 Task: Look for space in Bad Neuenahr-Ahrweiler, Germany from 1st August, 2023 to 5th August, 2023 for 3 adults, 1 child in price range Rs.13000 to Rs.20000. Place can be entire place with 2 bedrooms having 3 beds and 2 bathrooms. Property type can be flatguest house, hotel. Booking option can be shelf check-in. Required host language is English.
Action: Mouse moved to (792, 118)
Screenshot: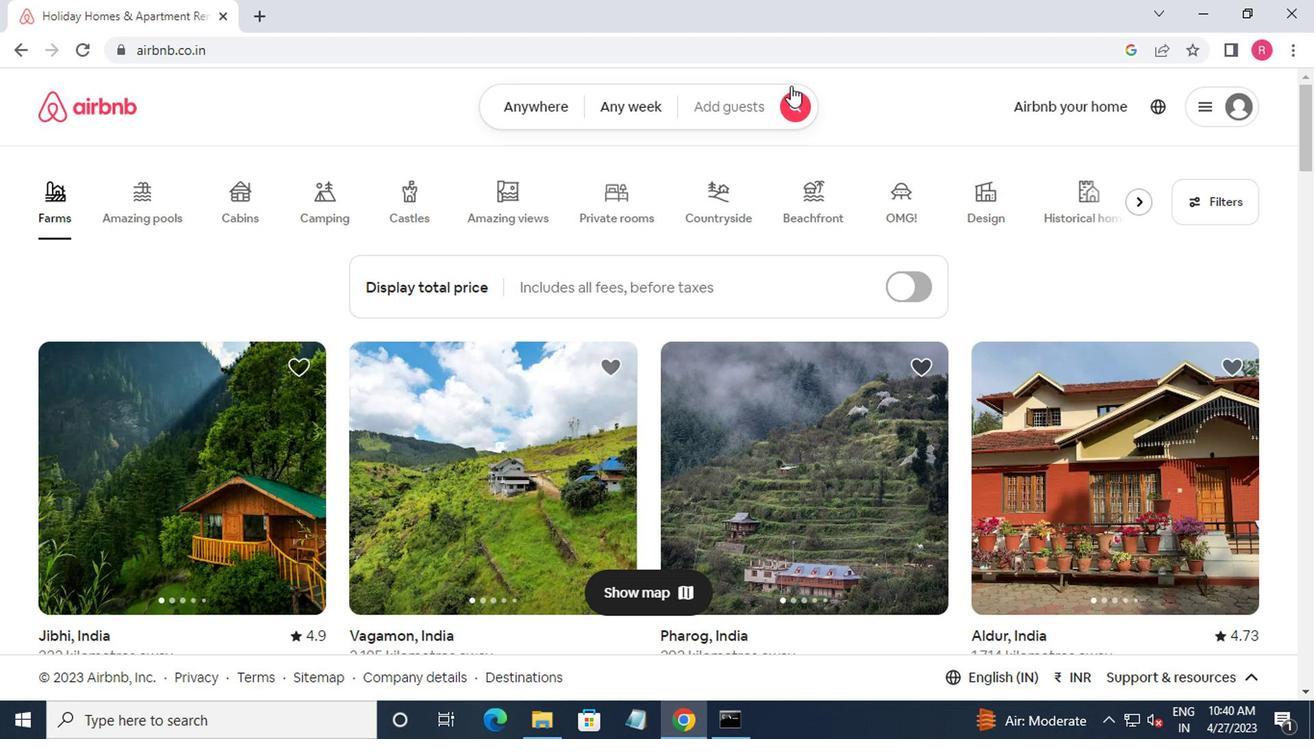 
Action: Mouse pressed left at (792, 118)
Screenshot: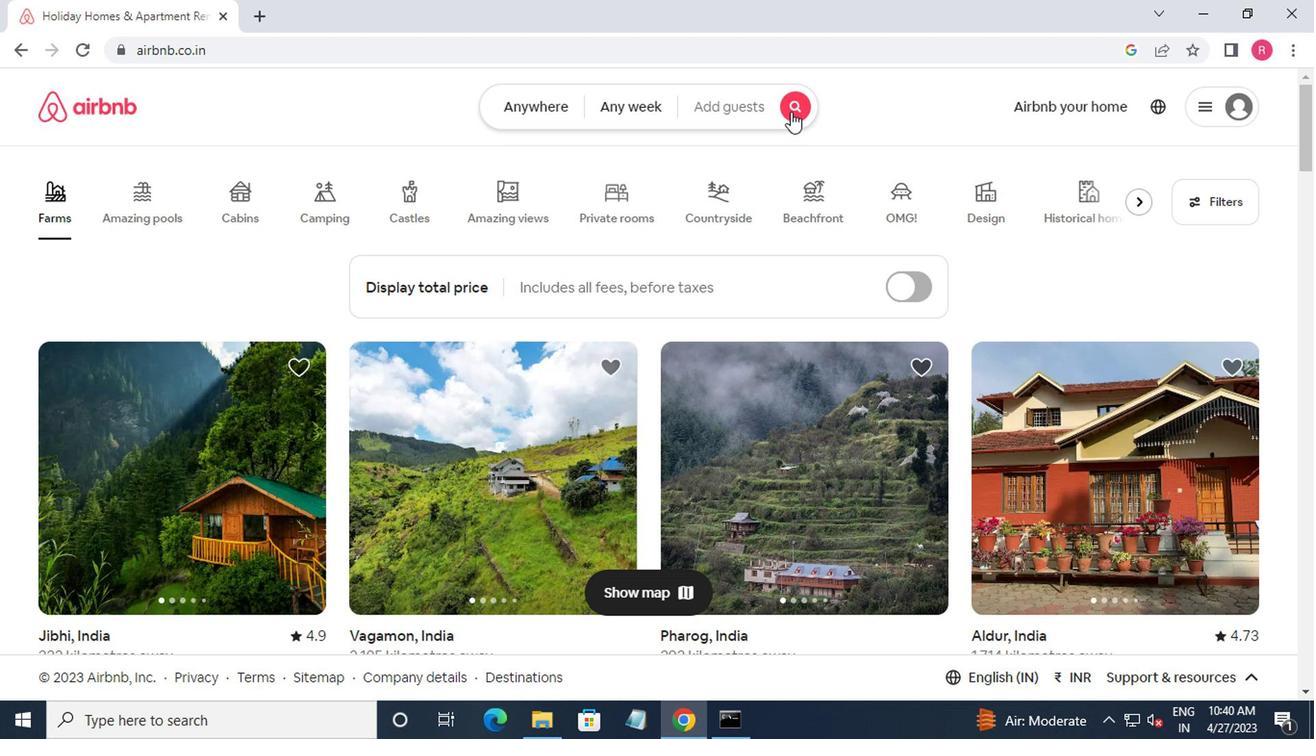 
Action: Mouse moved to (395, 185)
Screenshot: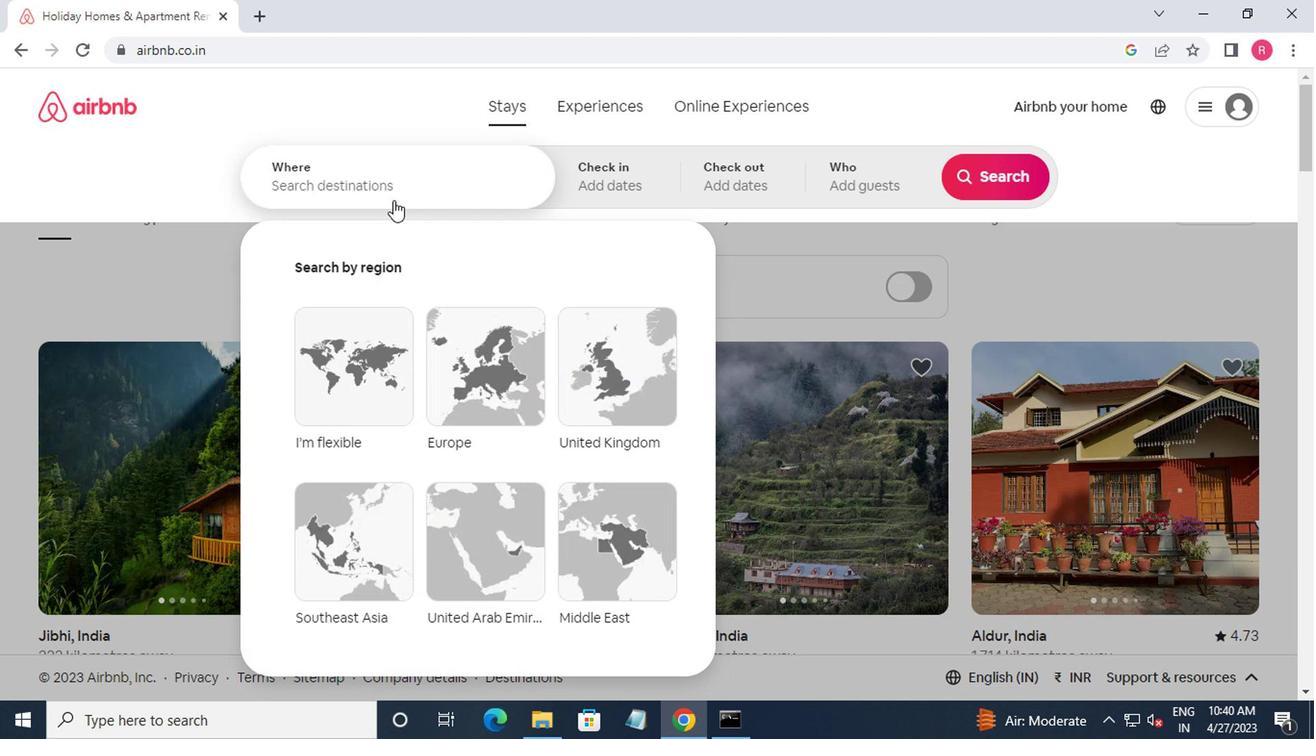 
Action: Mouse pressed left at (395, 185)
Screenshot: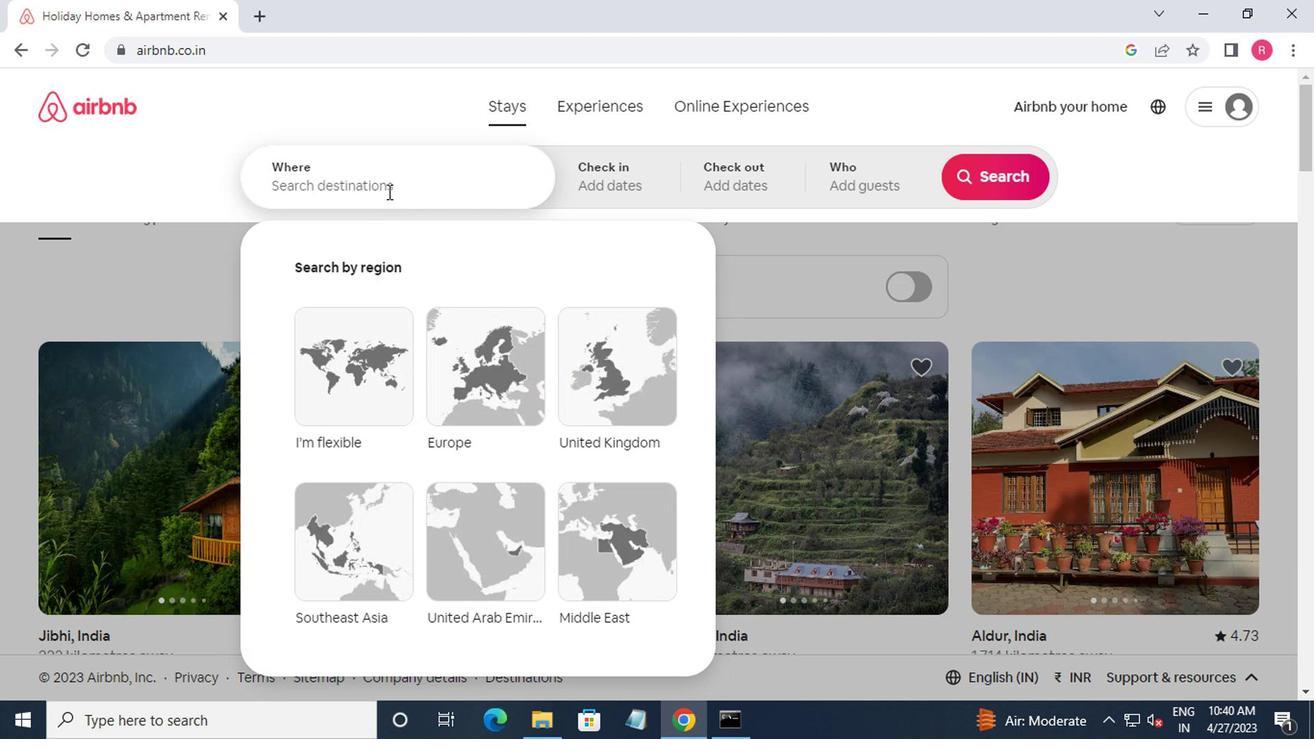 
Action: Mouse moved to (479, 200)
Screenshot: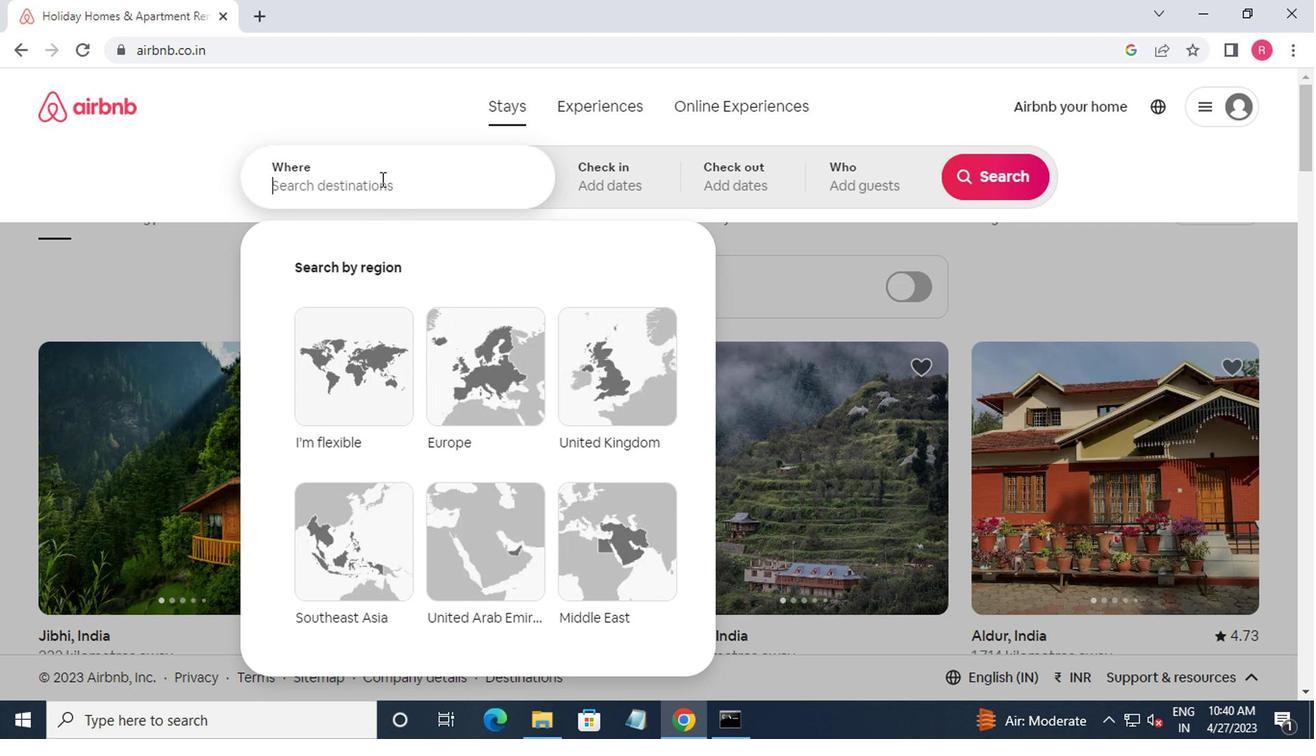 
Action: Key pressed bad<Key.space>neur<Key.backspace>enahr,germany<Key.down><Key.enter>
Screenshot: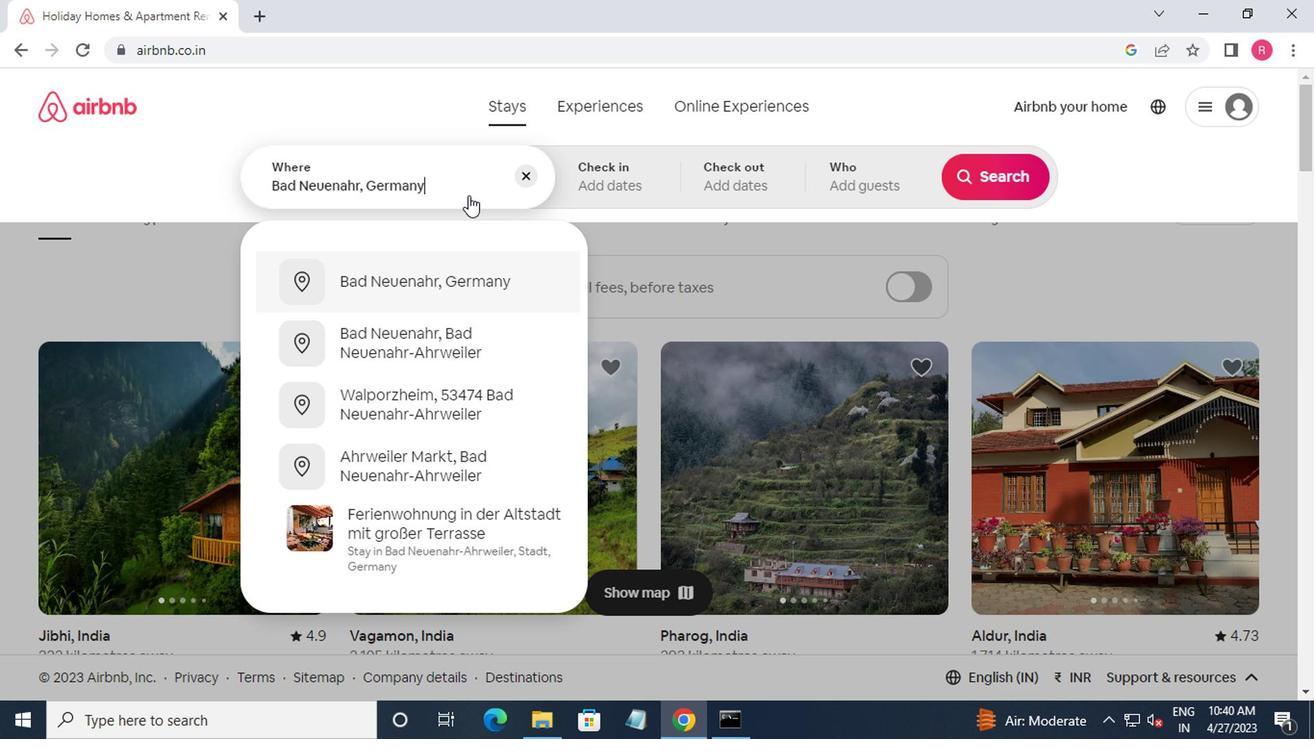 
Action: Mouse moved to (976, 334)
Screenshot: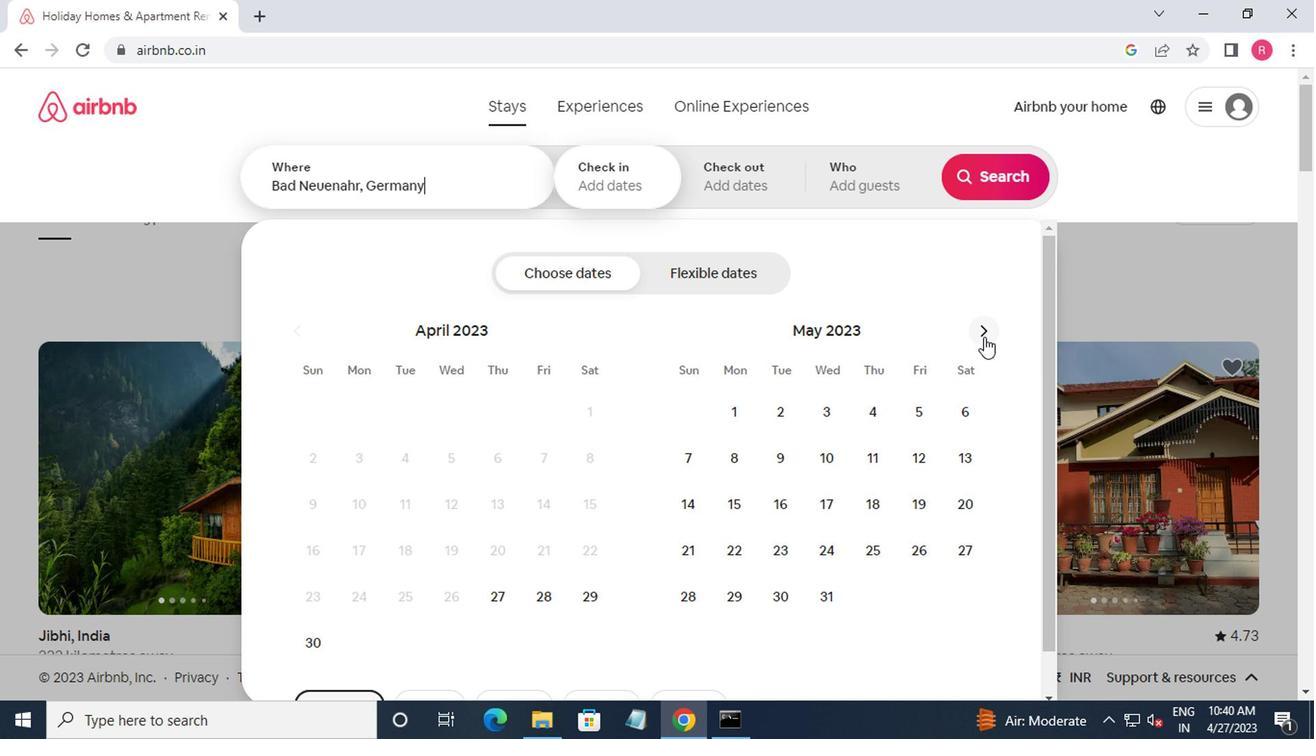 
Action: Mouse pressed left at (976, 334)
Screenshot: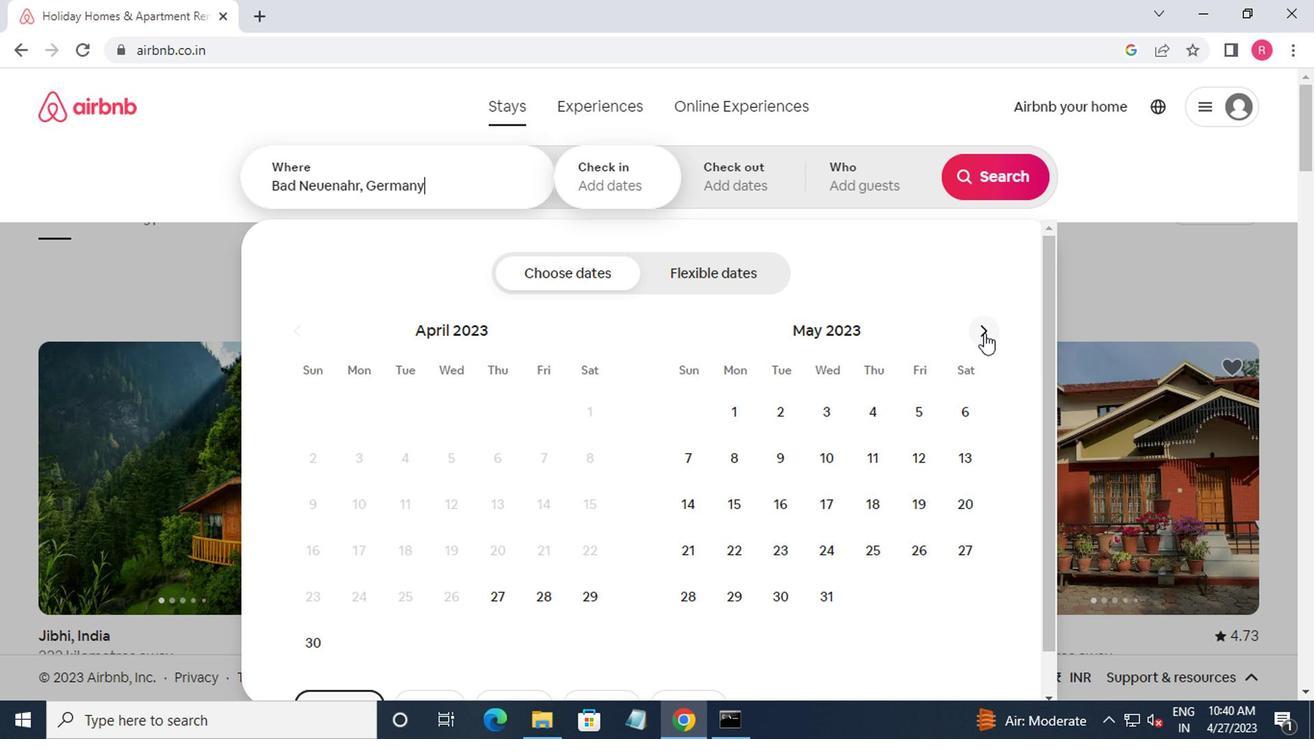 
Action: Mouse moved to (975, 334)
Screenshot: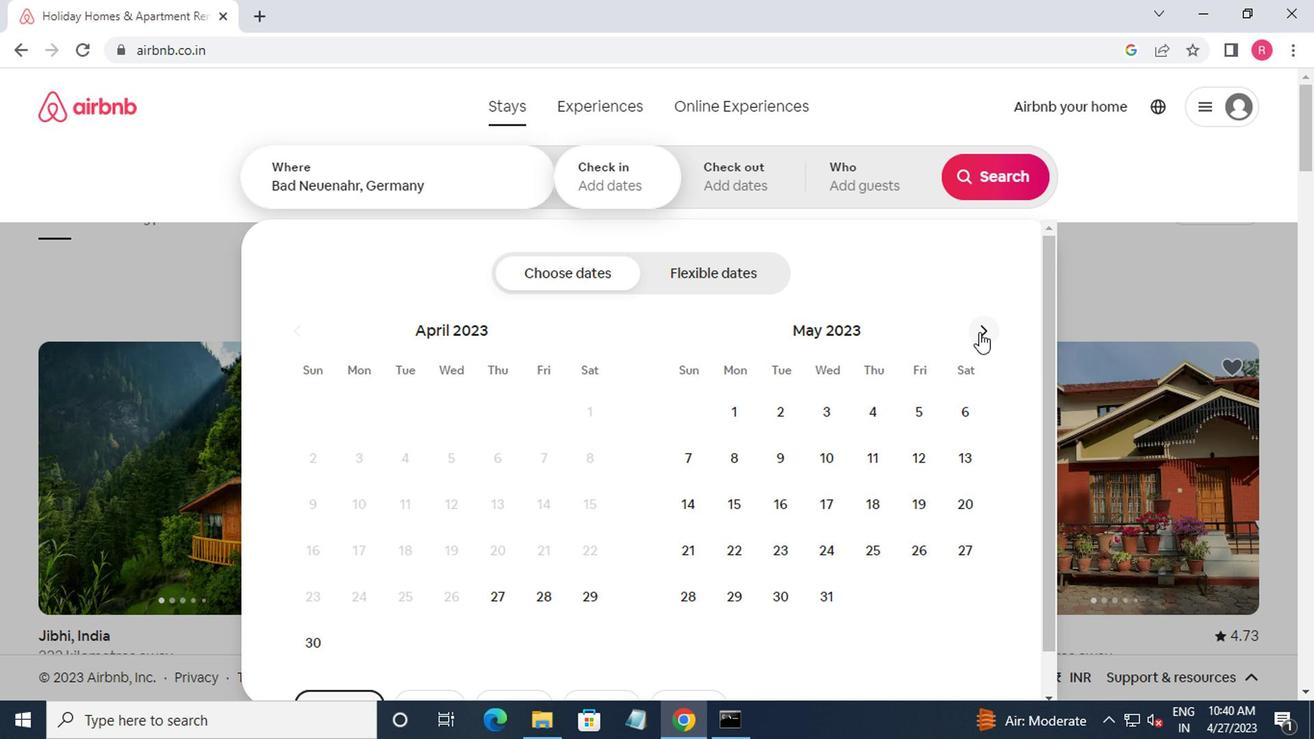 
Action: Mouse pressed left at (975, 334)
Screenshot: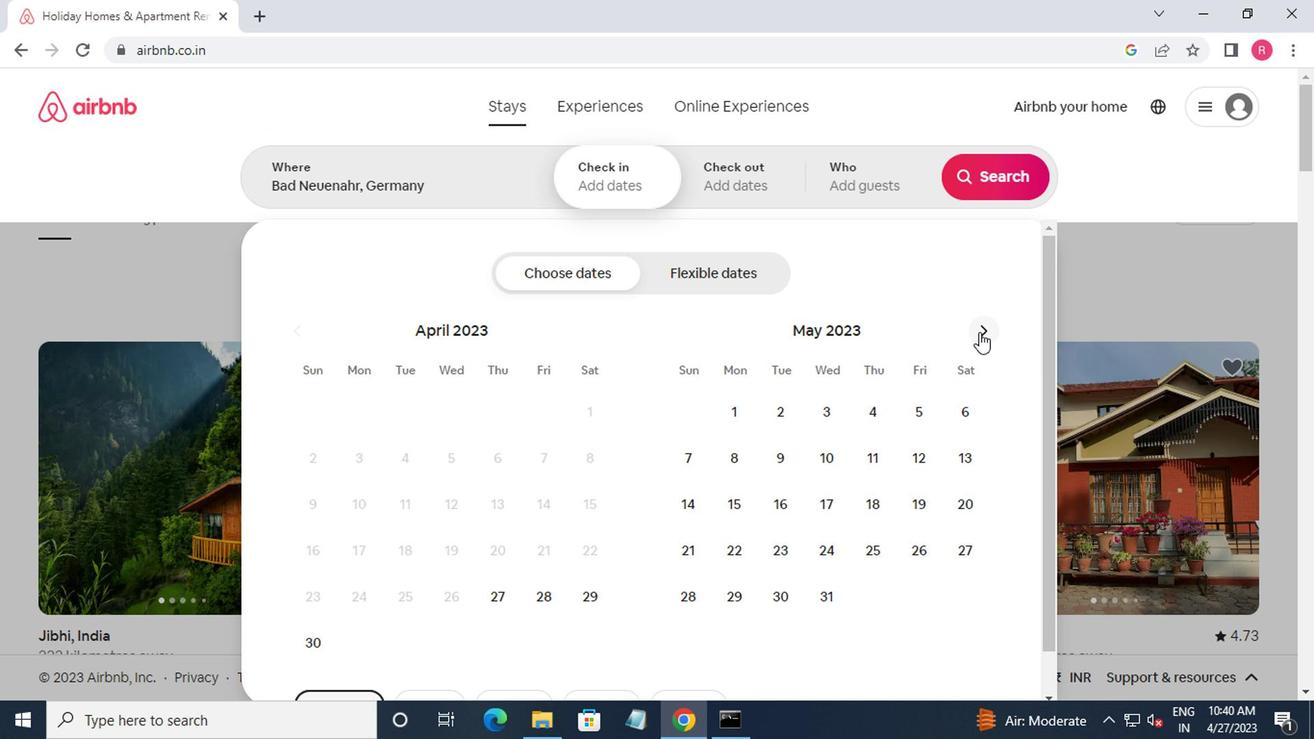 
Action: Mouse pressed left at (975, 334)
Screenshot: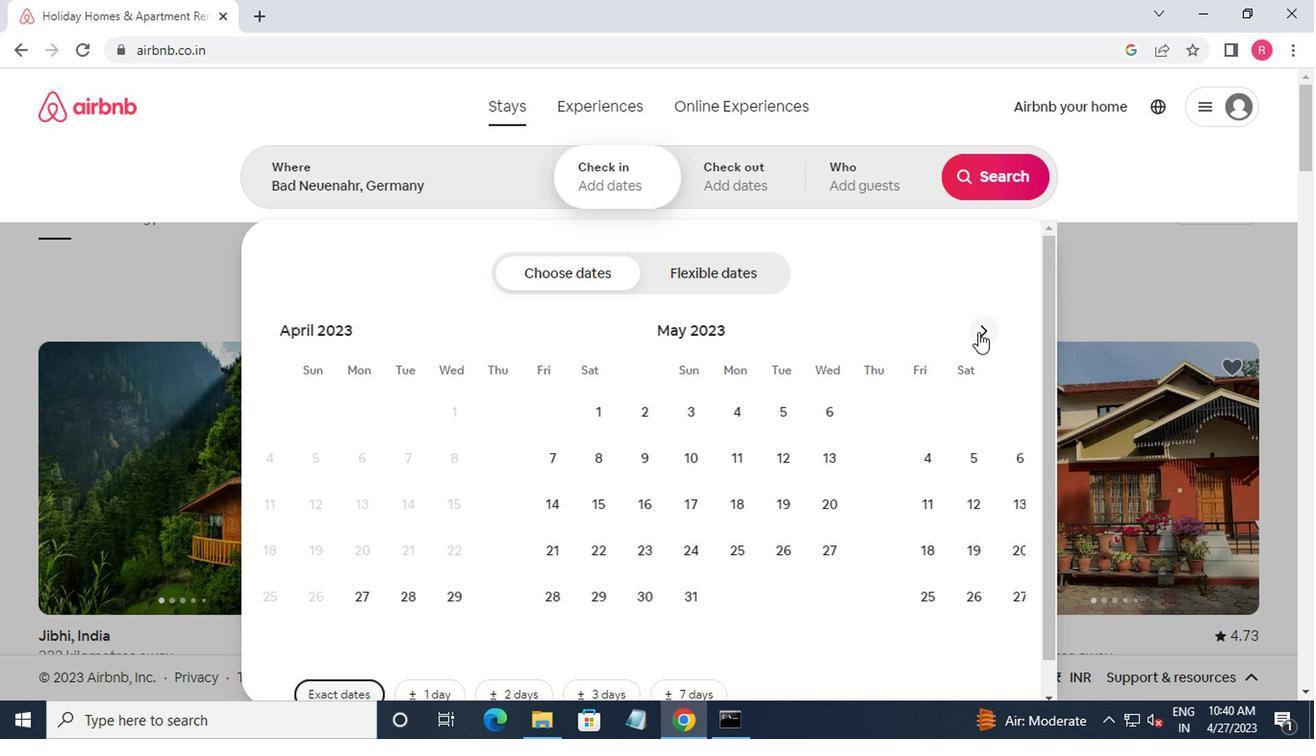 
Action: Mouse pressed left at (975, 334)
Screenshot: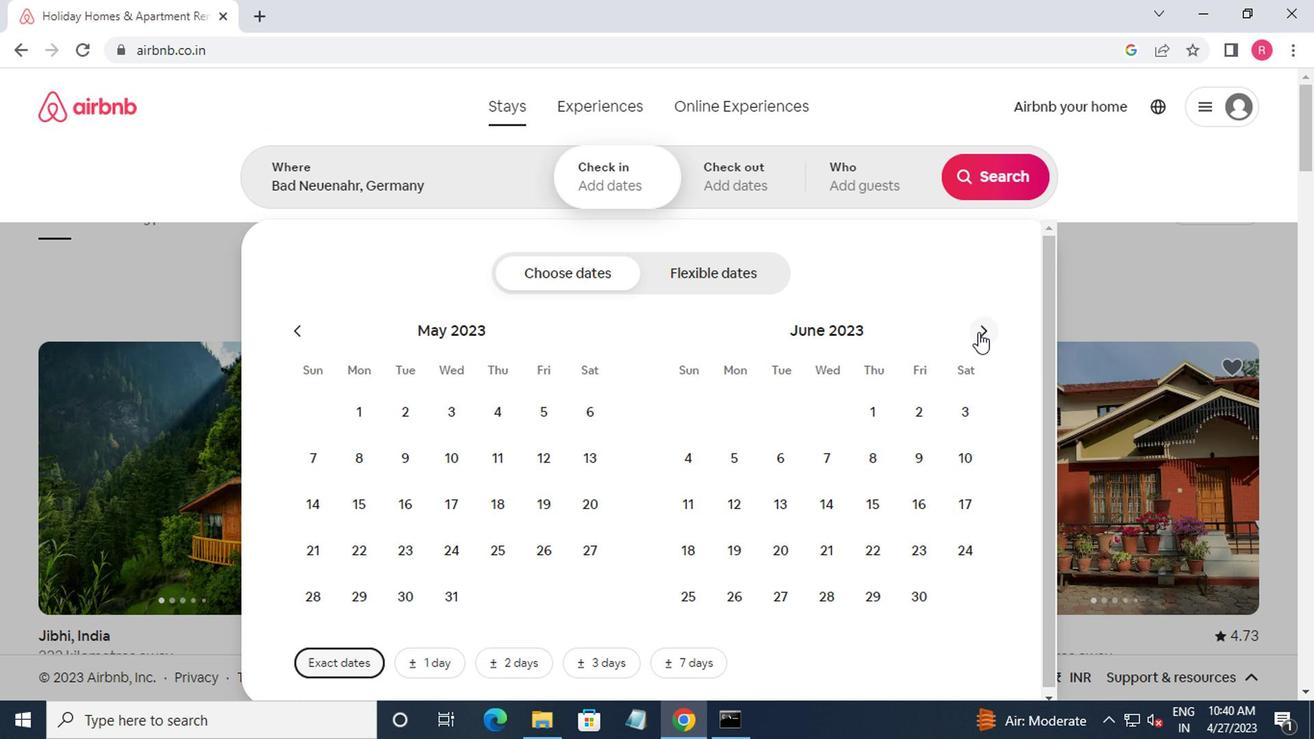 
Action: Mouse moved to (769, 416)
Screenshot: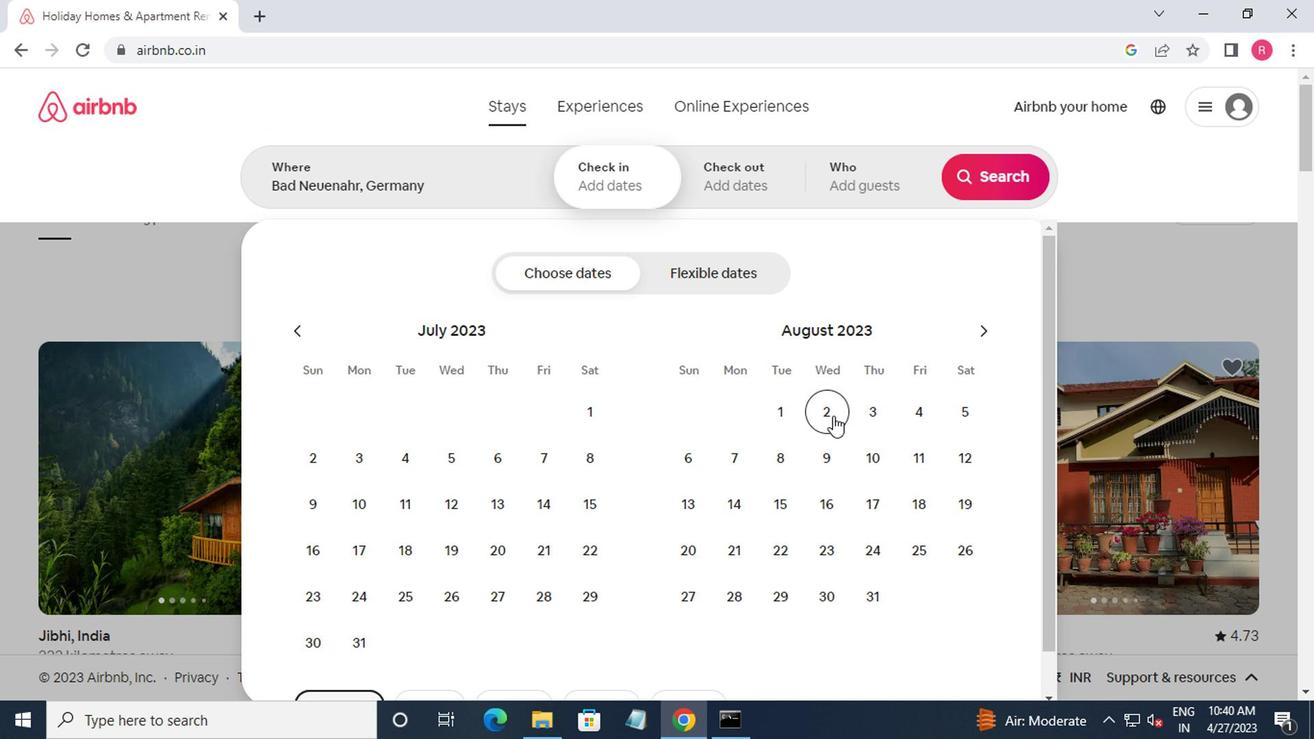 
Action: Mouse pressed left at (769, 416)
Screenshot: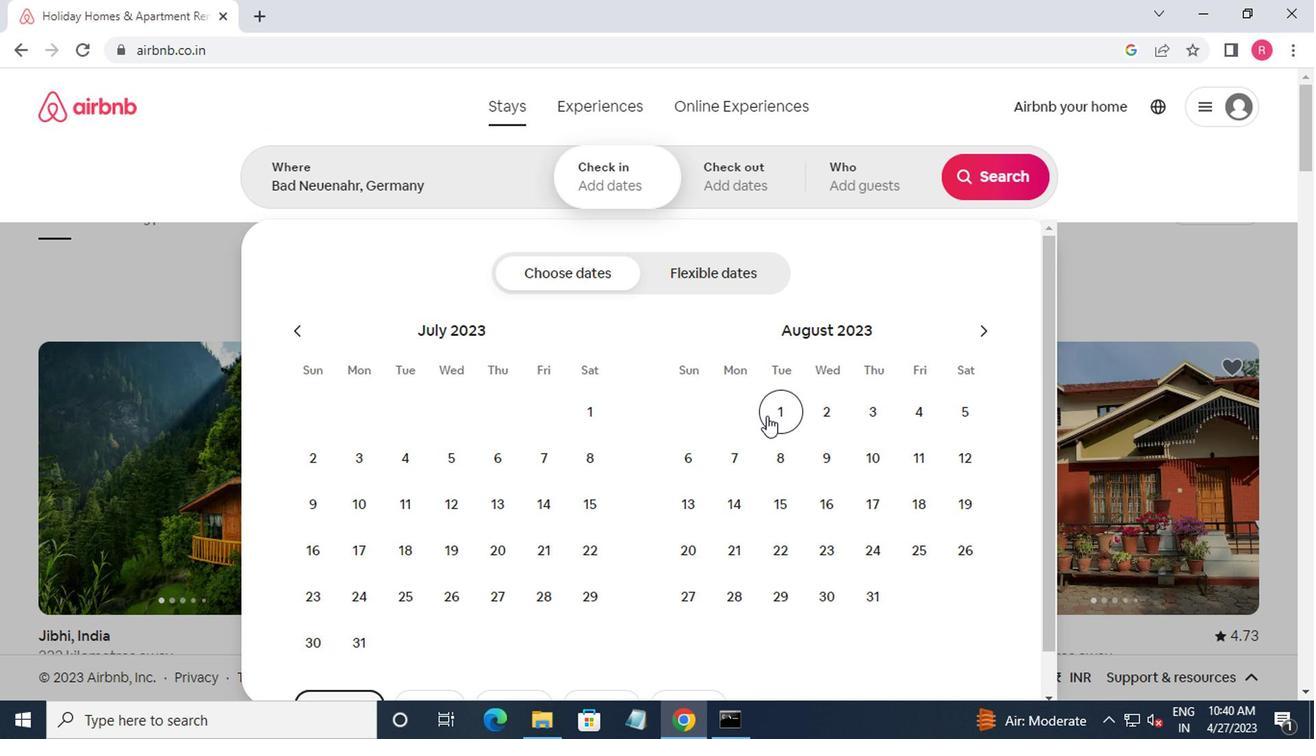 
Action: Mouse moved to (950, 420)
Screenshot: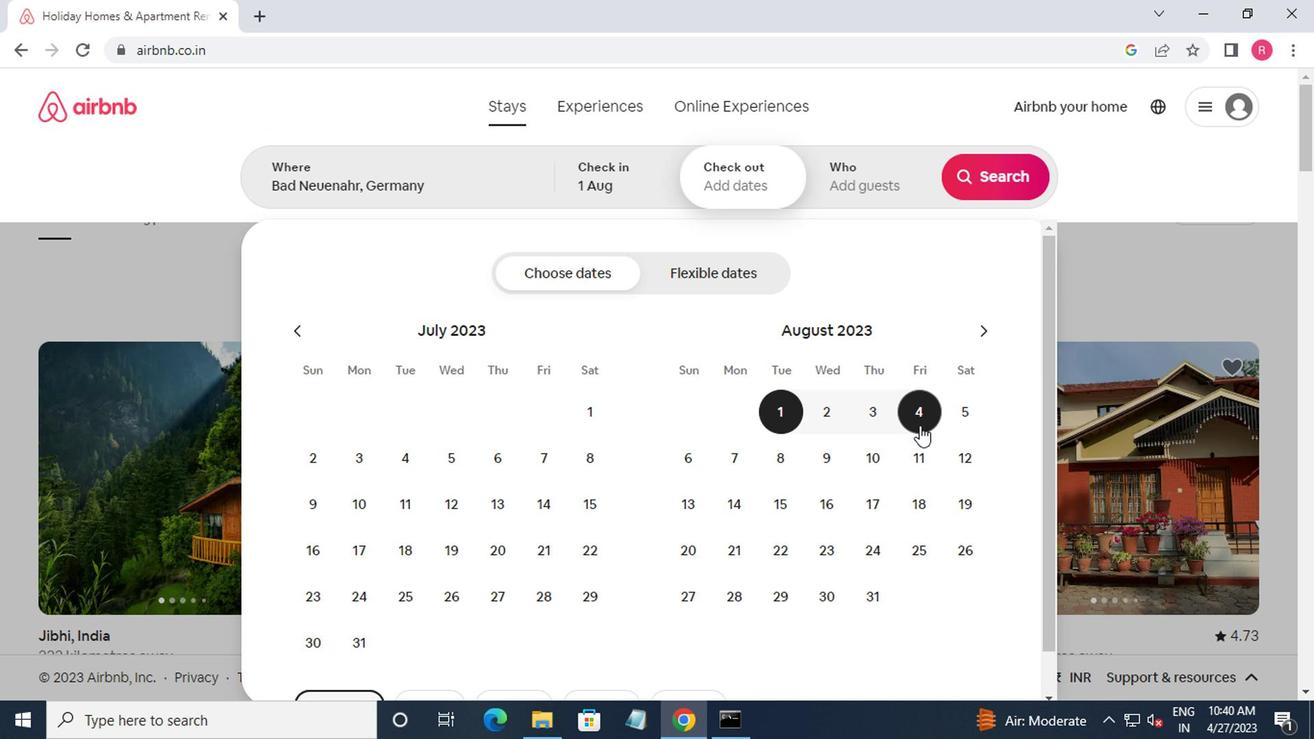 
Action: Mouse pressed left at (950, 420)
Screenshot: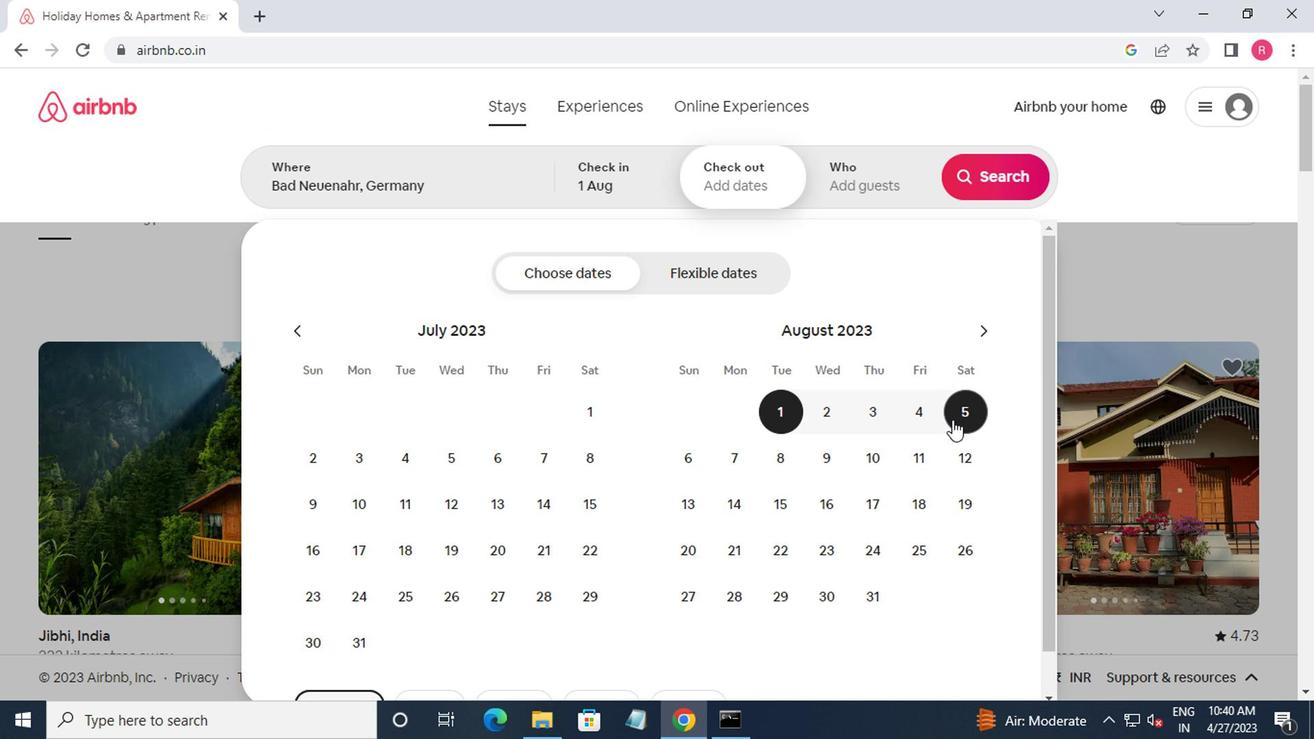 
Action: Mouse moved to (869, 200)
Screenshot: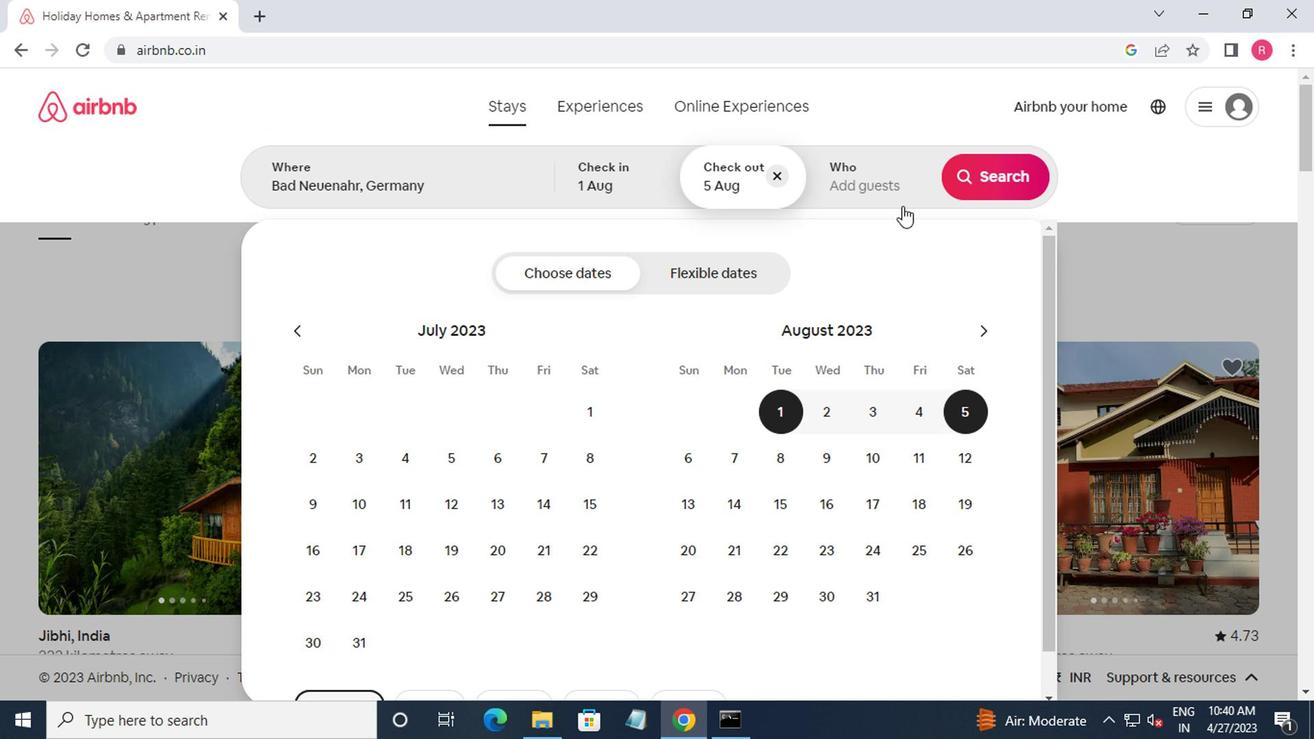 
Action: Mouse pressed left at (869, 200)
Screenshot: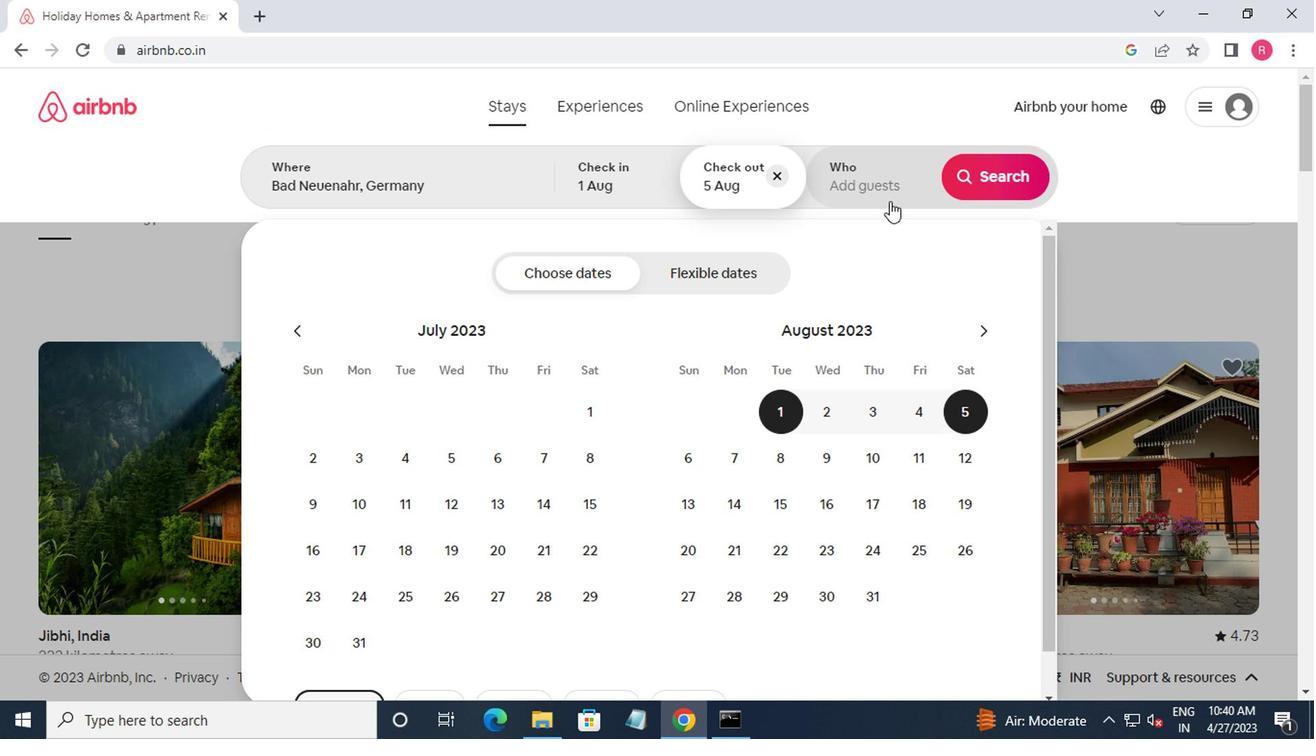 
Action: Mouse moved to (1009, 282)
Screenshot: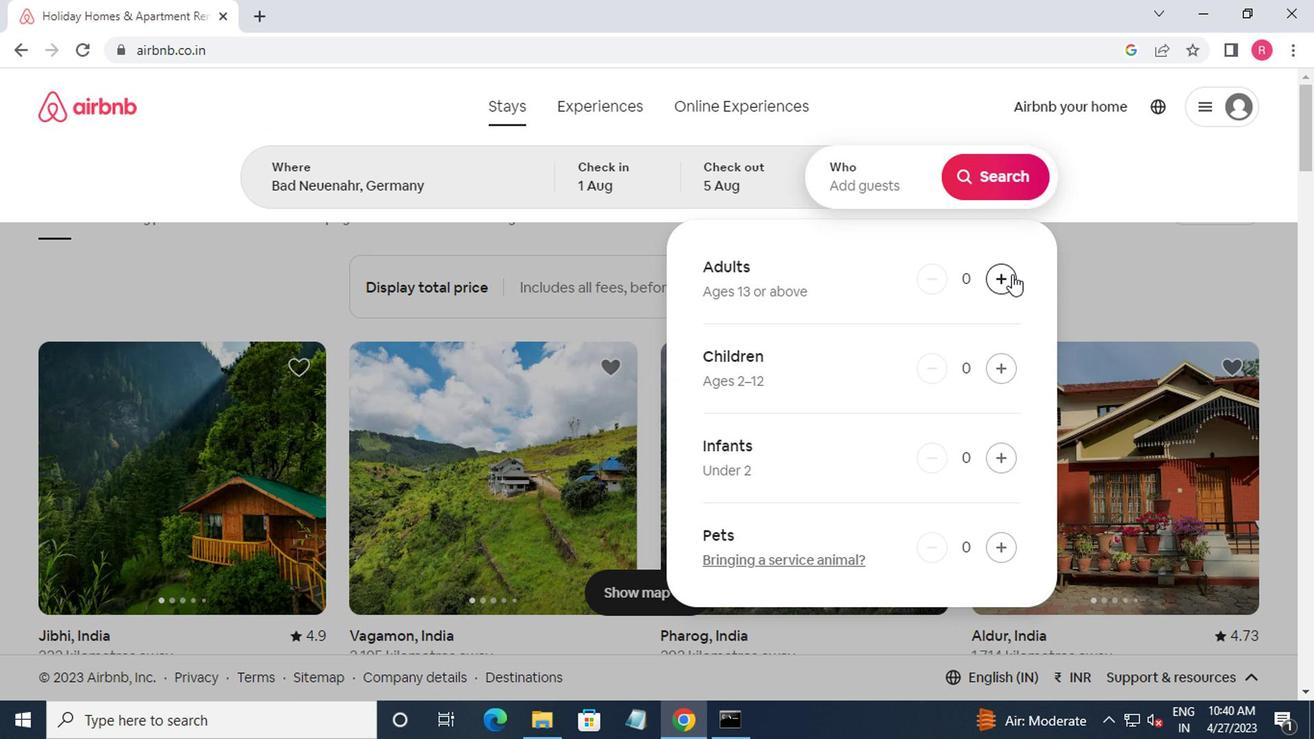 
Action: Mouse pressed left at (1009, 282)
Screenshot: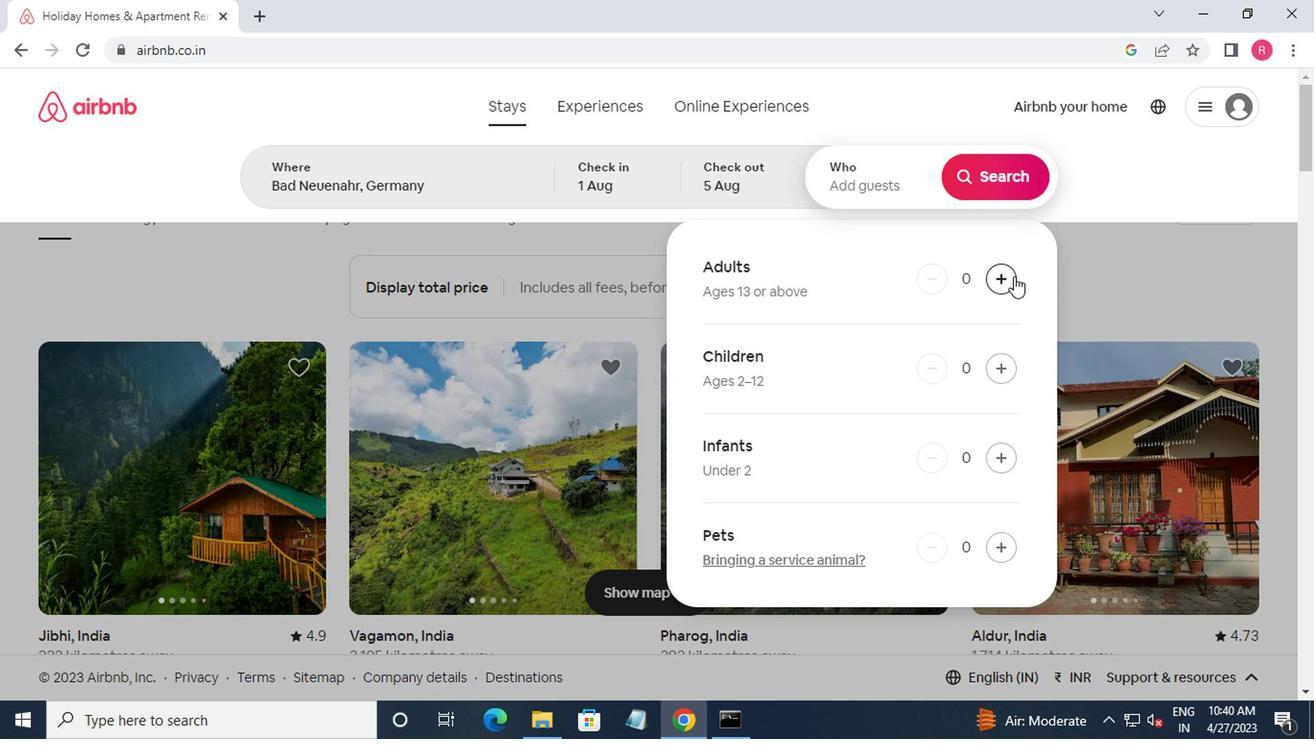 
Action: Mouse pressed left at (1009, 282)
Screenshot: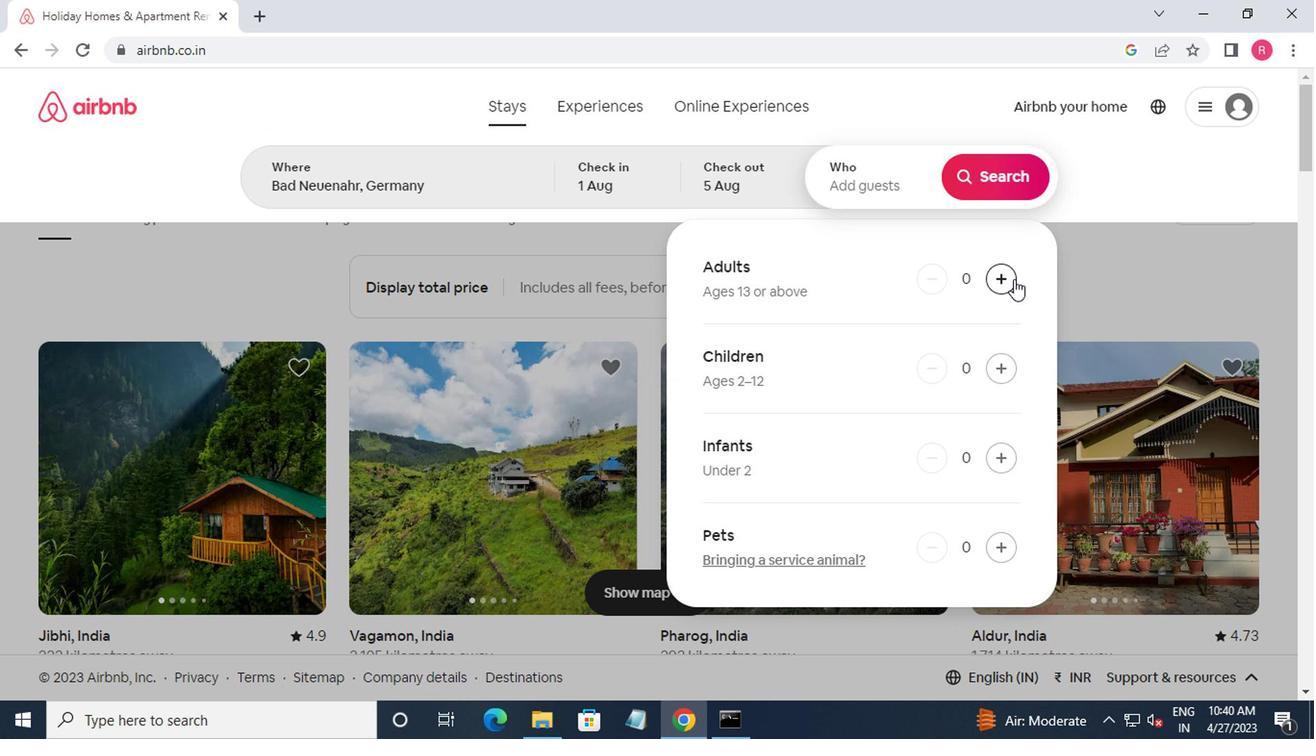 
Action: Mouse pressed left at (1009, 282)
Screenshot: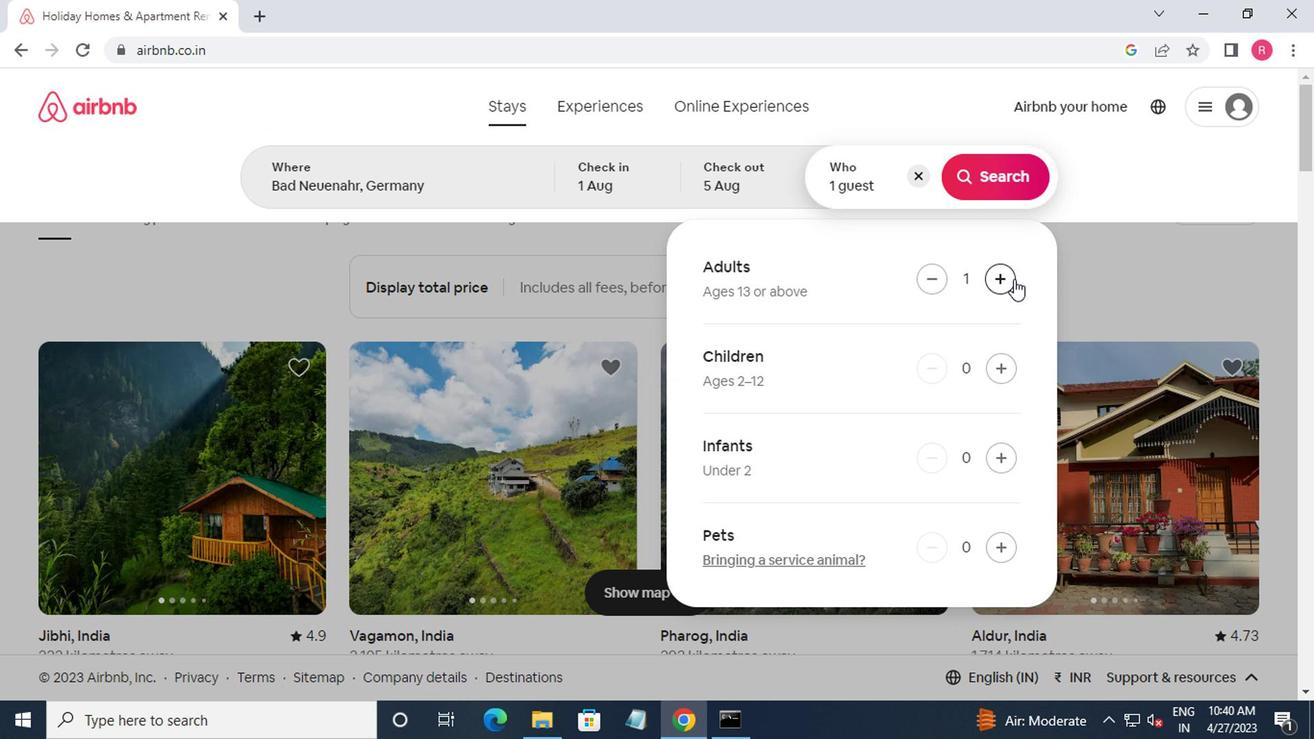 
Action: Mouse moved to (994, 374)
Screenshot: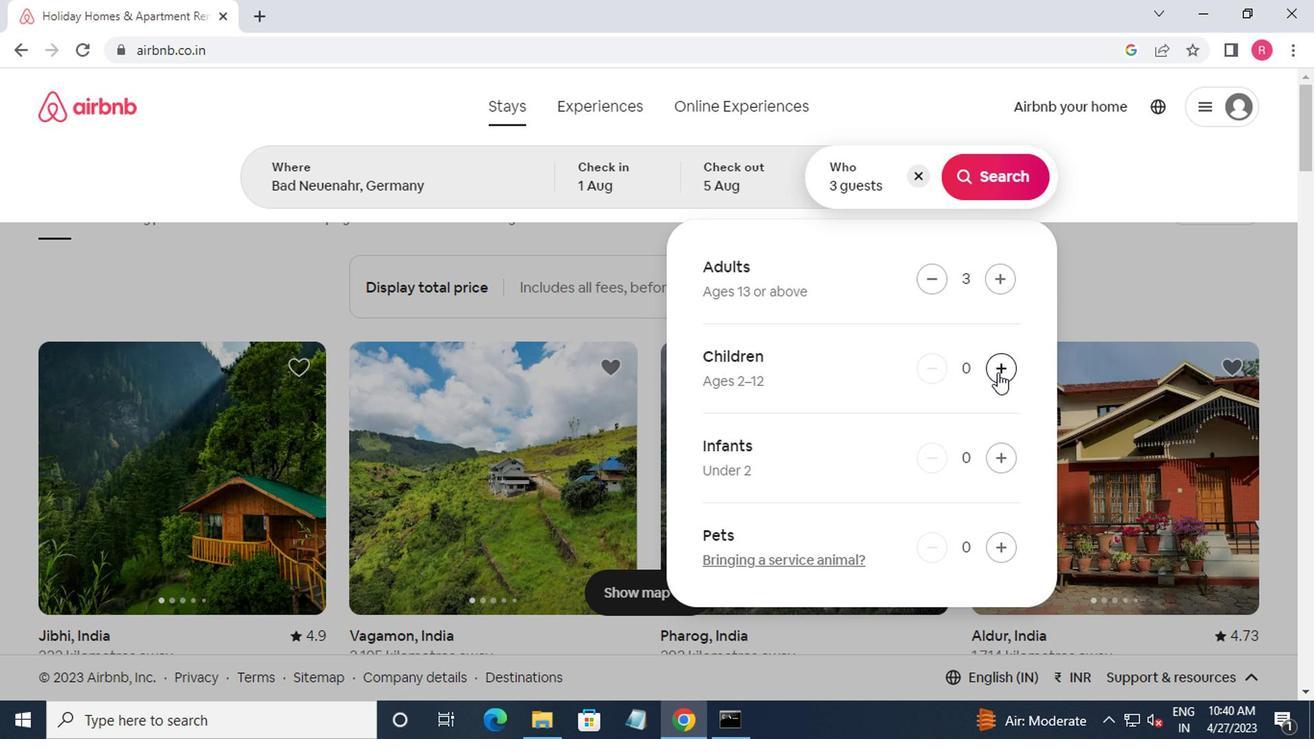 
Action: Mouse pressed left at (994, 374)
Screenshot: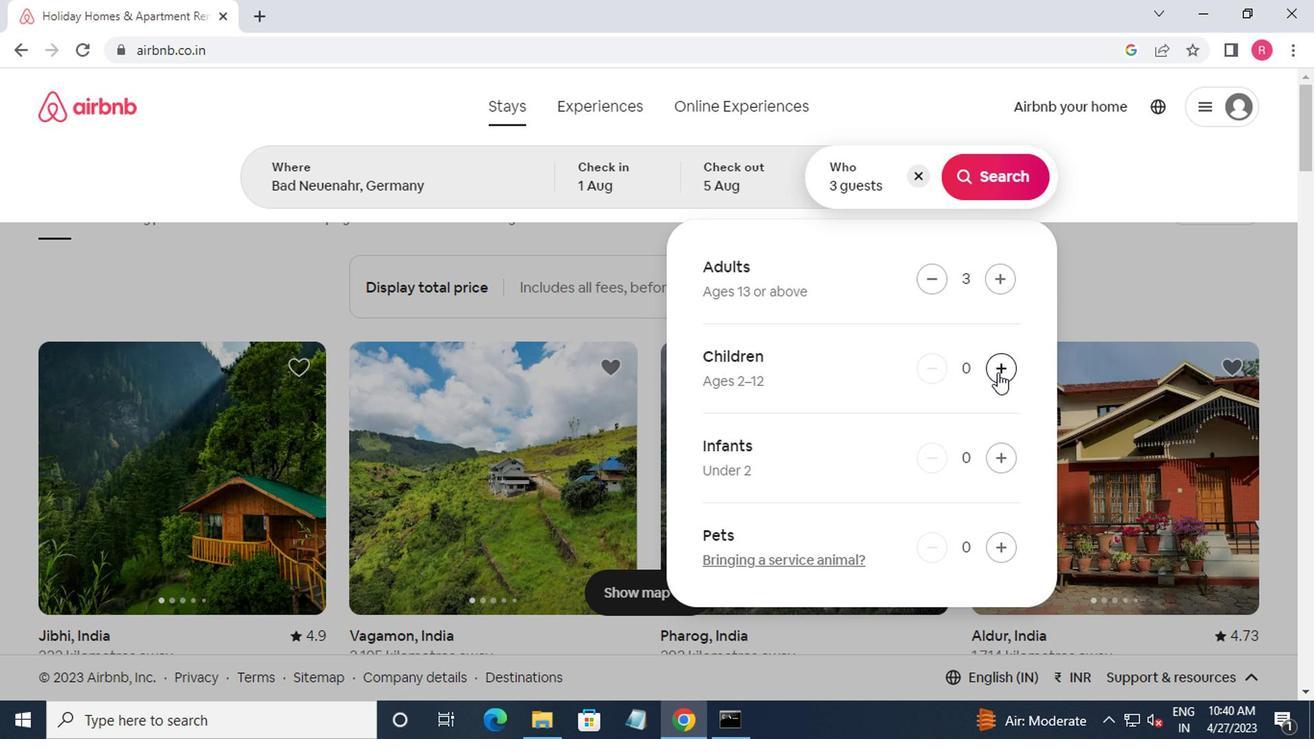 
Action: Mouse moved to (989, 194)
Screenshot: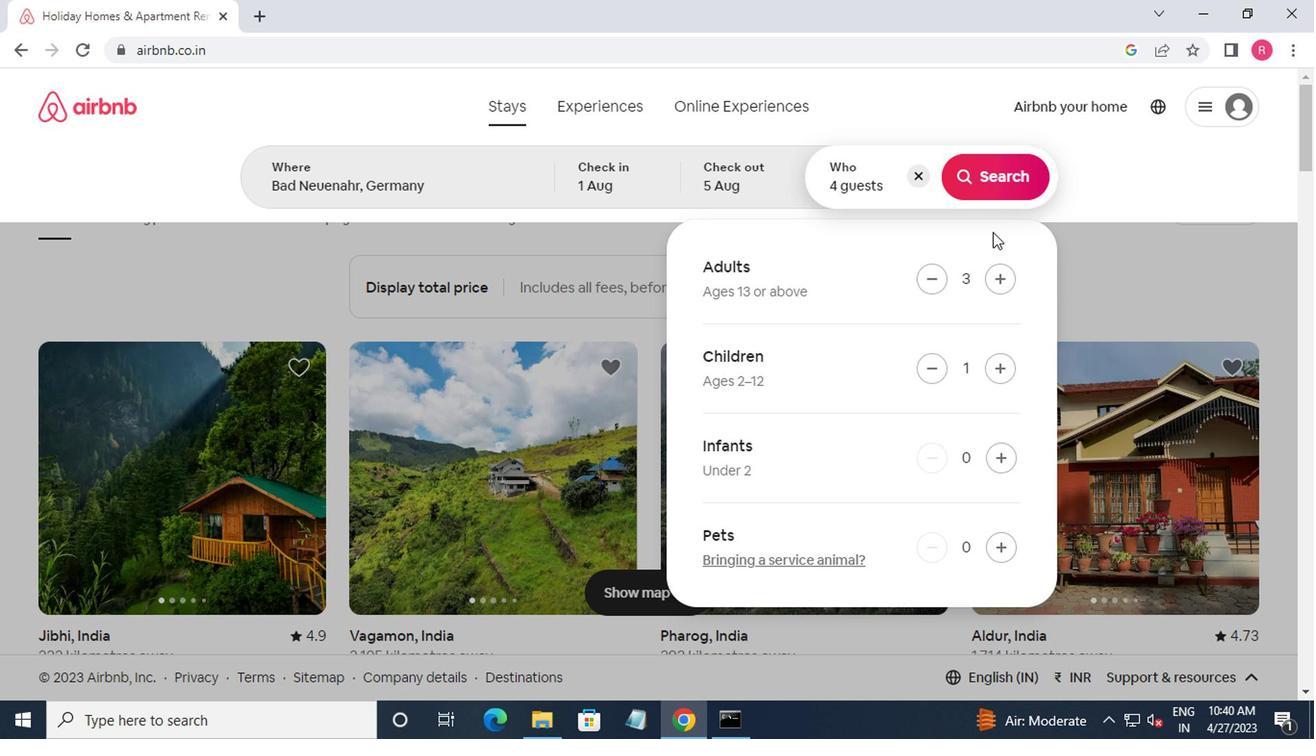 
Action: Mouse pressed left at (989, 194)
Screenshot: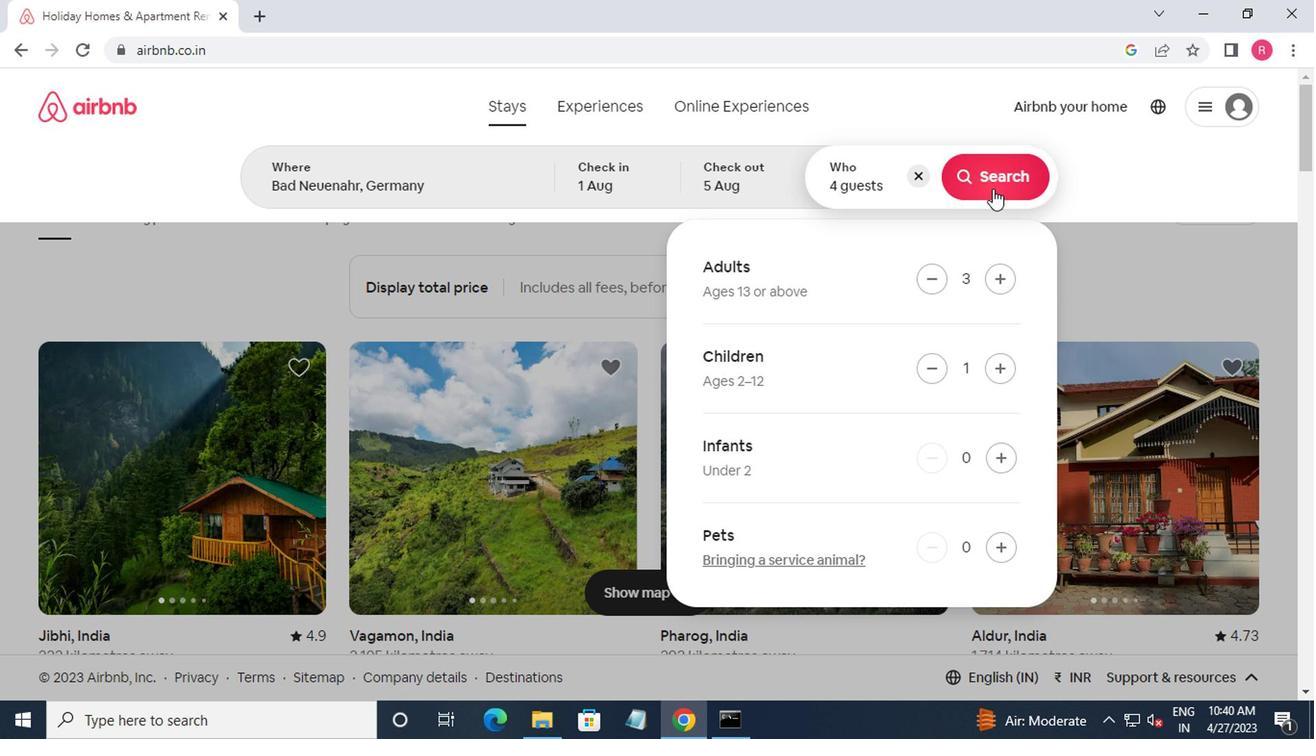 
Action: Mouse moved to (1226, 182)
Screenshot: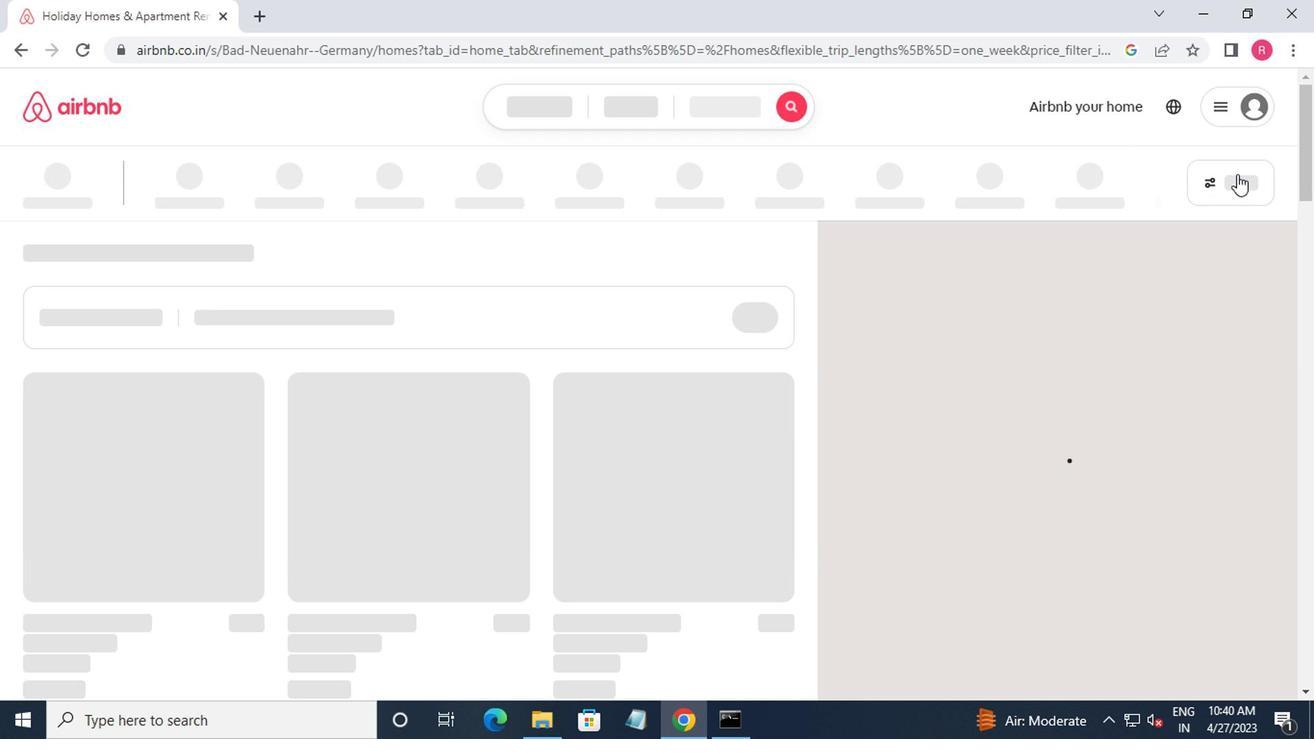 
Action: Mouse pressed left at (1226, 182)
Screenshot: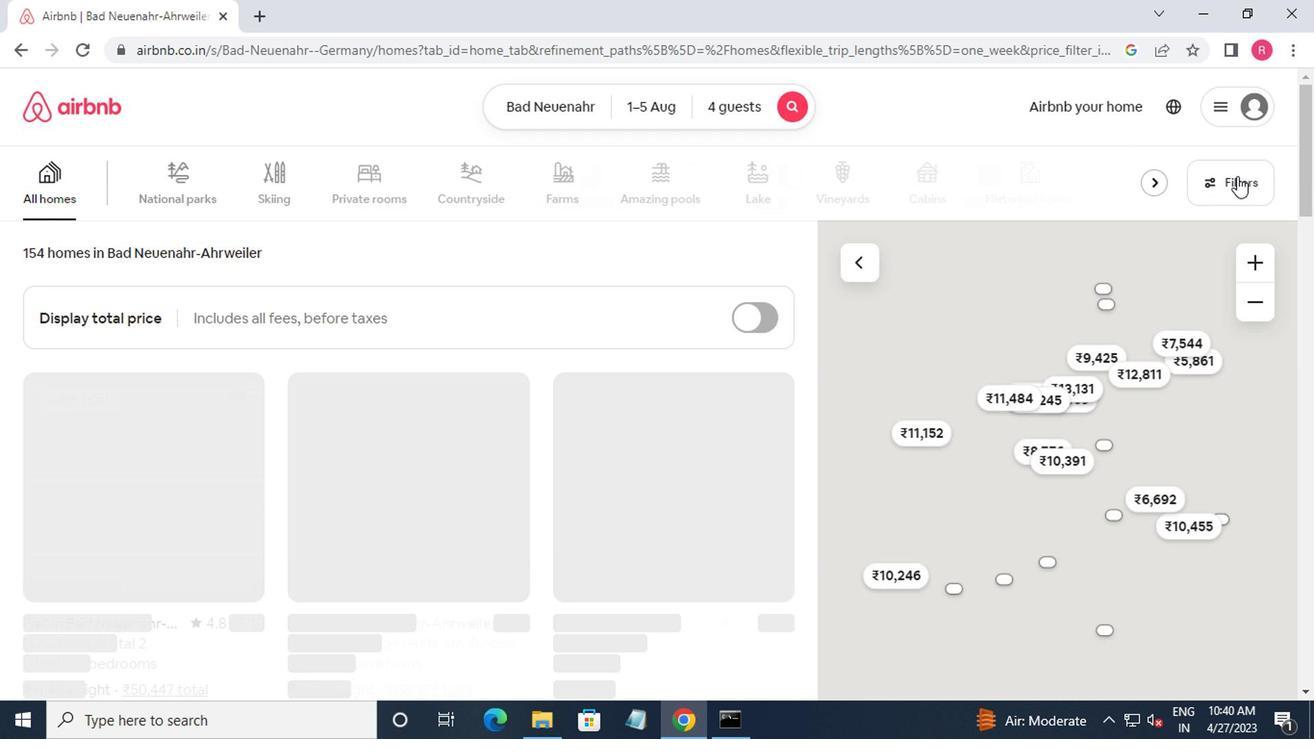 
Action: Mouse moved to (532, 420)
Screenshot: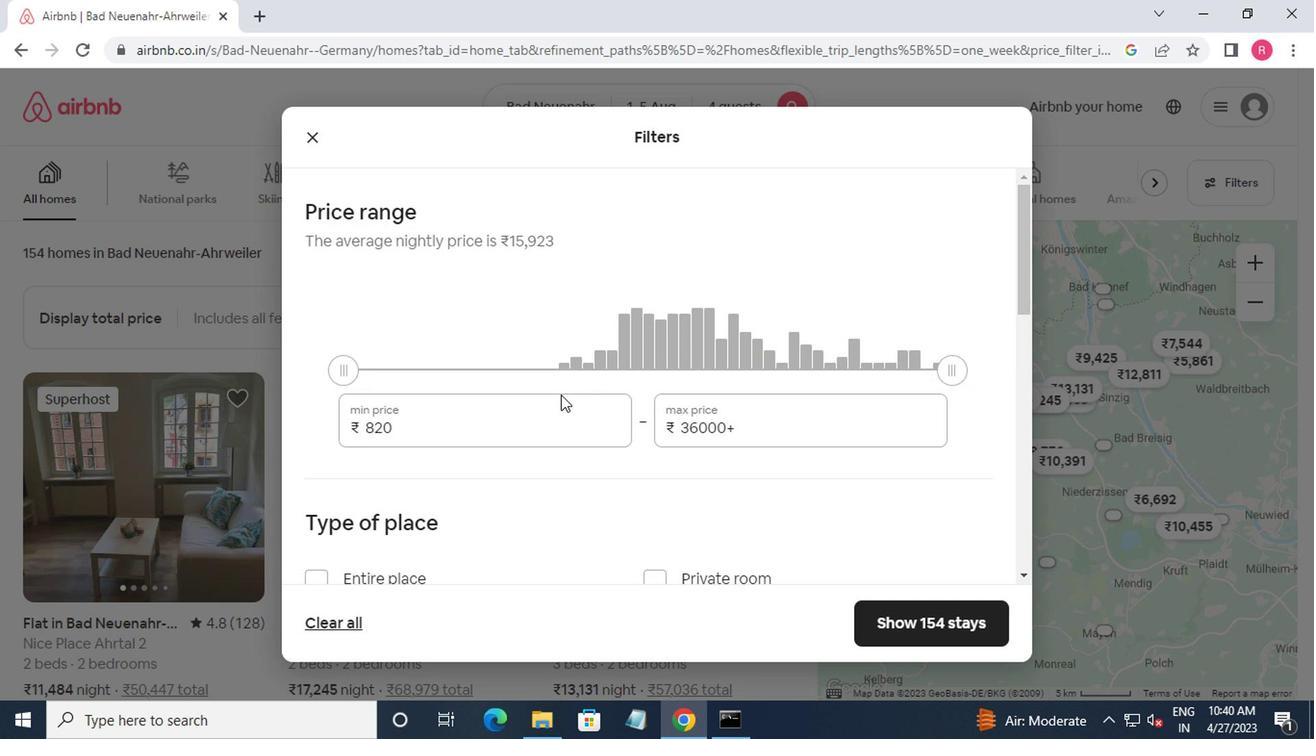
Action: Mouse pressed left at (532, 420)
Screenshot: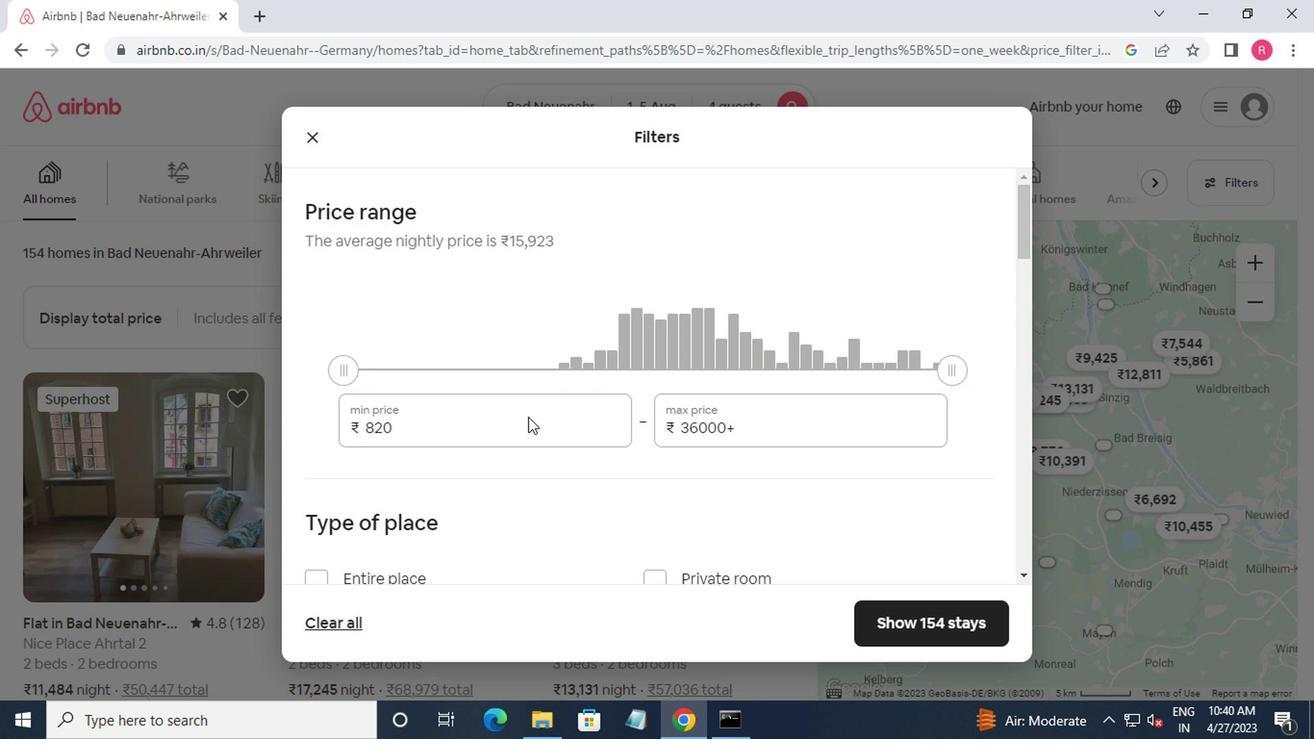 
Action: Mouse moved to (557, 420)
Screenshot: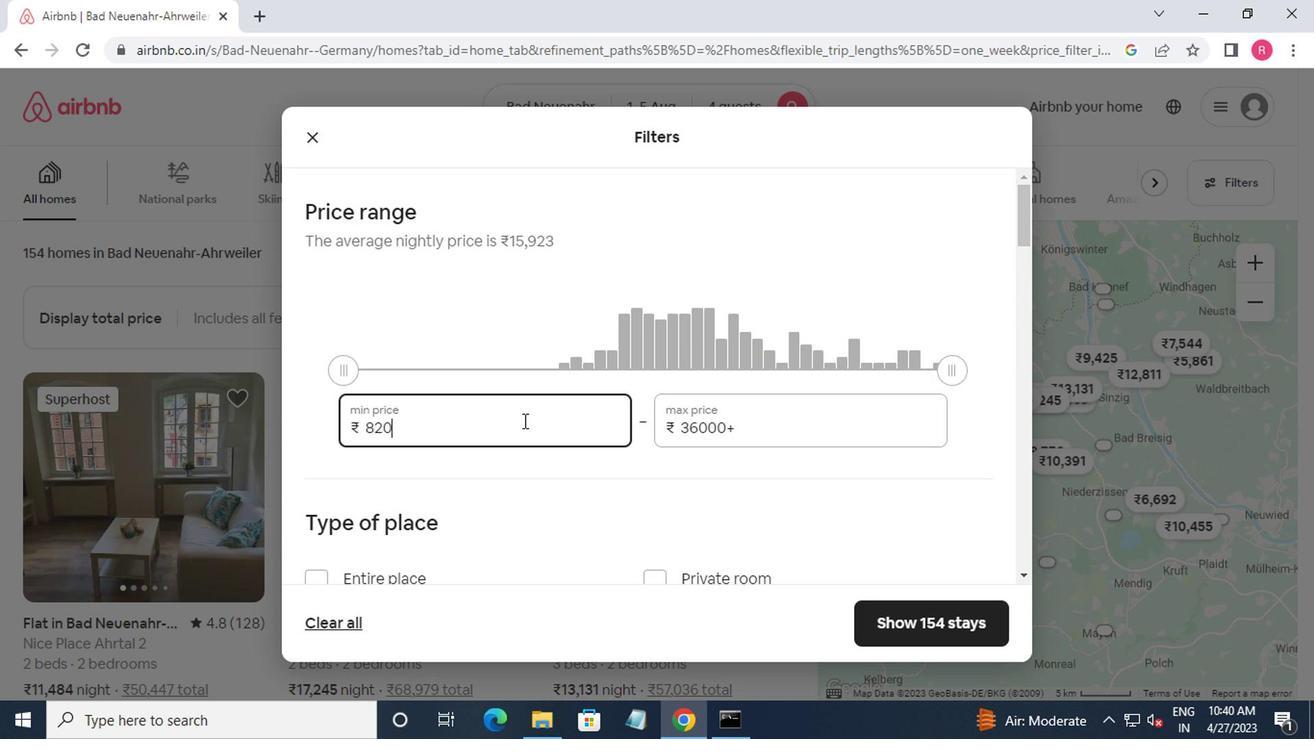 
Action: Key pressed <Key.backspace><Key.backspace><Key.backspace><Key.backspace>13000<Key.tab>20000
Screenshot: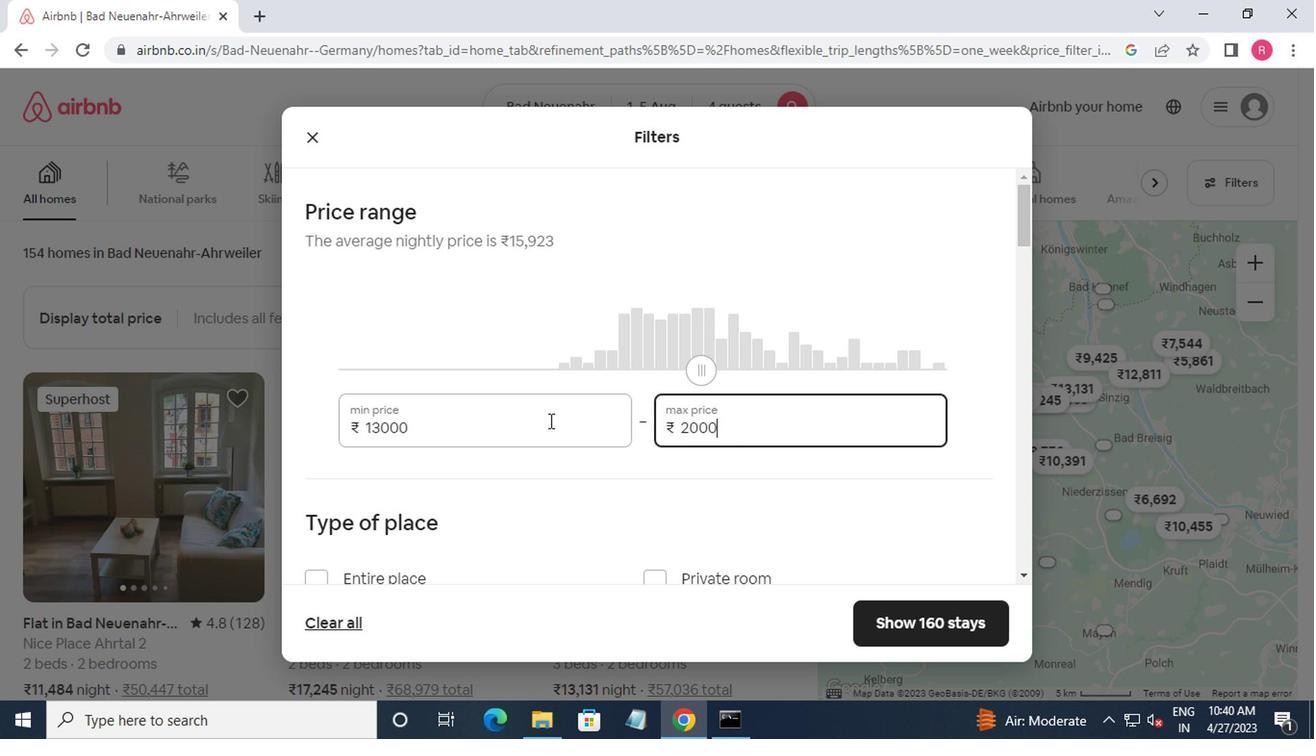 
Action: Mouse moved to (541, 505)
Screenshot: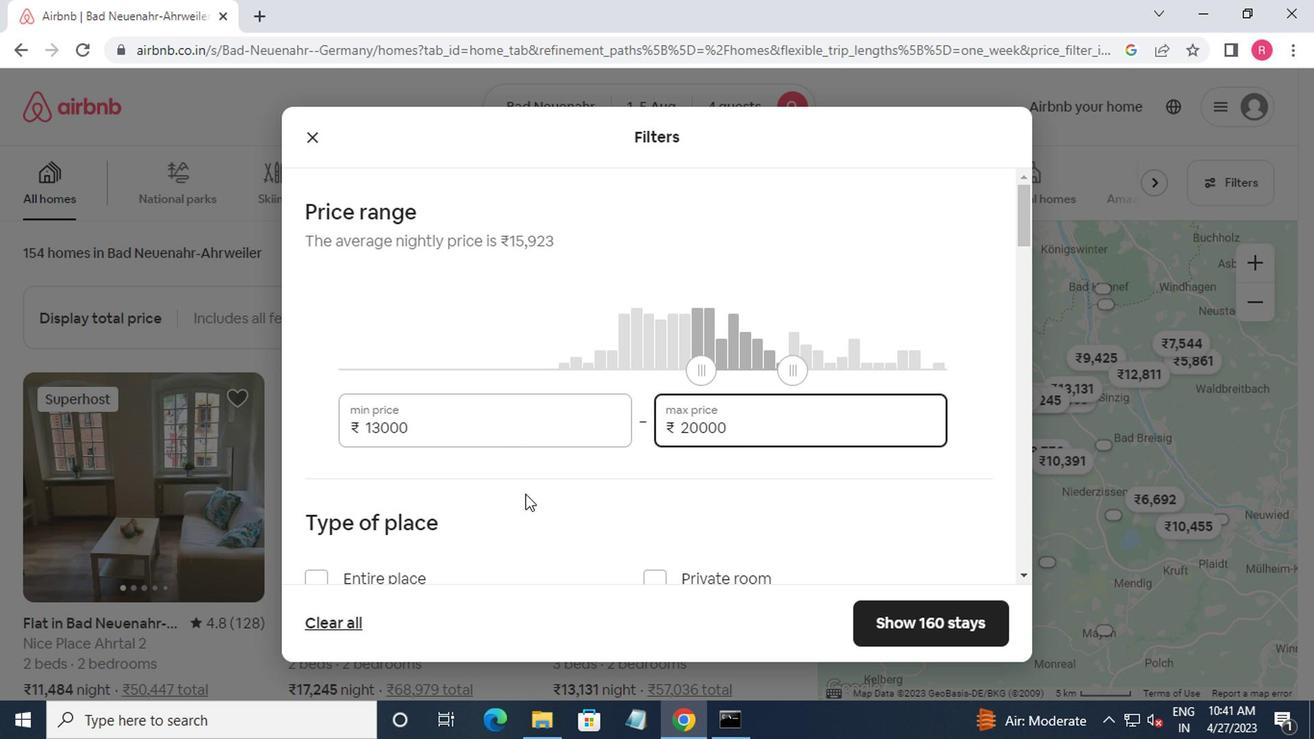 
Action: Mouse scrolled (541, 505) with delta (0, 0)
Screenshot: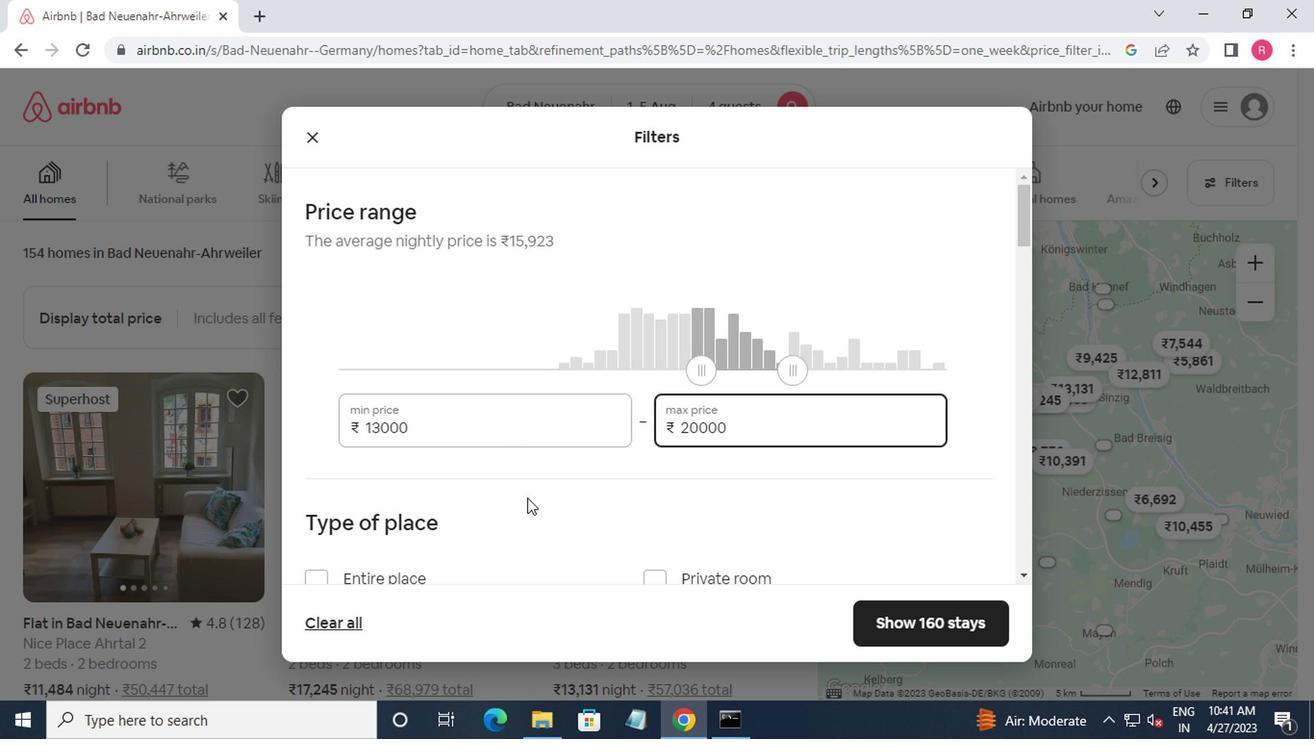 
Action: Mouse moved to (542, 507)
Screenshot: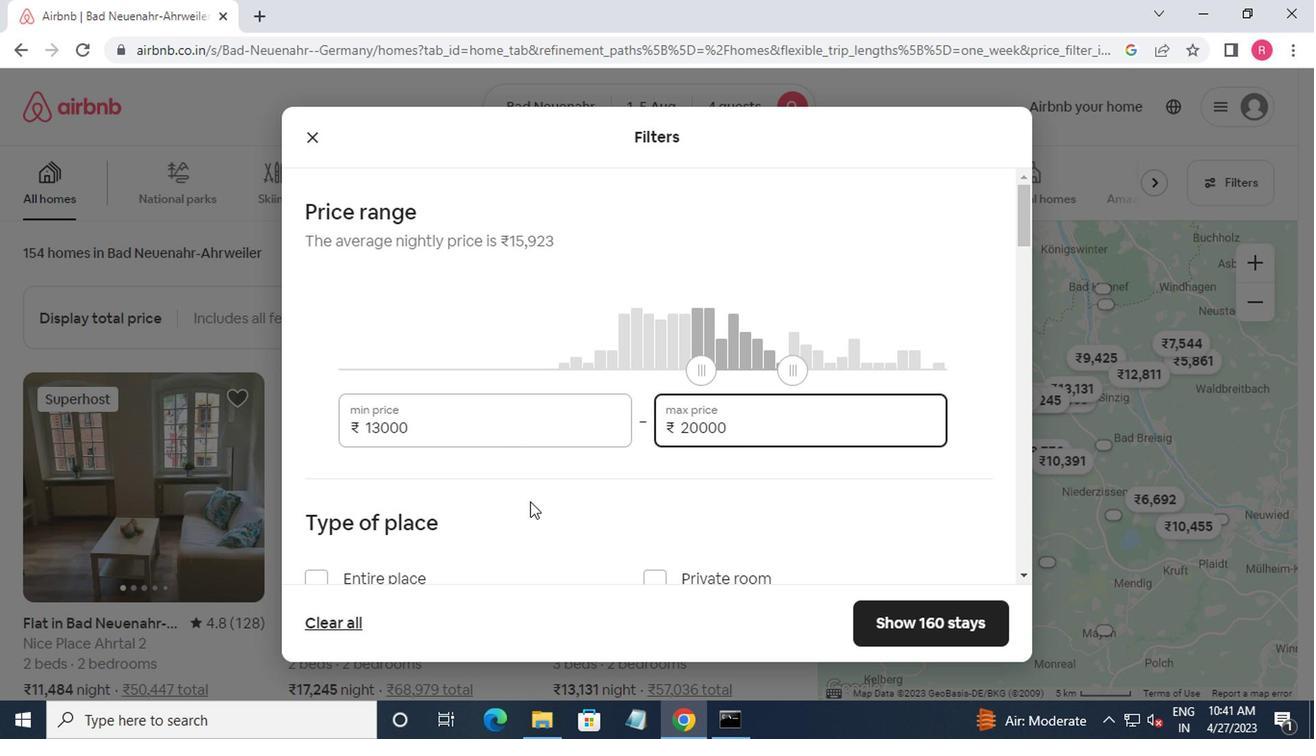 
Action: Mouse scrolled (542, 505) with delta (0, -1)
Screenshot: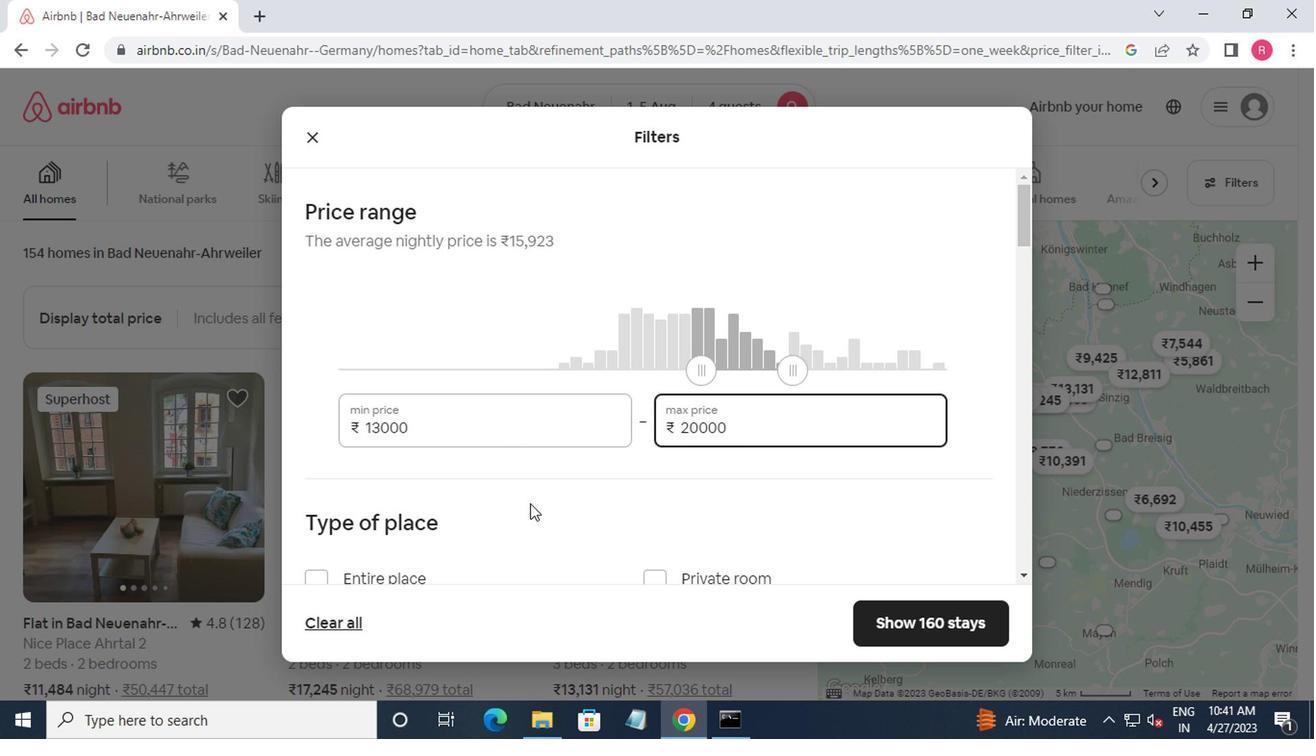 
Action: Mouse moved to (340, 384)
Screenshot: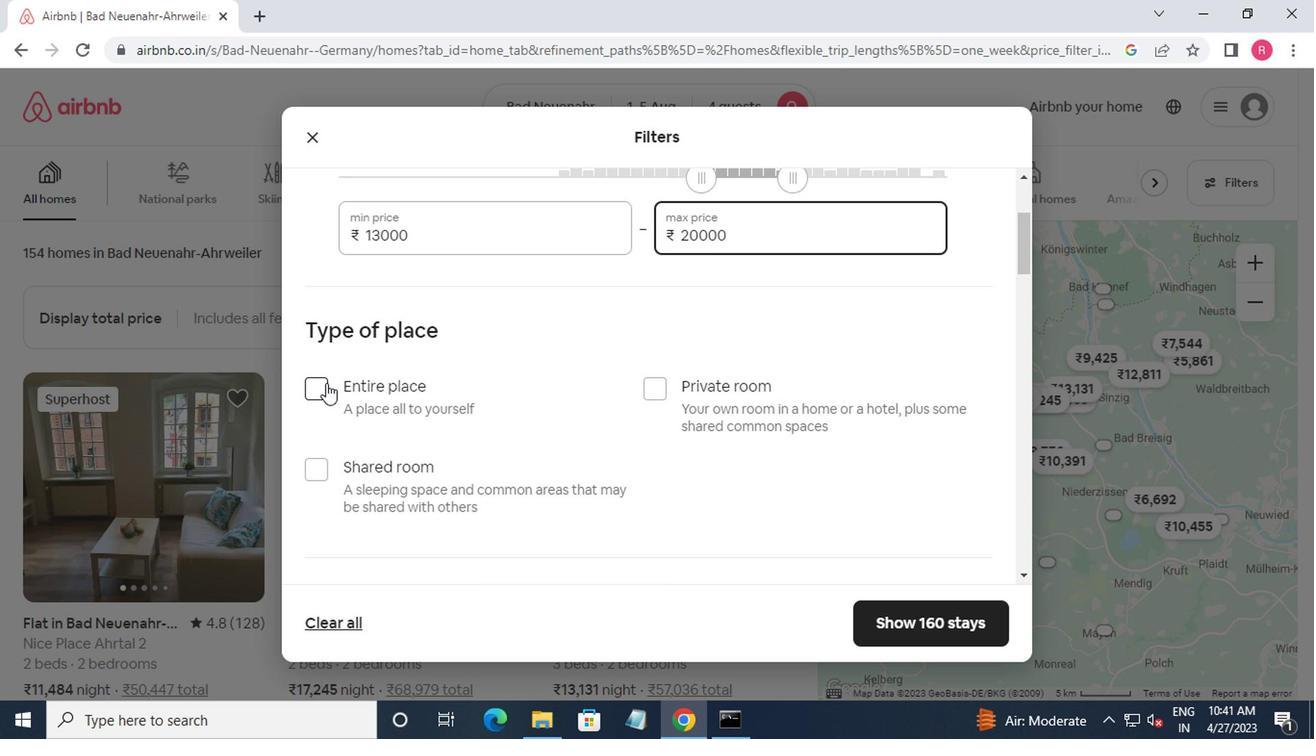
Action: Mouse pressed left at (340, 384)
Screenshot: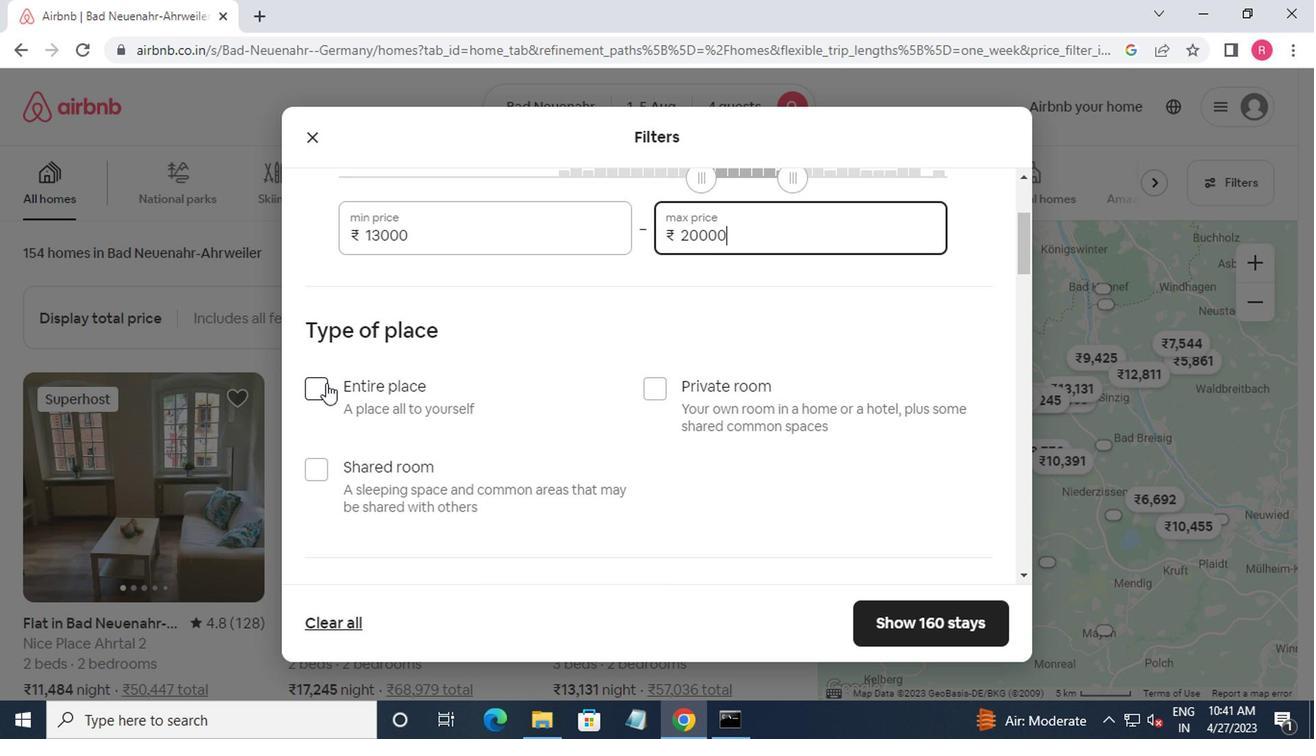 
Action: Mouse moved to (357, 388)
Screenshot: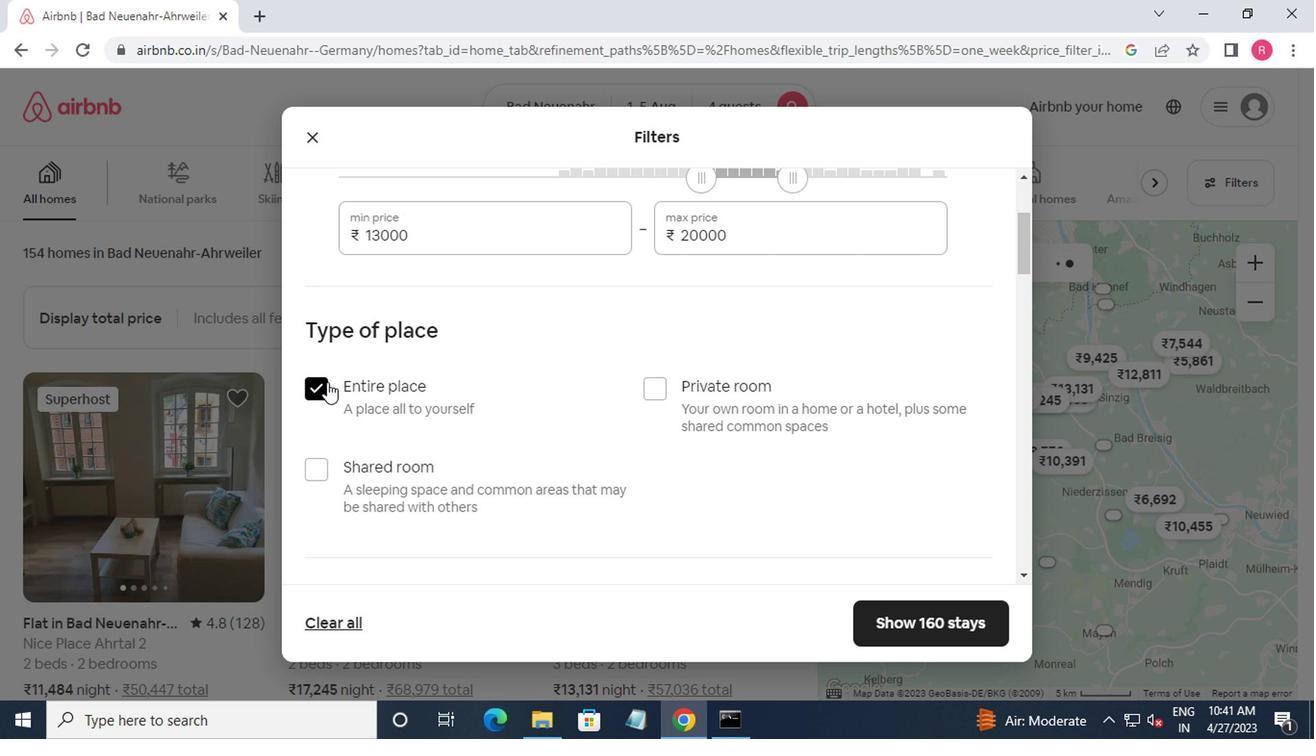
Action: Mouse scrolled (357, 387) with delta (0, 0)
Screenshot: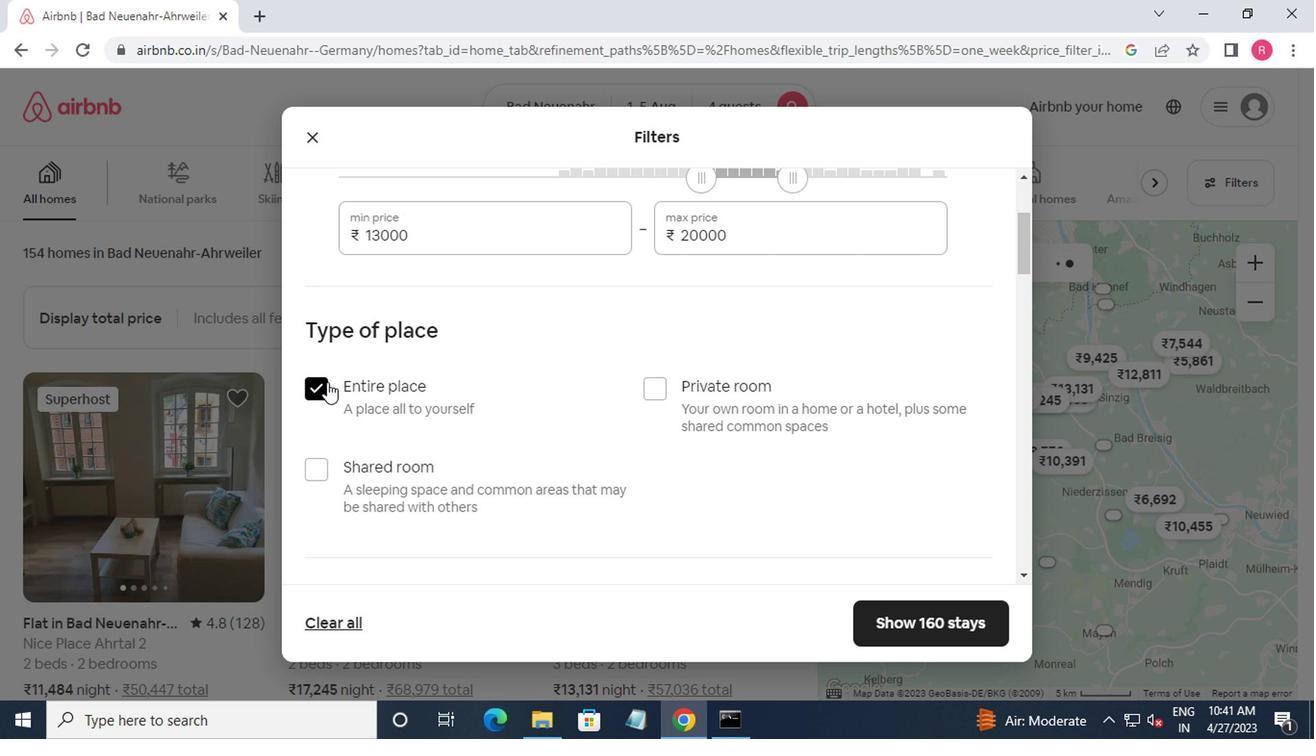 
Action: Mouse moved to (417, 427)
Screenshot: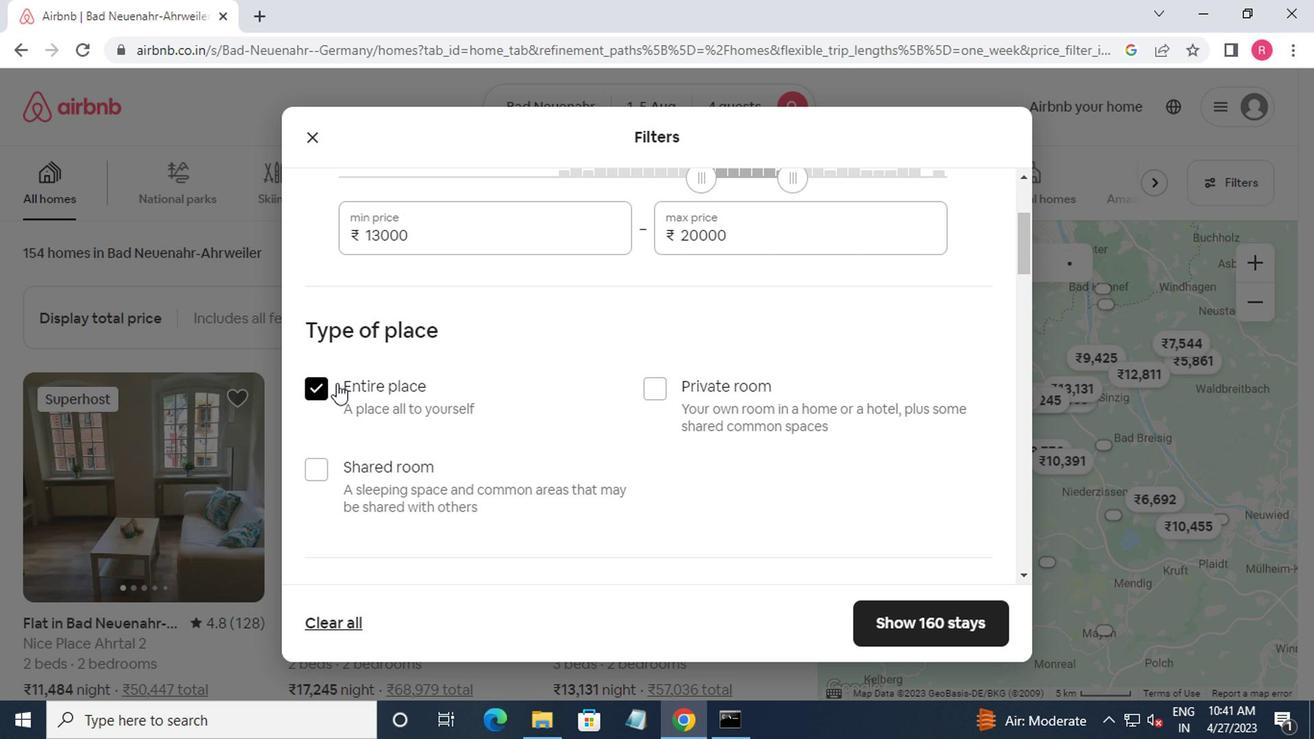 
Action: Mouse scrolled (417, 427) with delta (0, 0)
Screenshot: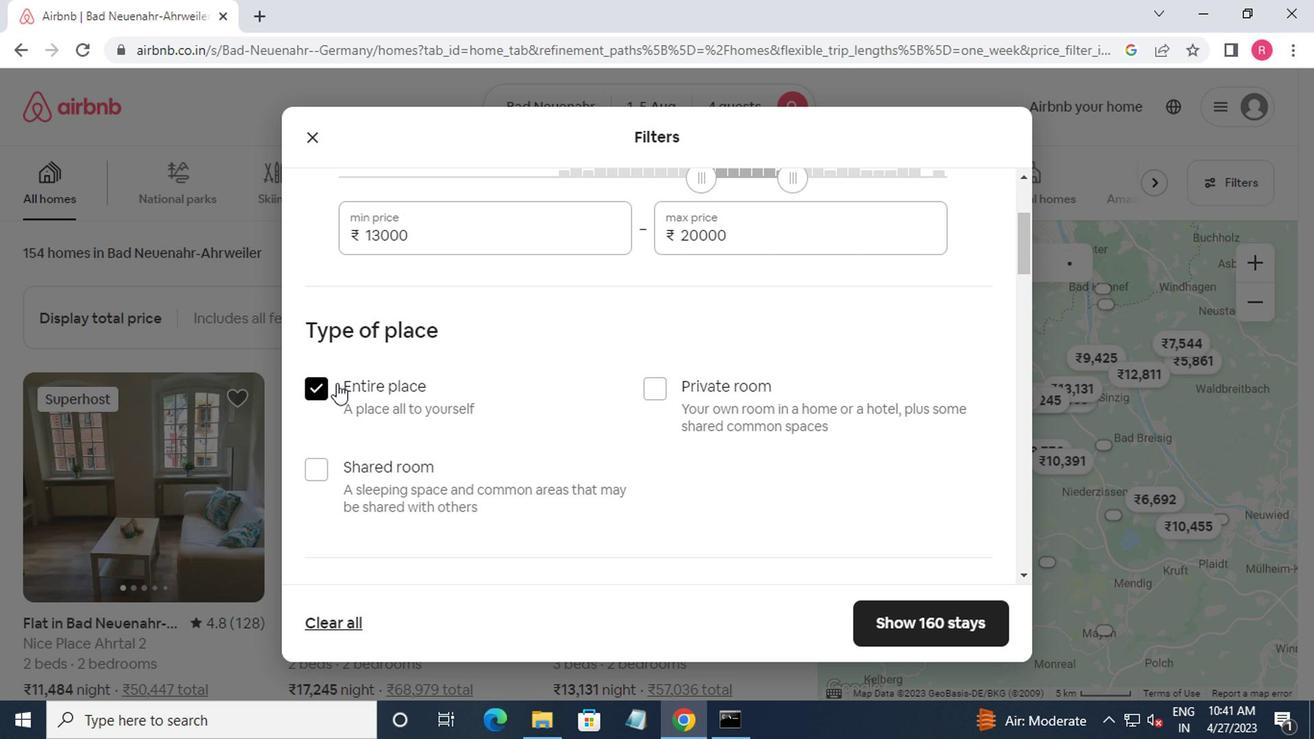 
Action: Mouse moved to (431, 432)
Screenshot: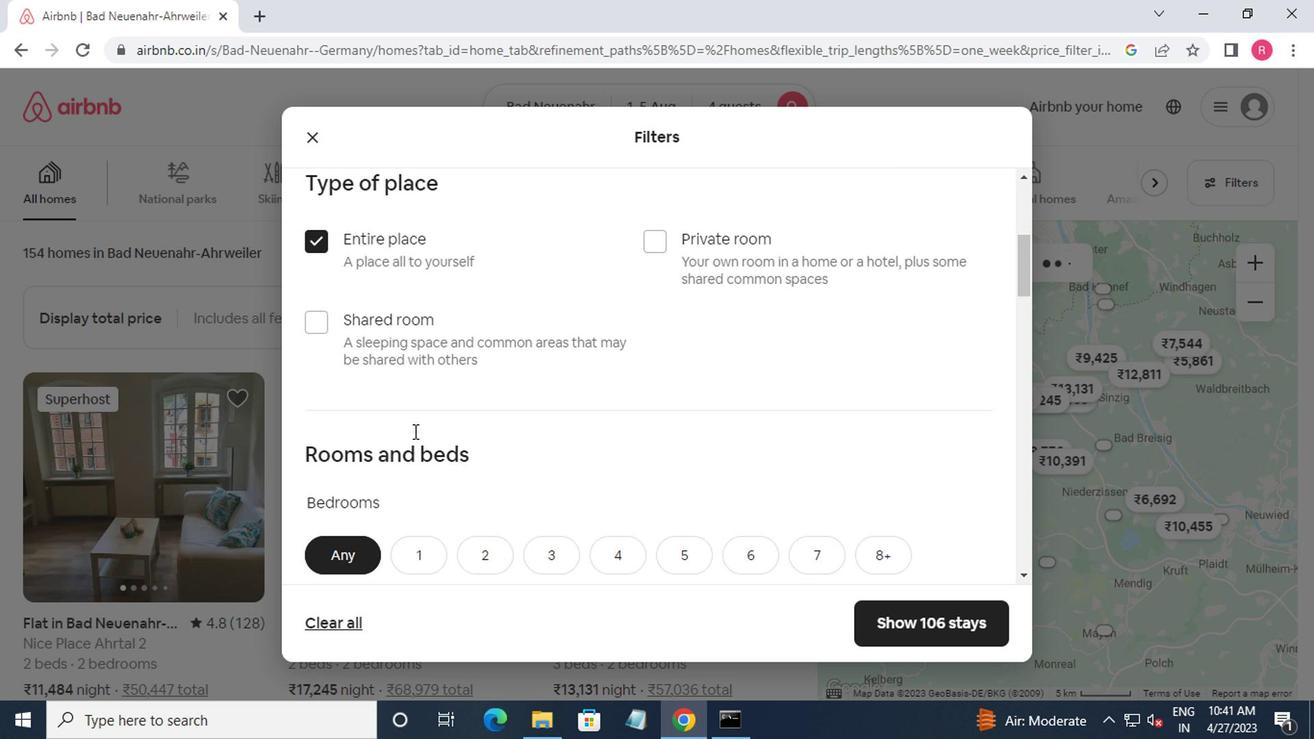 
Action: Mouse scrolled (431, 431) with delta (0, 0)
Screenshot: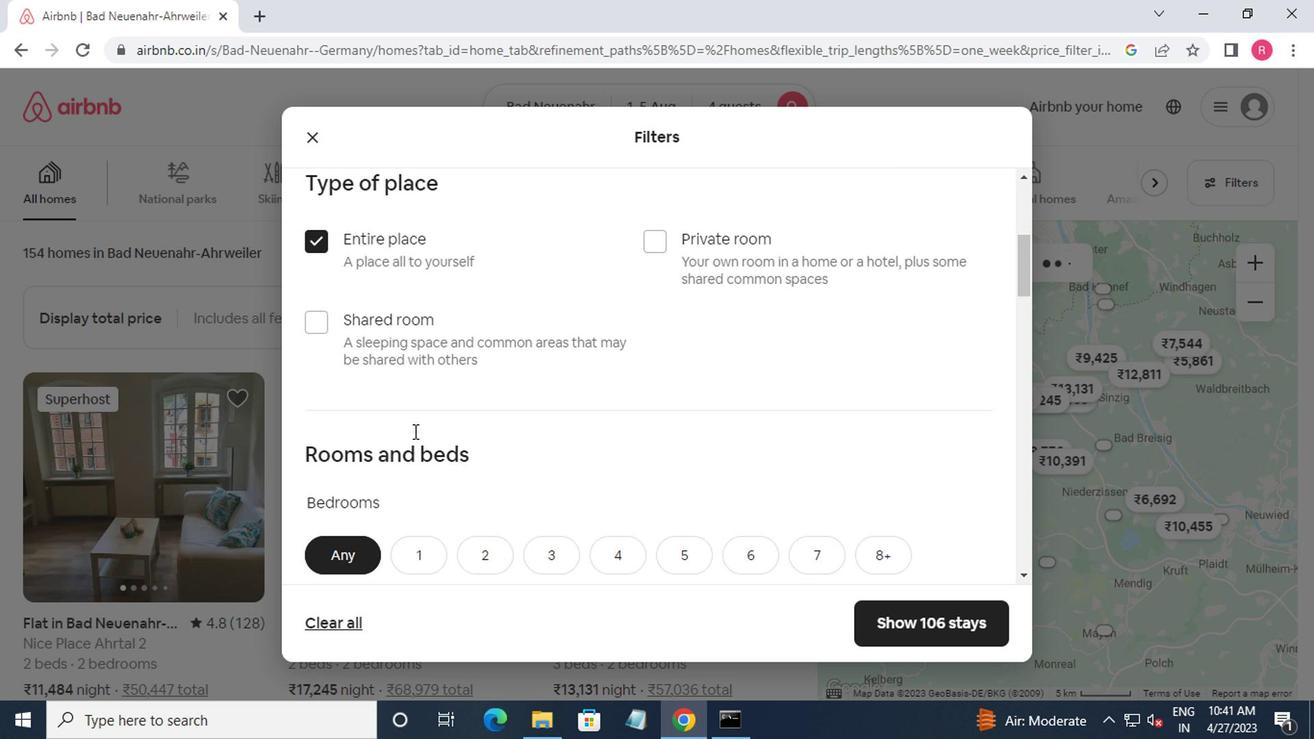 
Action: Mouse moved to (434, 437)
Screenshot: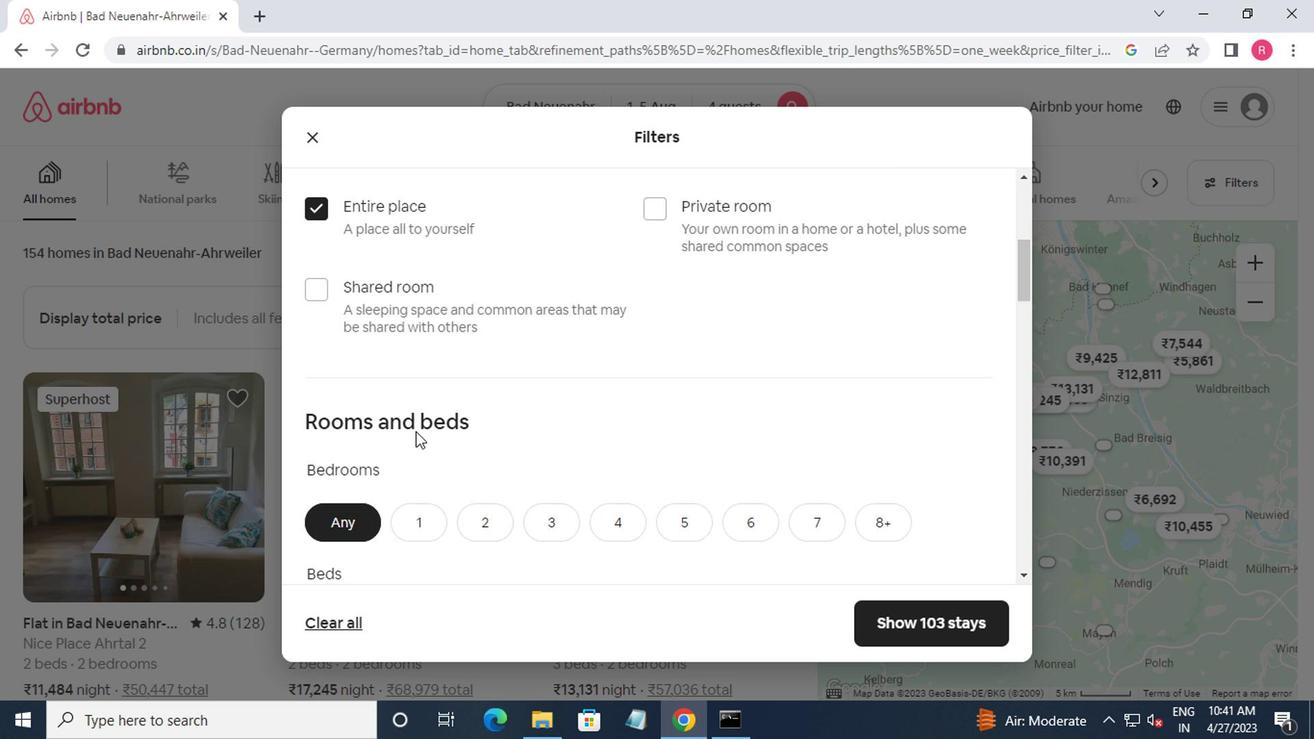 
Action: Mouse scrolled (434, 436) with delta (0, 0)
Screenshot: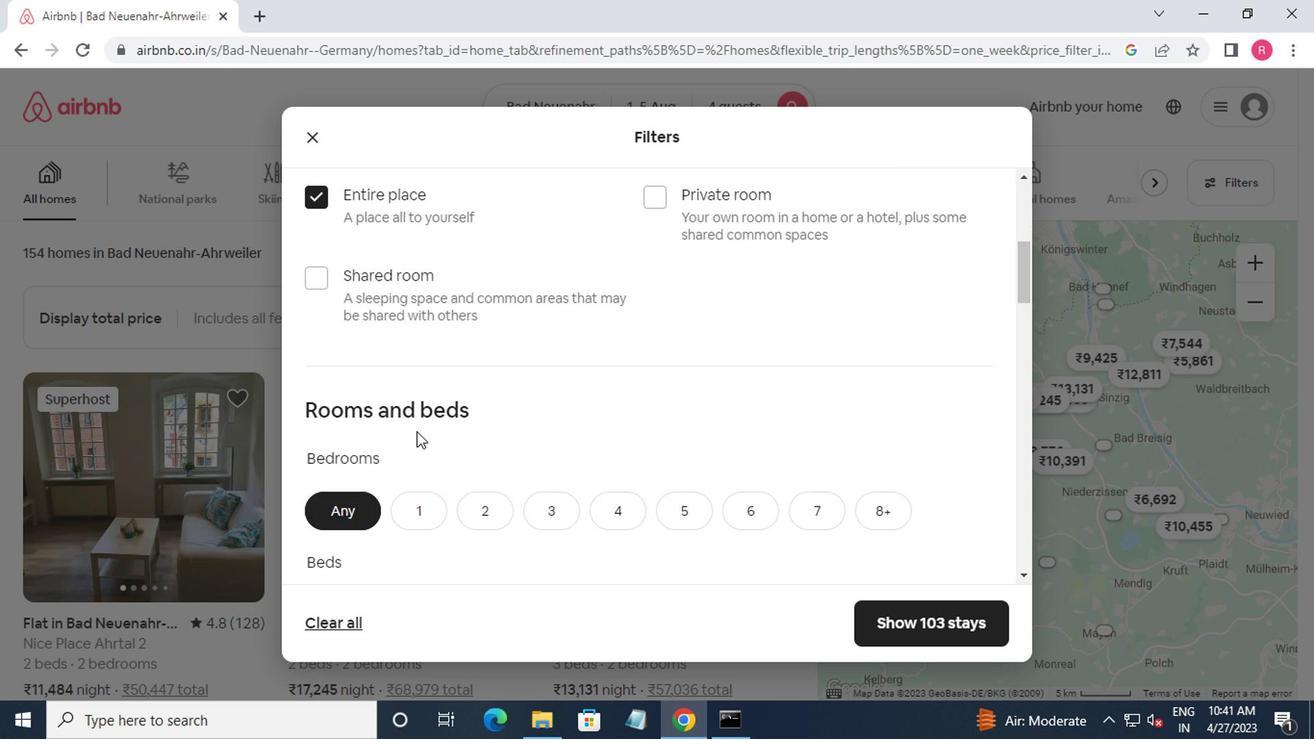 
Action: Mouse moved to (501, 333)
Screenshot: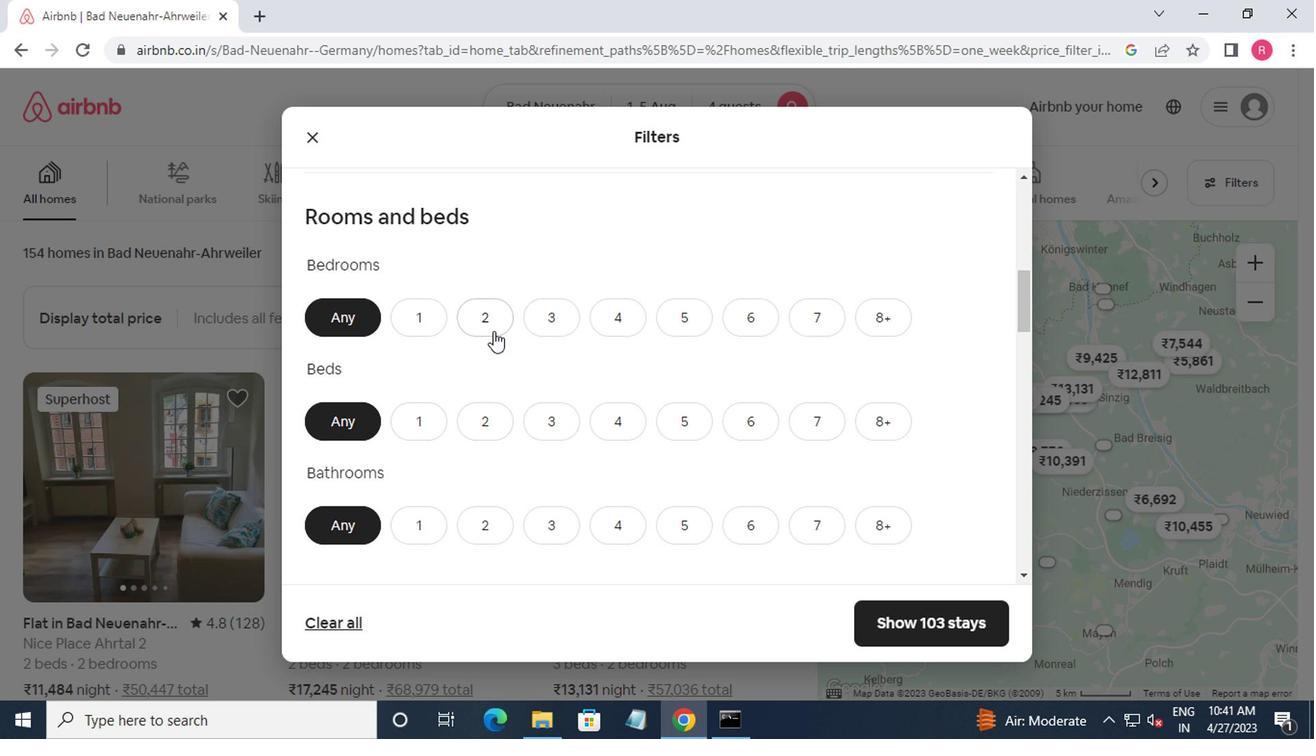 
Action: Mouse pressed left at (501, 333)
Screenshot: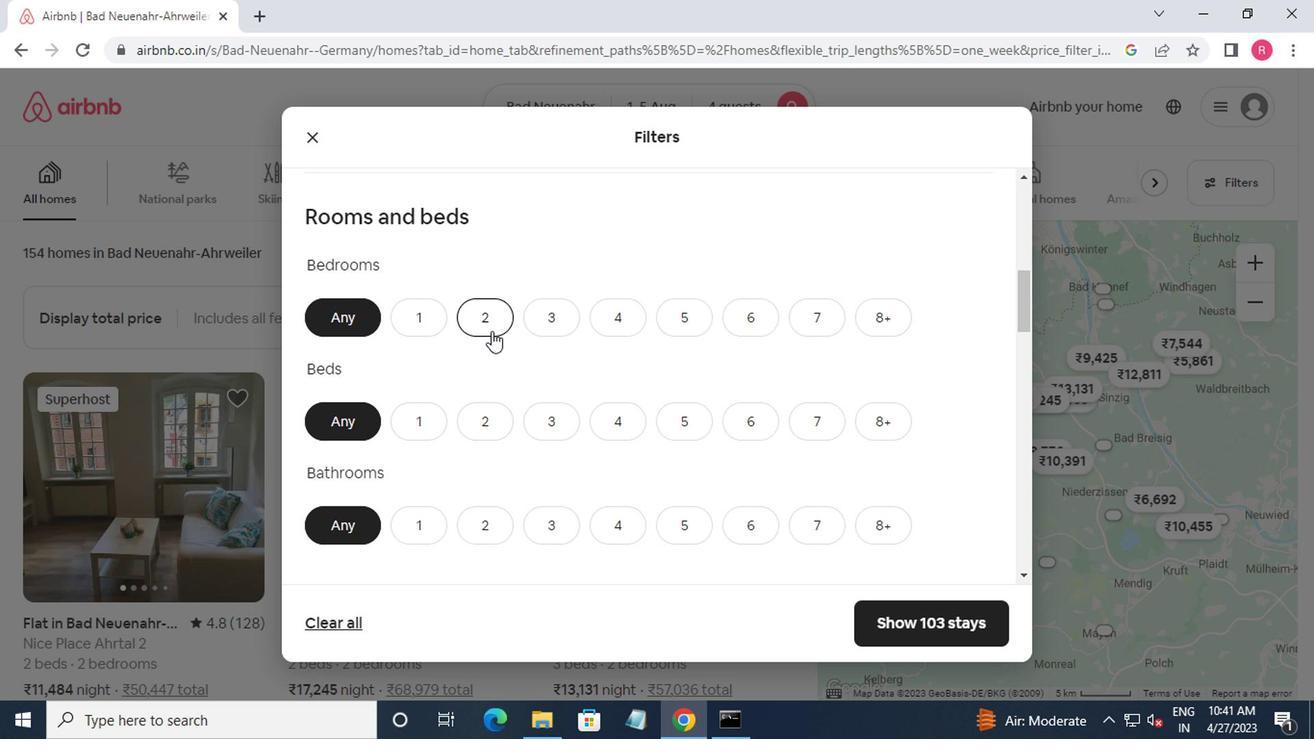 
Action: Mouse moved to (543, 429)
Screenshot: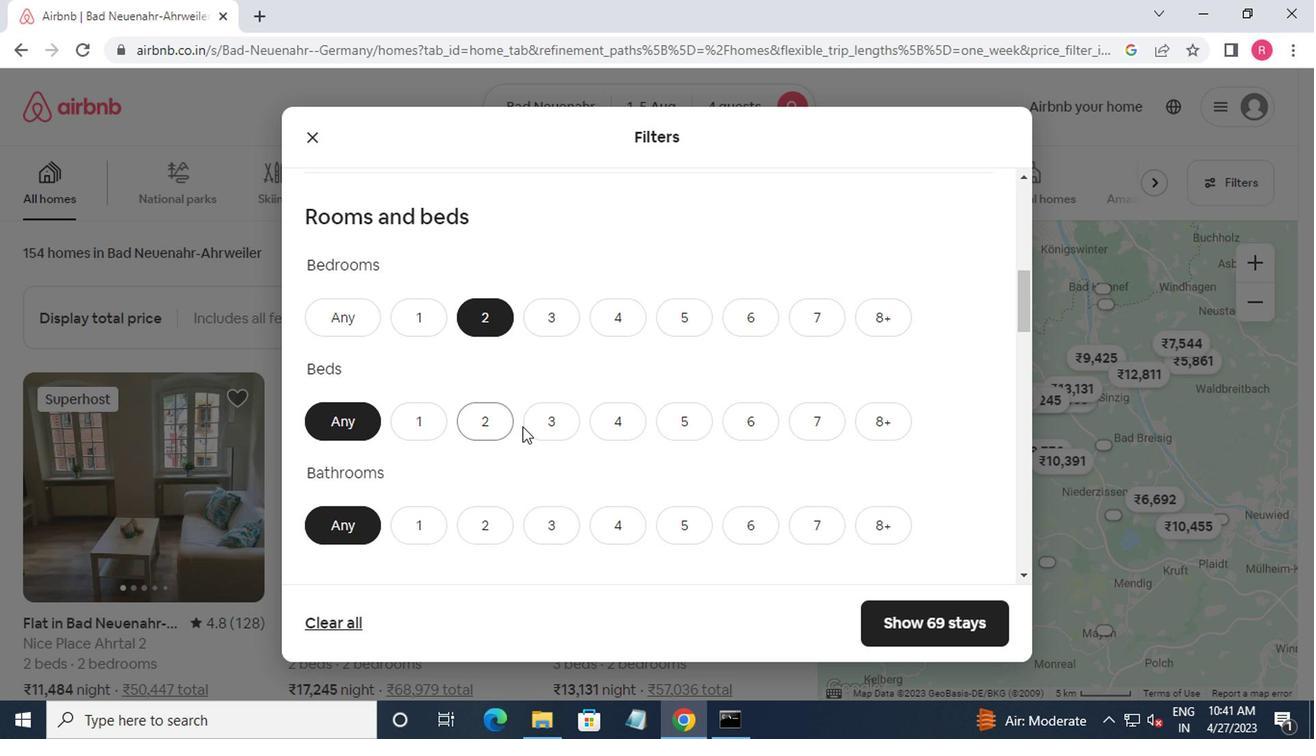 
Action: Mouse pressed left at (543, 429)
Screenshot: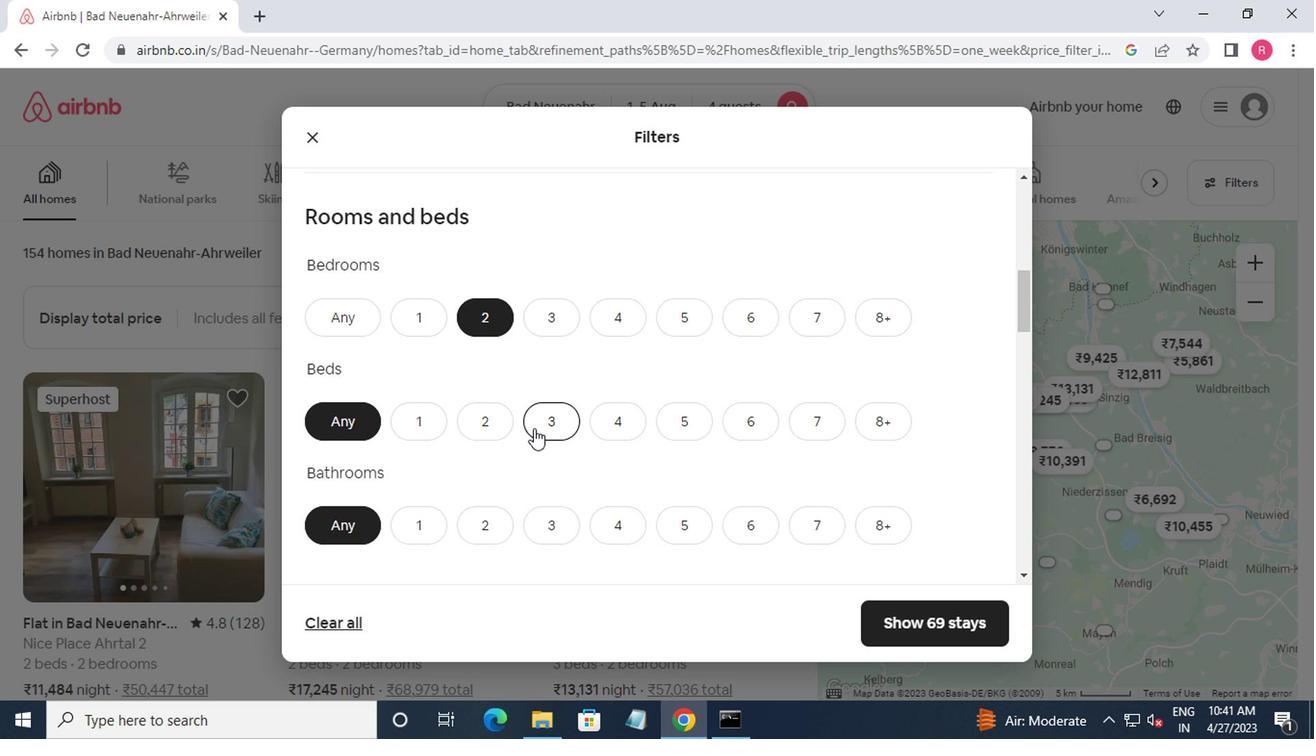 
Action: Mouse moved to (491, 522)
Screenshot: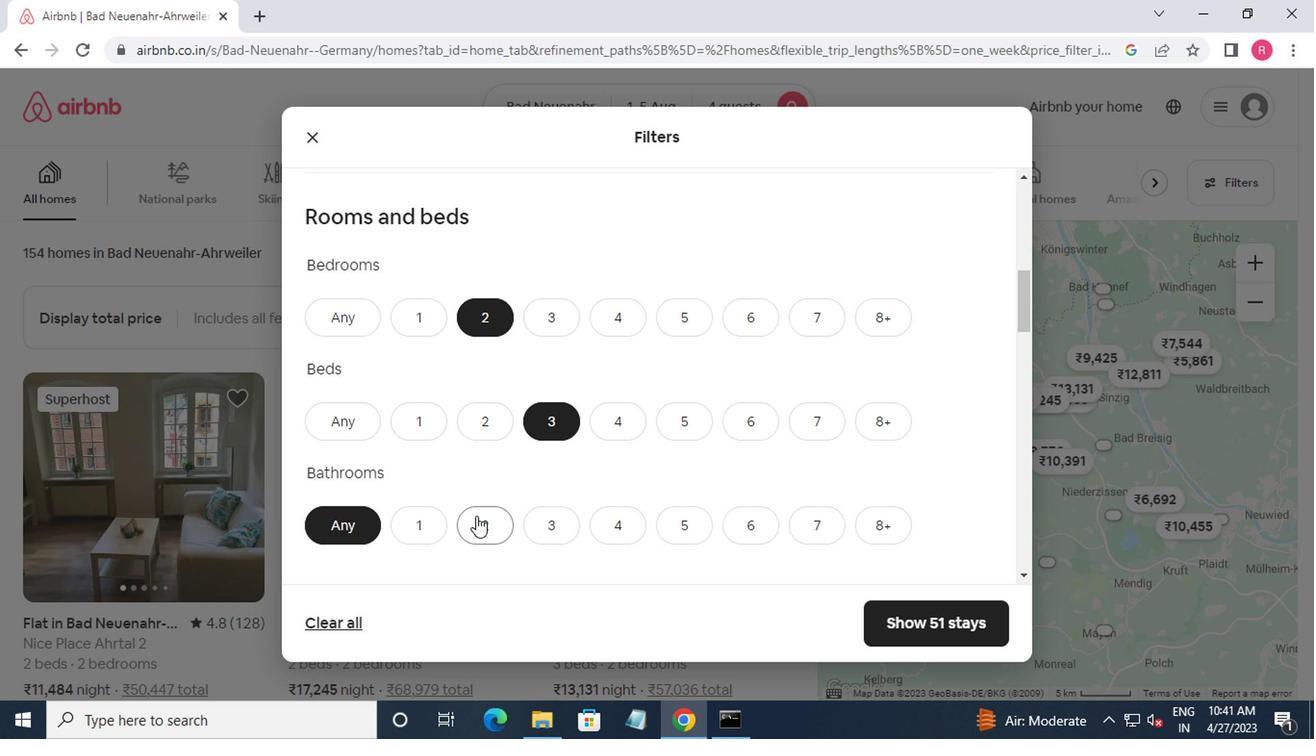 
Action: Mouse pressed left at (491, 522)
Screenshot: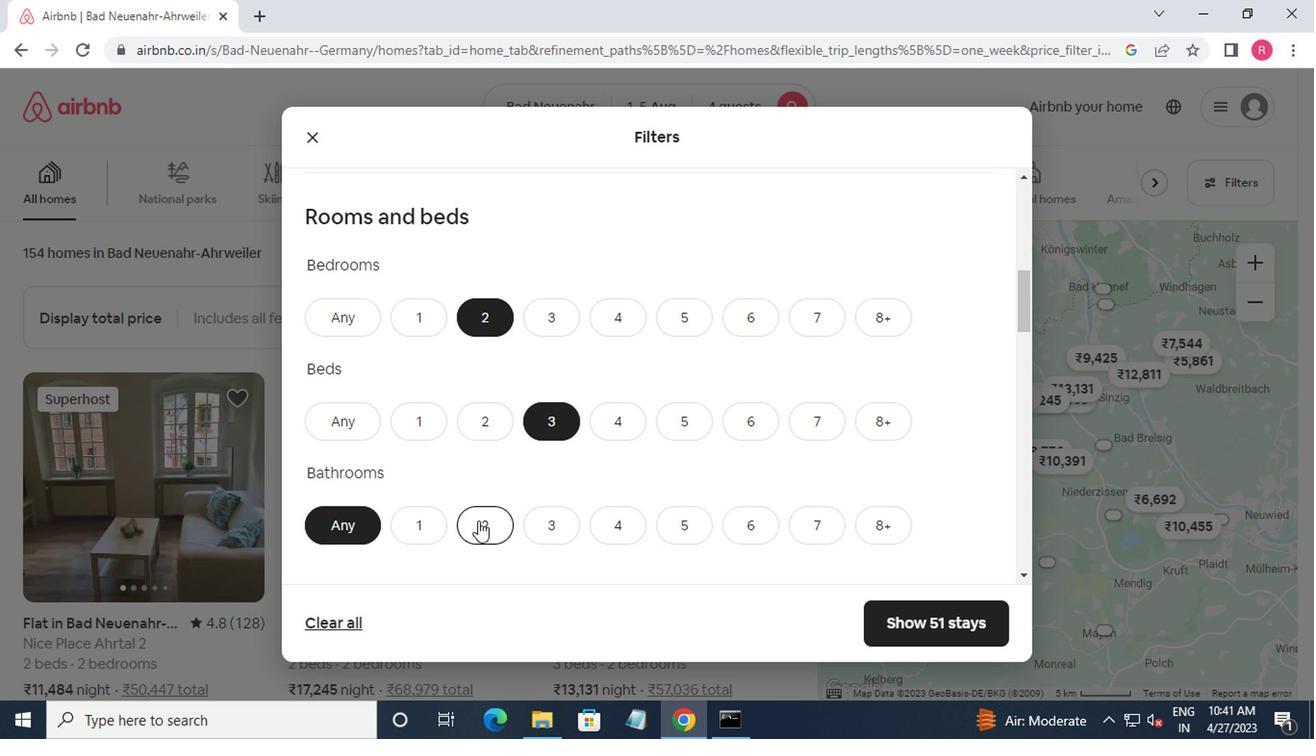 
Action: Mouse moved to (501, 501)
Screenshot: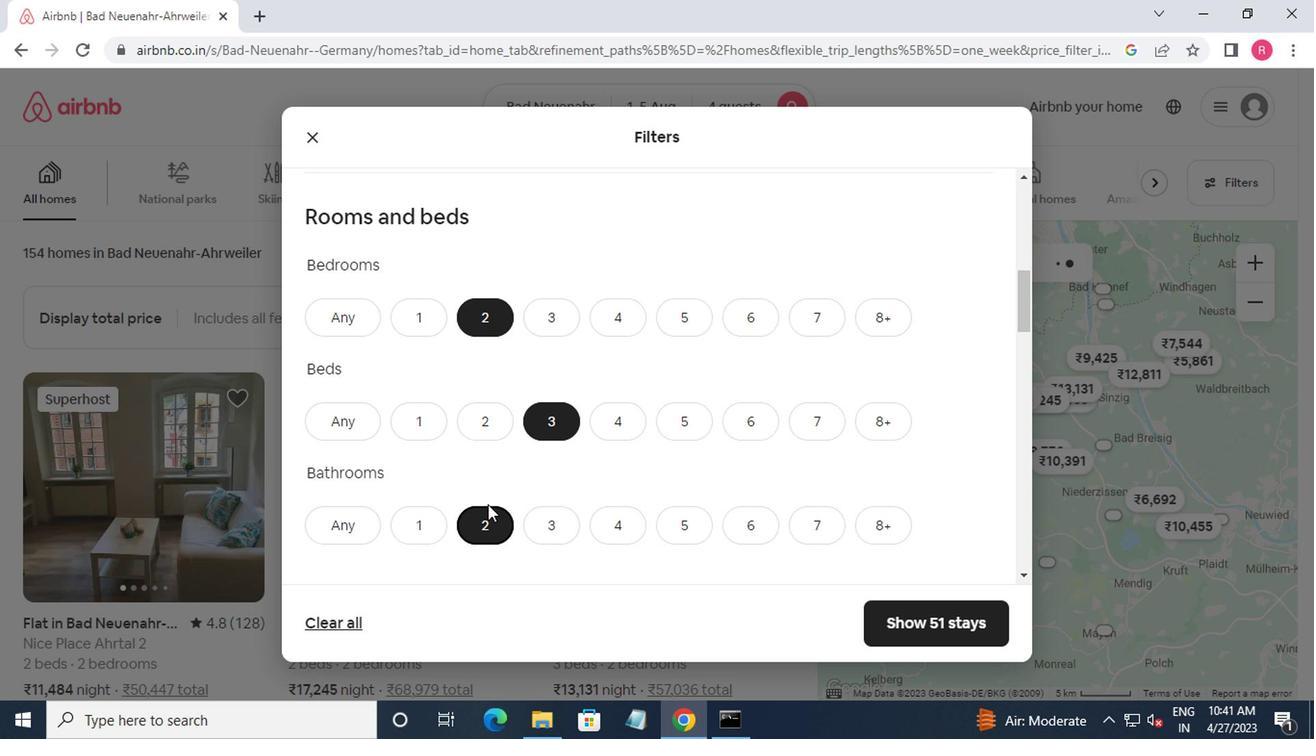 
Action: Mouse scrolled (501, 500) with delta (0, -1)
Screenshot: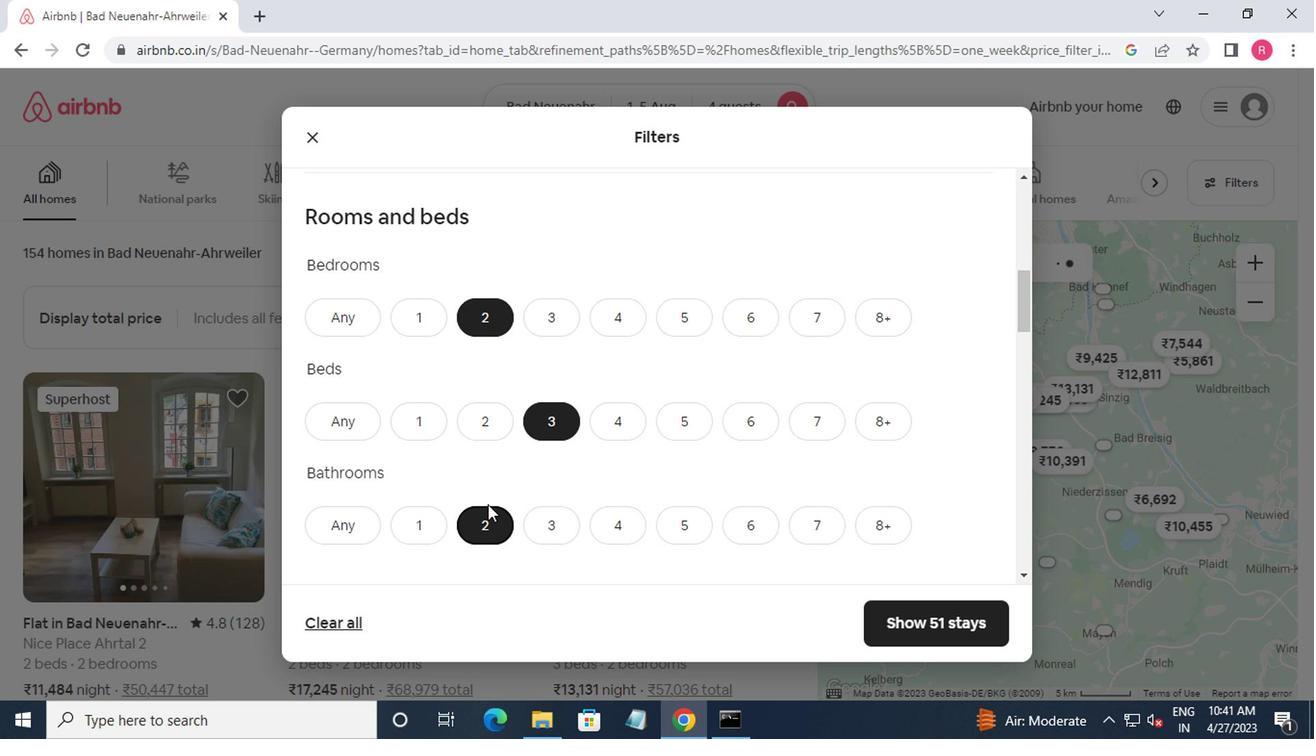 
Action: Mouse moved to (503, 500)
Screenshot: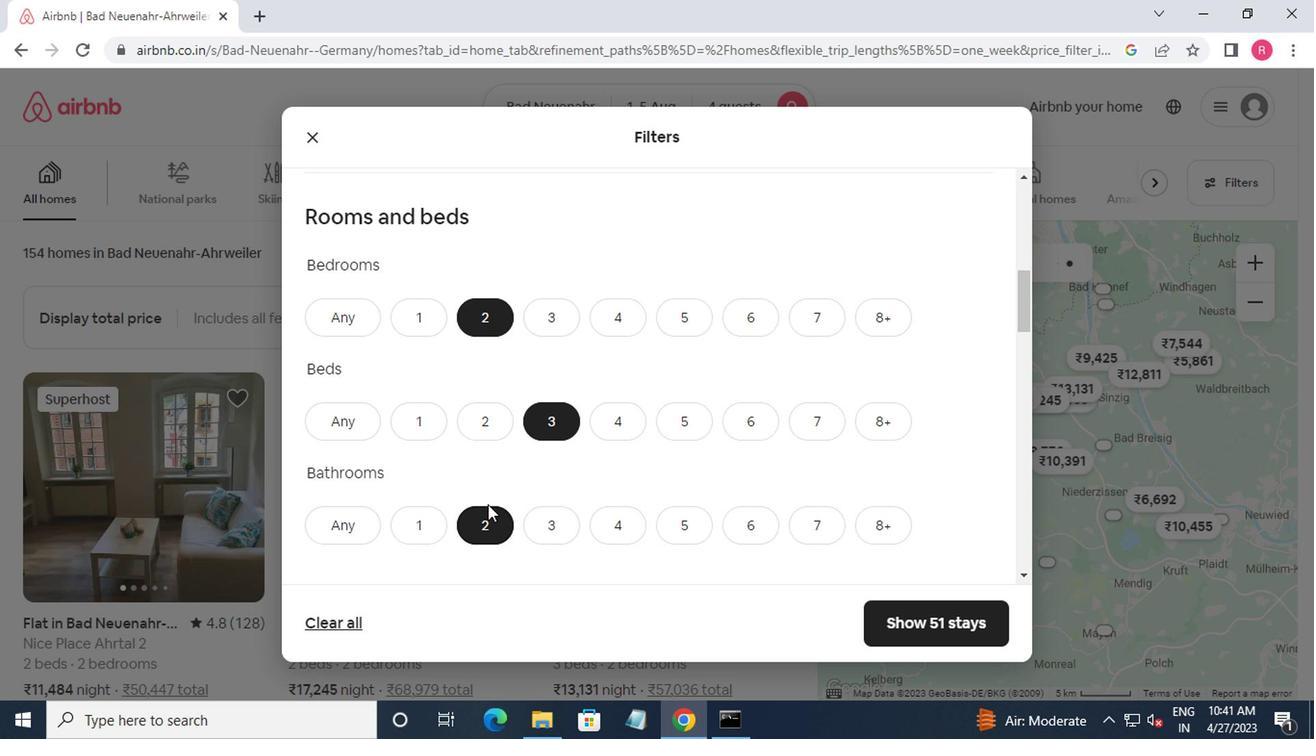 
Action: Mouse scrolled (503, 499) with delta (0, 0)
Screenshot: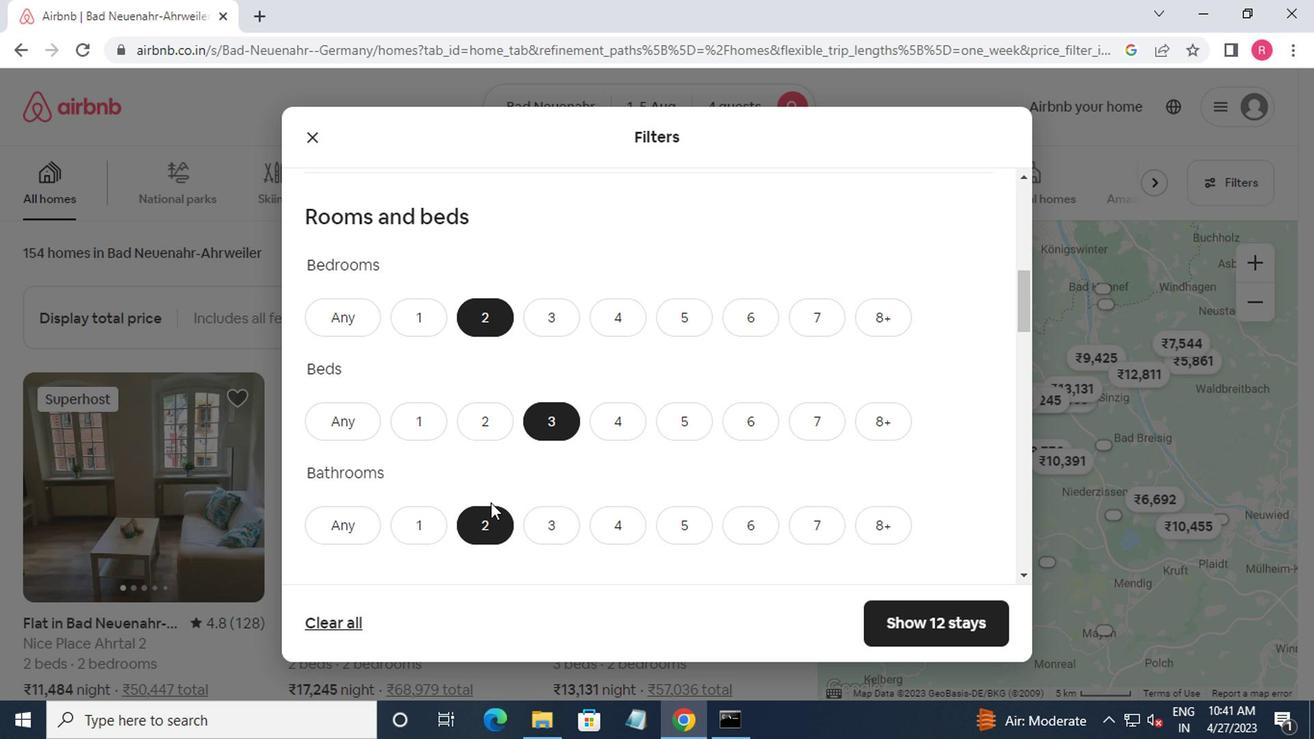
Action: Mouse moved to (504, 499)
Screenshot: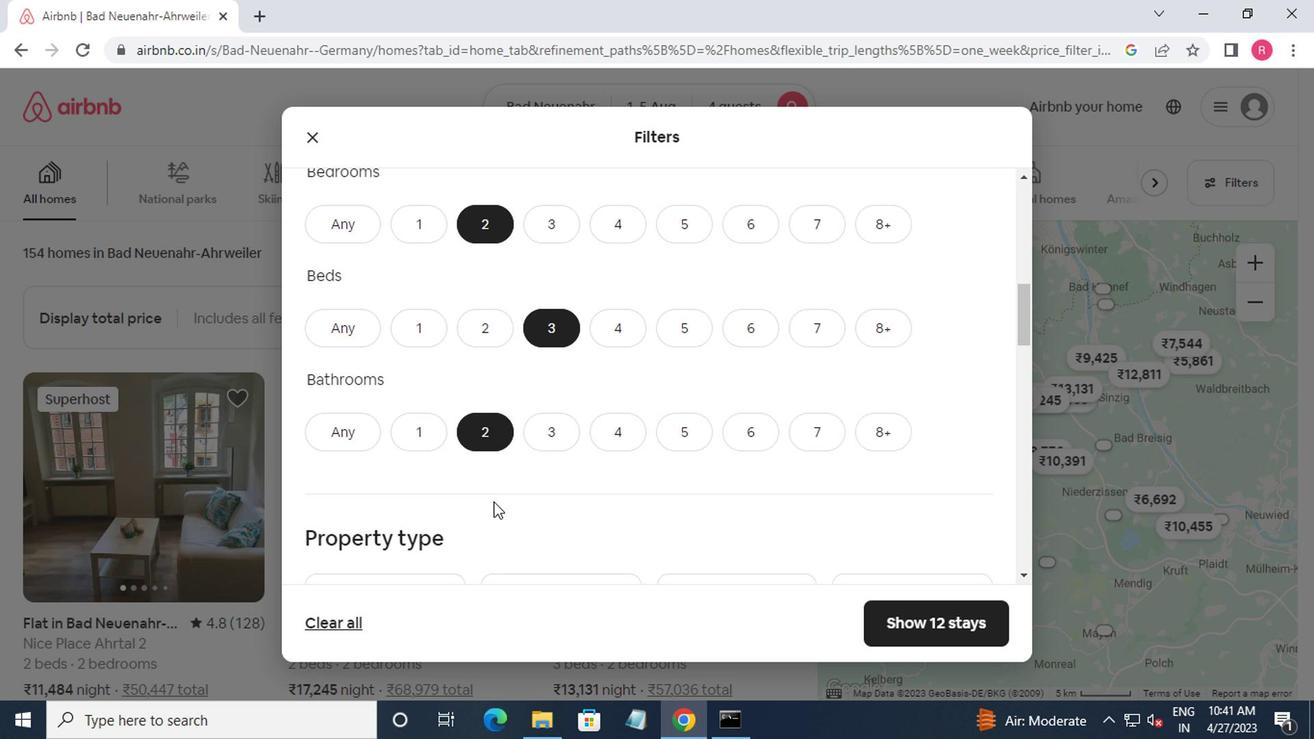 
Action: Mouse scrolled (504, 498) with delta (0, -1)
Screenshot: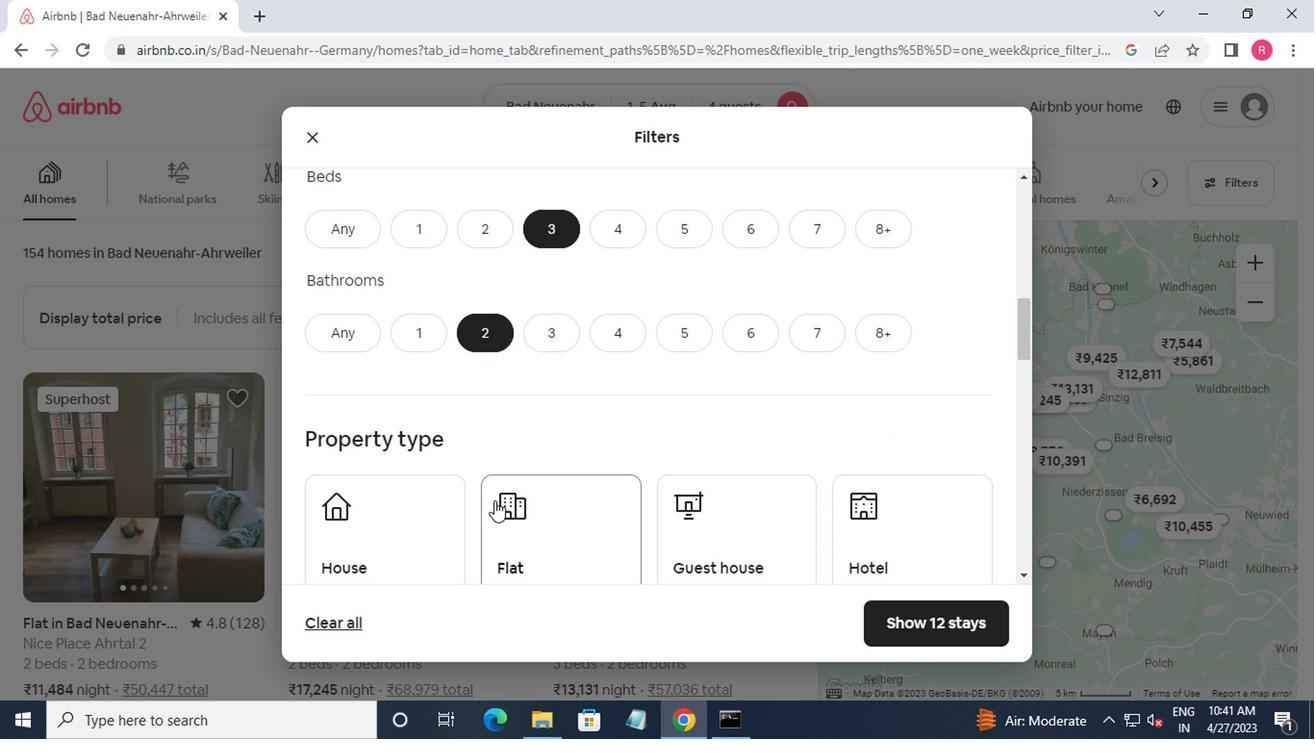 
Action: Mouse moved to (508, 498)
Screenshot: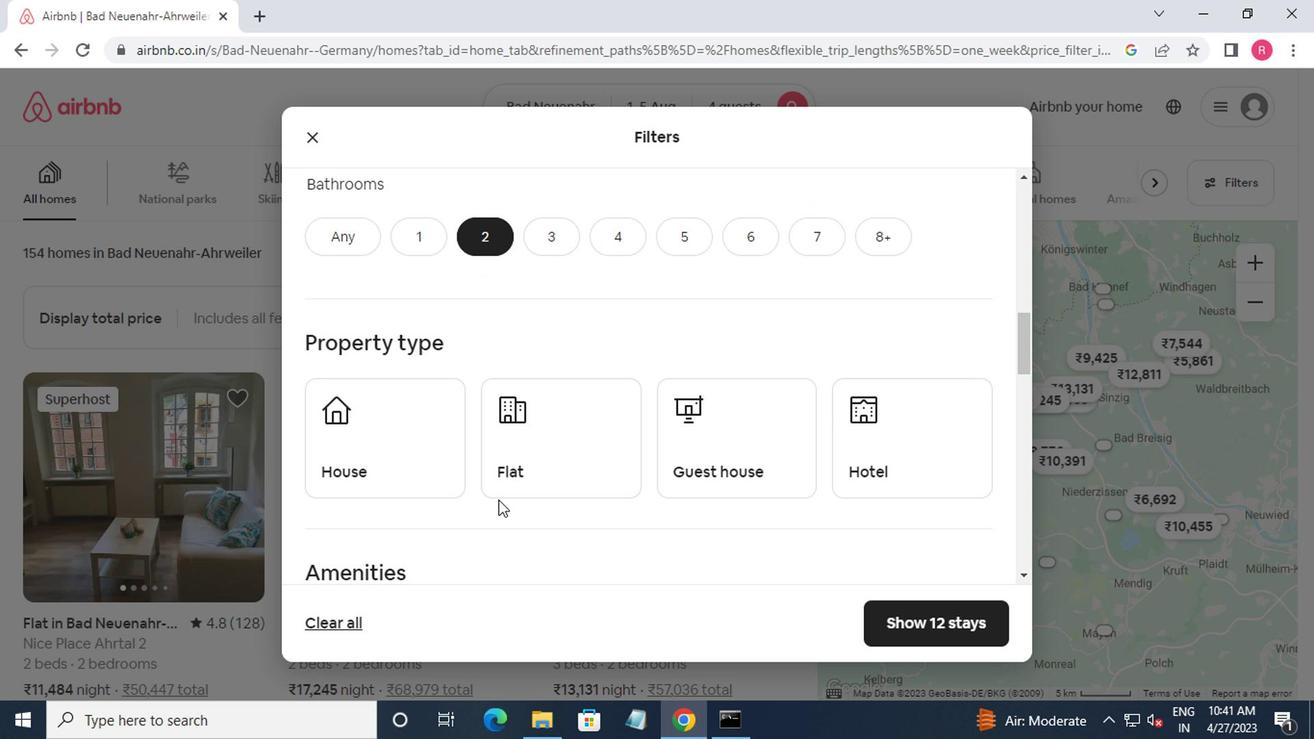 
Action: Mouse scrolled (508, 497) with delta (0, 0)
Screenshot: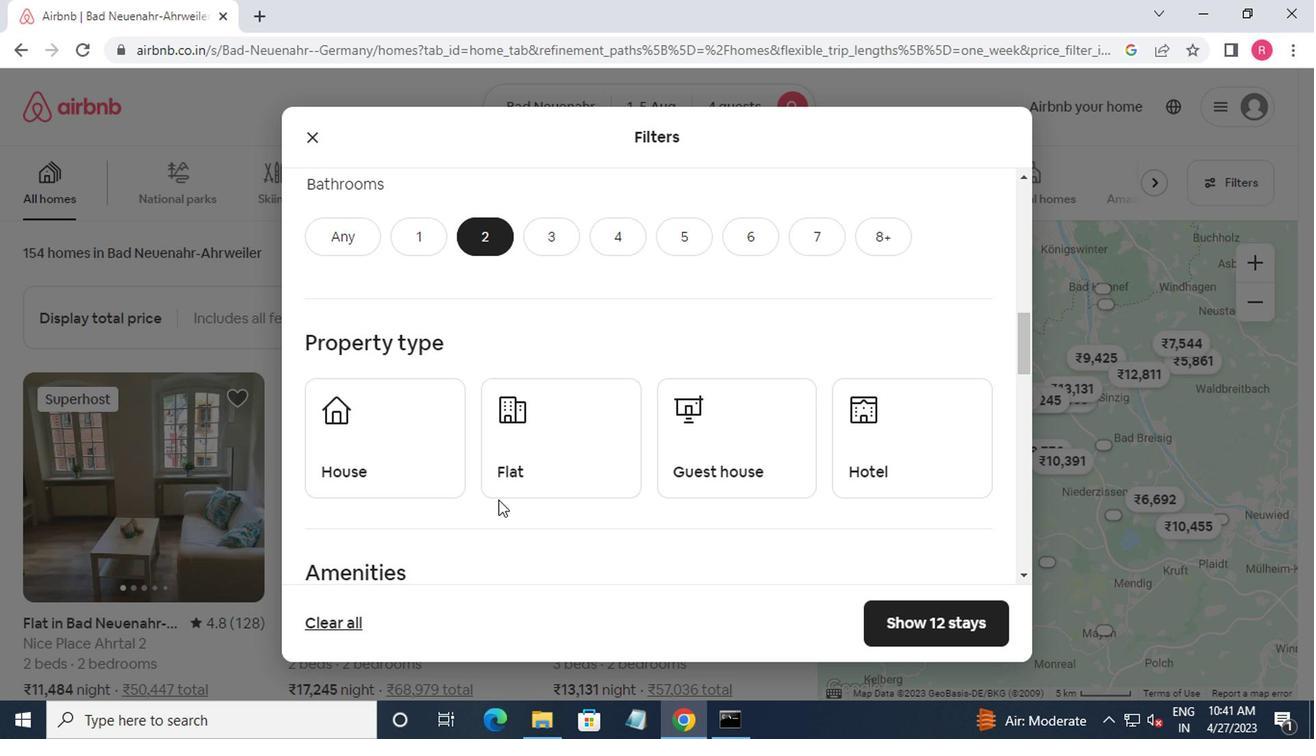 
Action: Mouse moved to (518, 351)
Screenshot: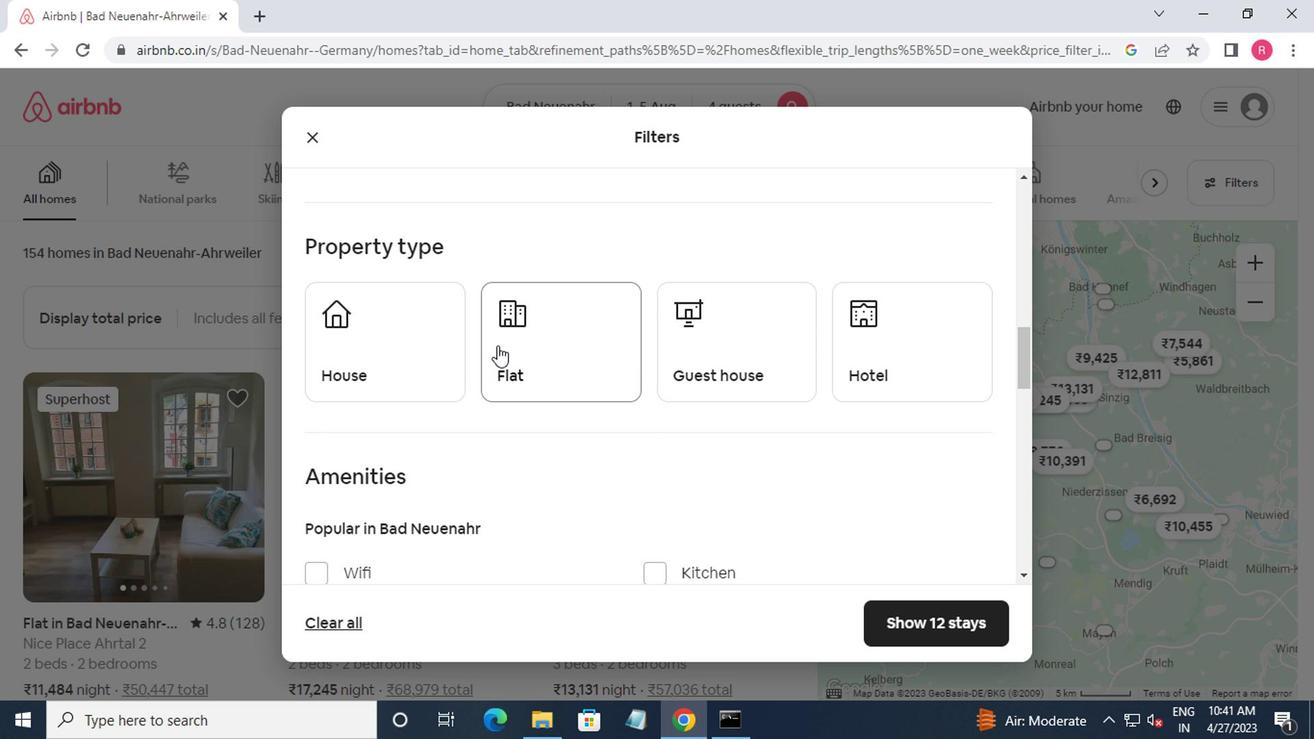 
Action: Mouse pressed left at (518, 351)
Screenshot: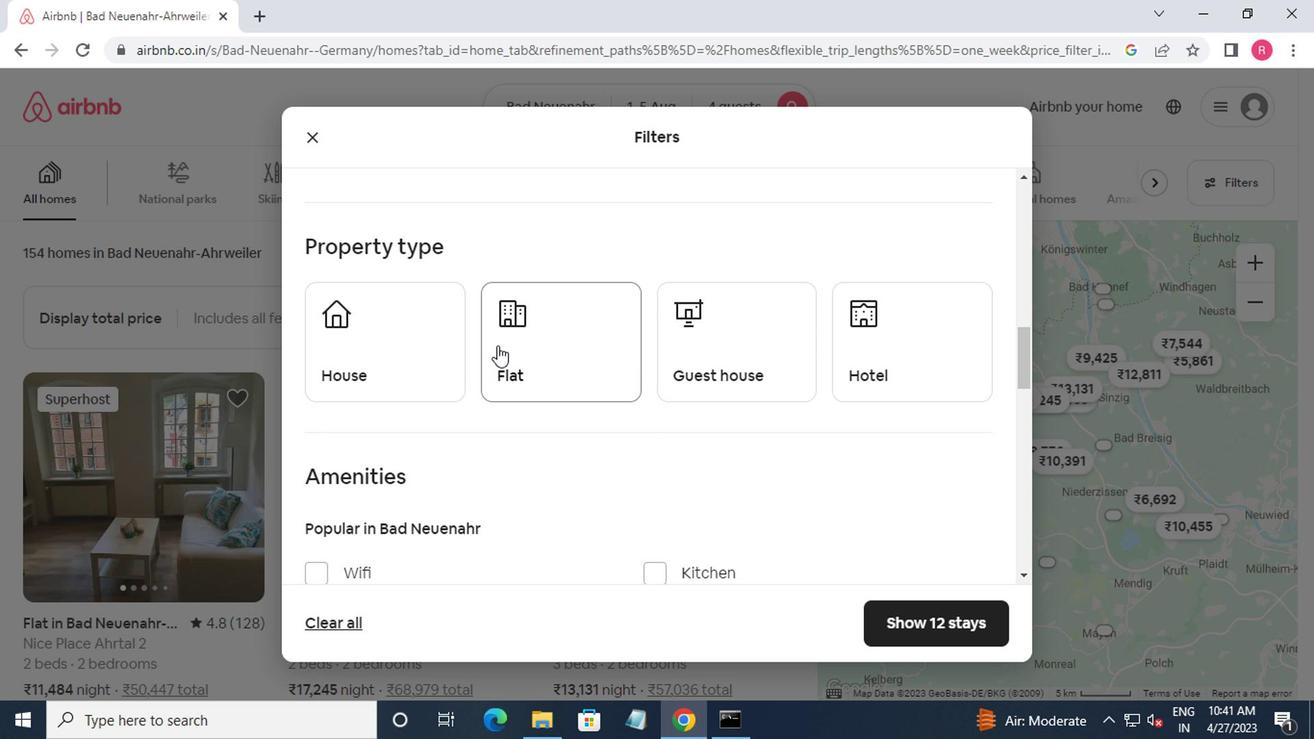 
Action: Mouse moved to (683, 359)
Screenshot: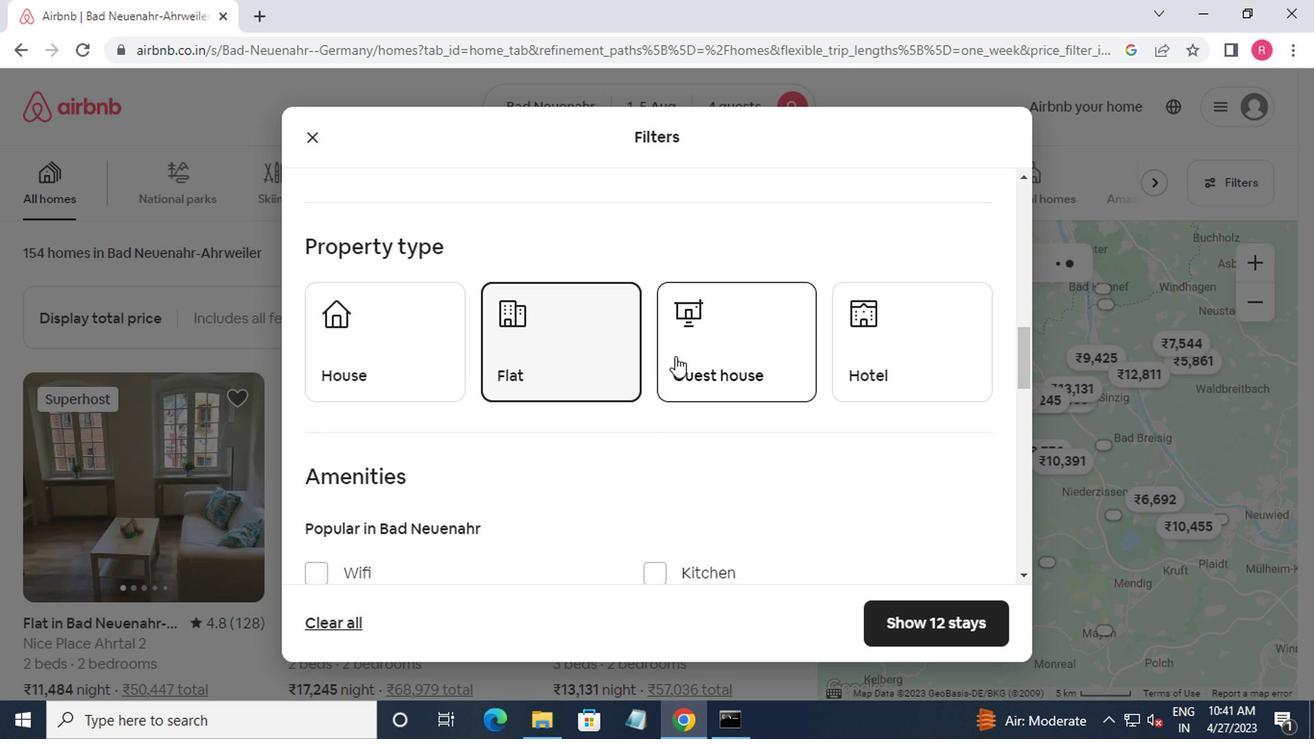 
Action: Mouse pressed left at (683, 359)
Screenshot: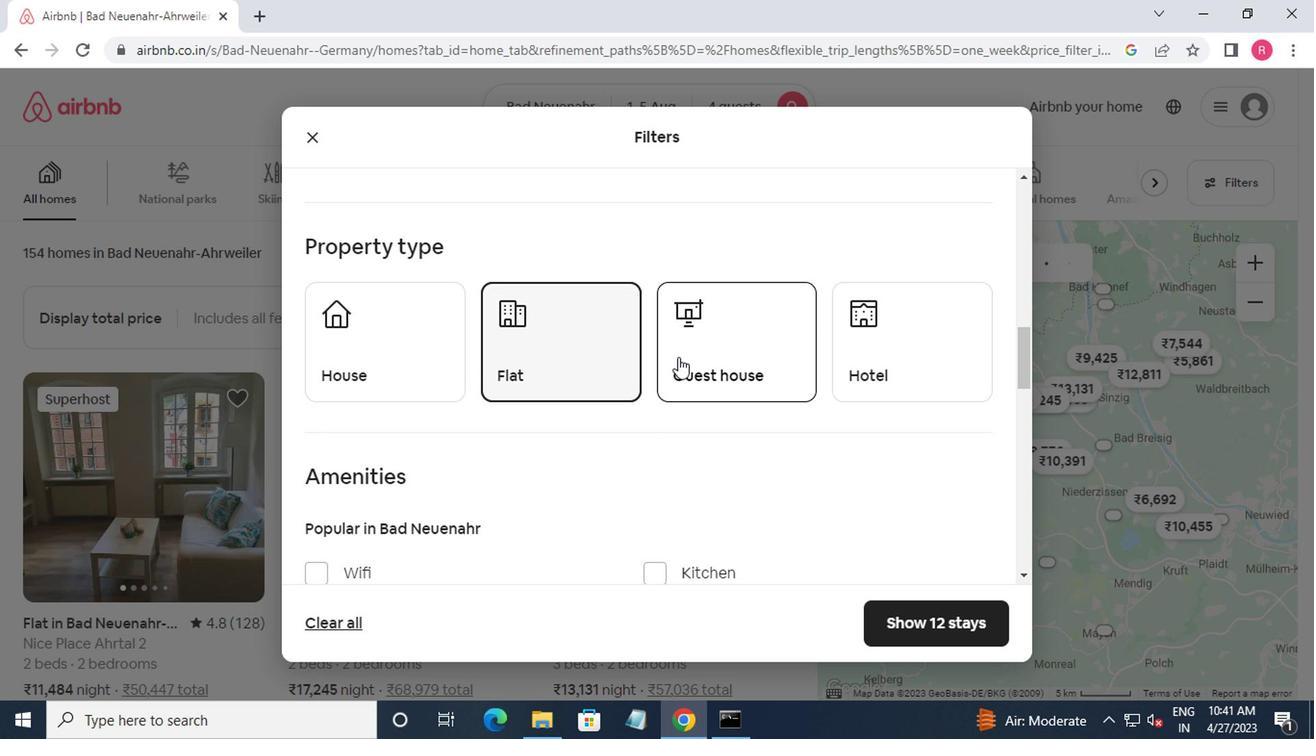 
Action: Mouse moved to (847, 370)
Screenshot: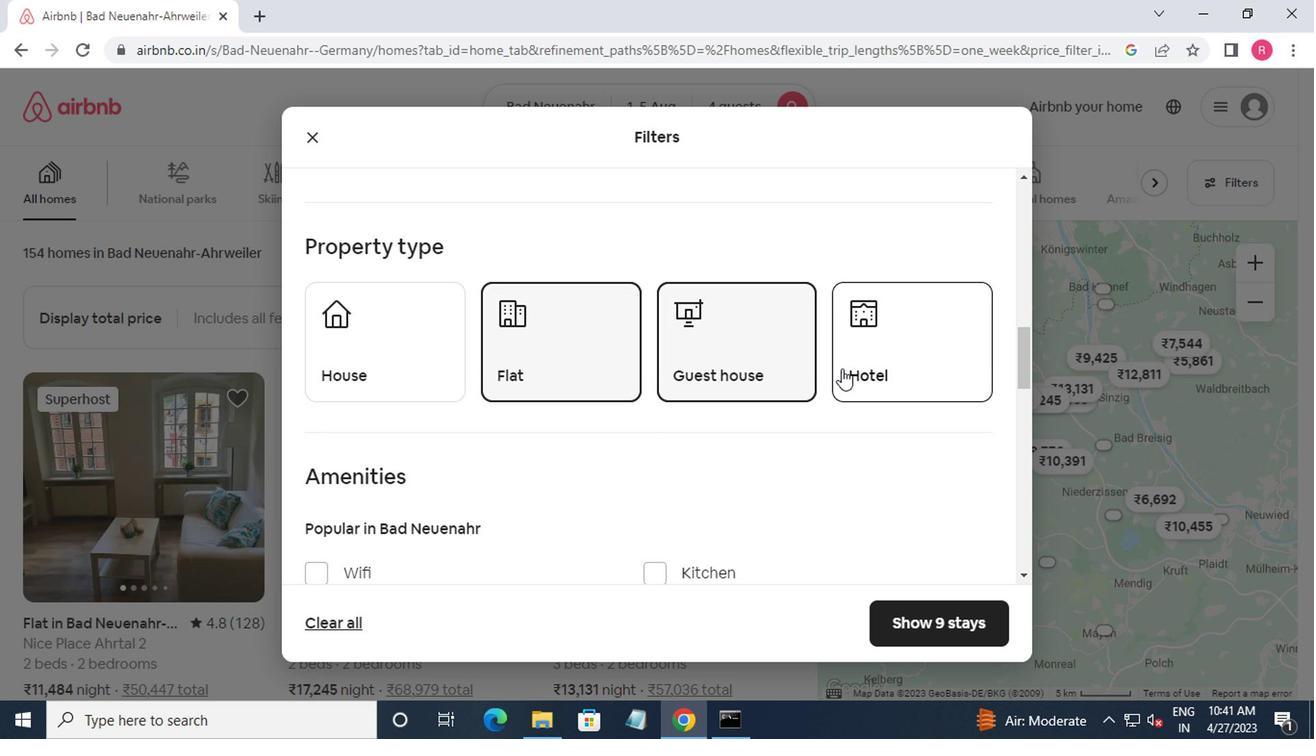 
Action: Mouse pressed left at (847, 370)
Screenshot: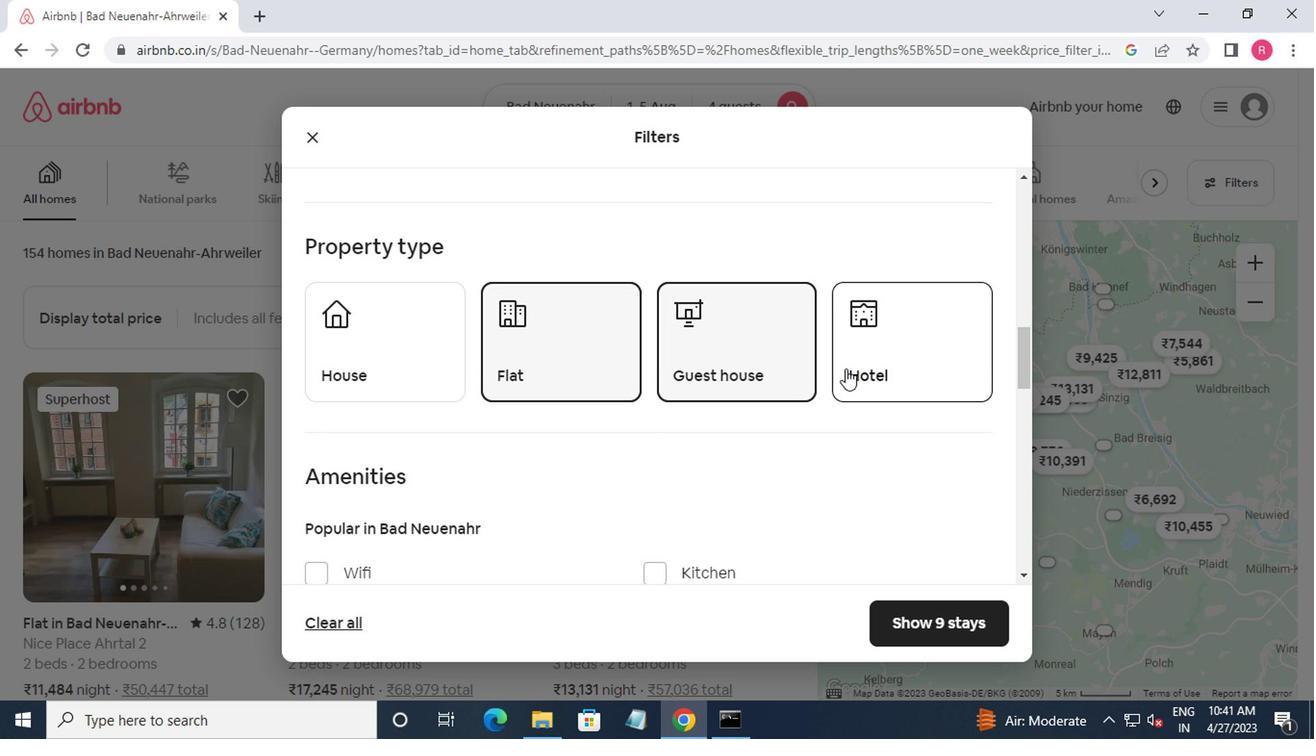 
Action: Mouse moved to (868, 347)
Screenshot: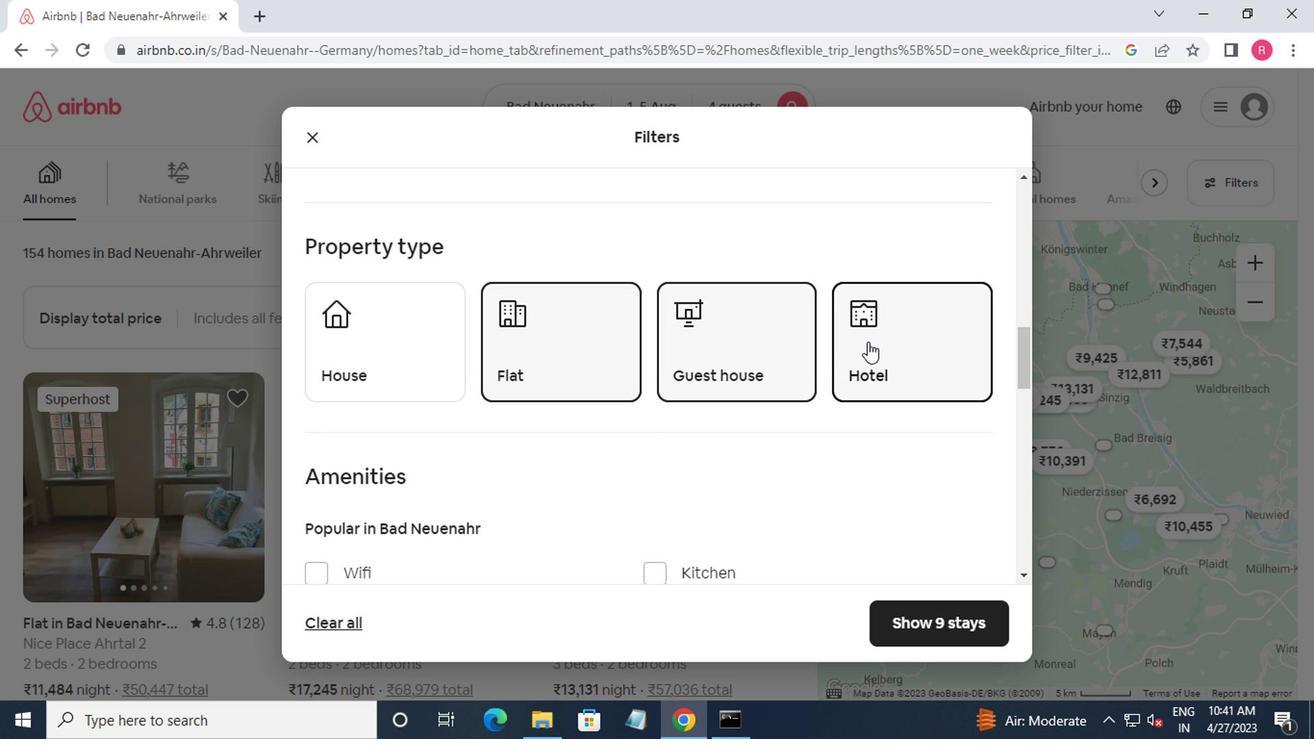 
Action: Mouse scrolled (868, 345) with delta (0, -1)
Screenshot: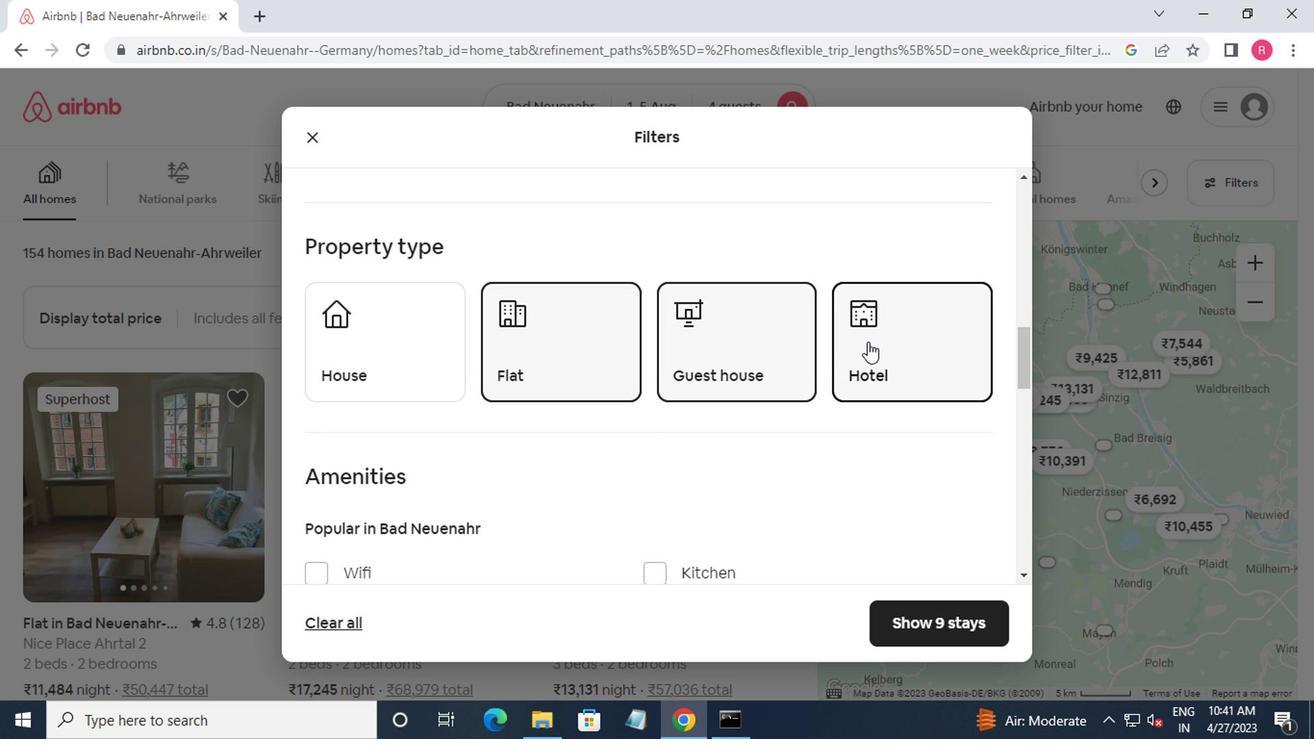 
Action: Mouse moved to (868, 348)
Screenshot: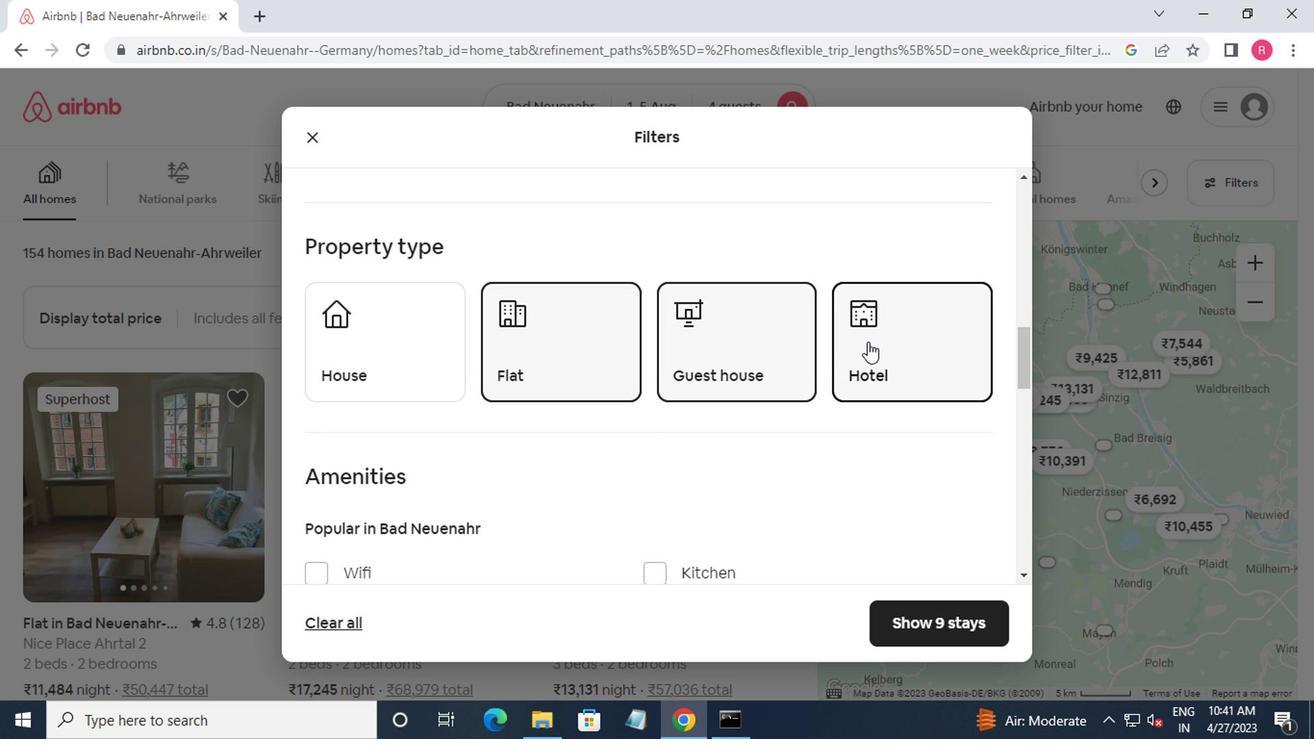 
Action: Mouse scrolled (868, 347) with delta (0, 0)
Screenshot: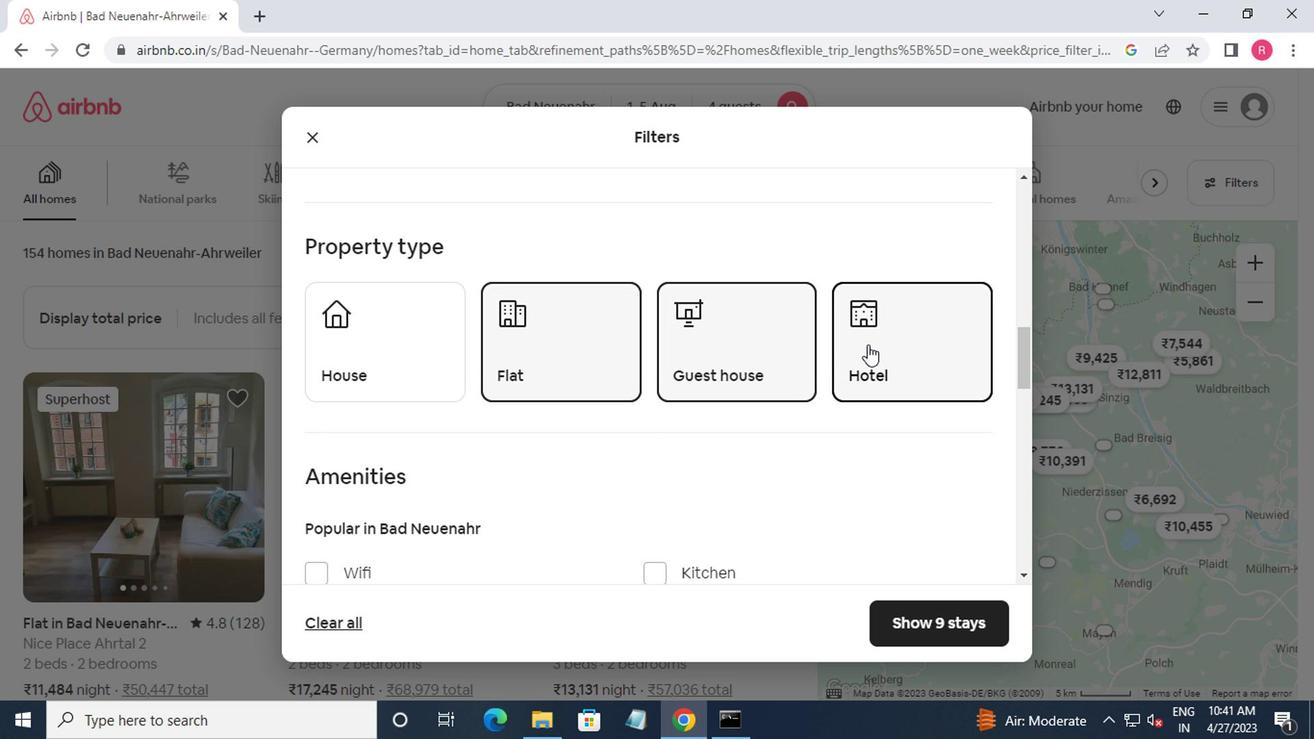 
Action: Mouse moved to (868, 349)
Screenshot: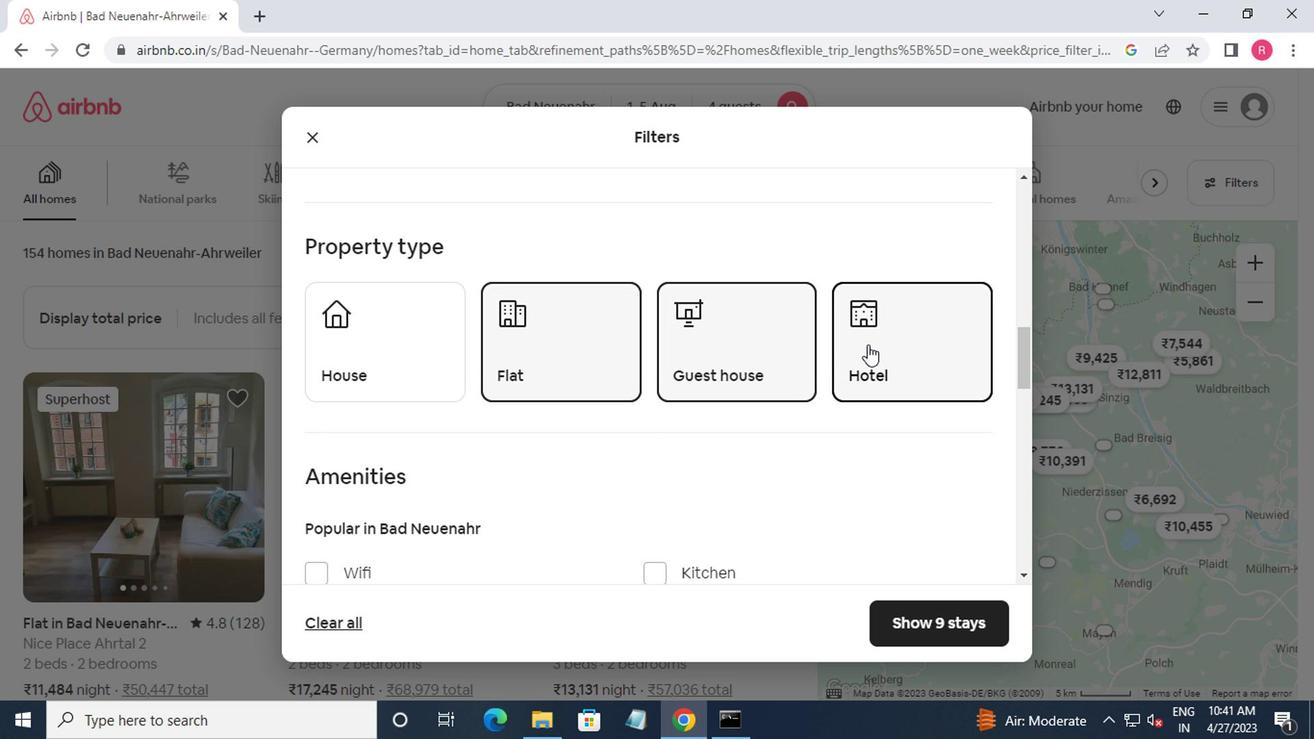 
Action: Mouse scrolled (868, 348) with delta (0, -1)
Screenshot: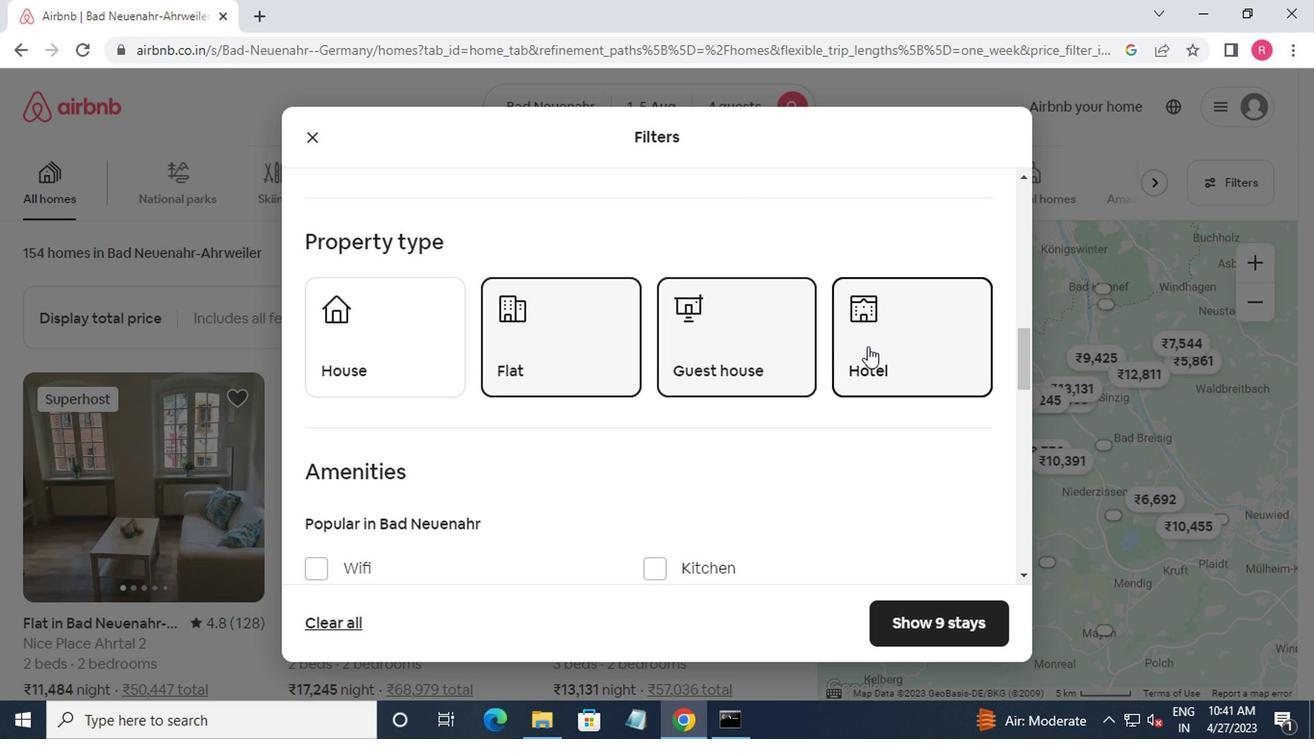 
Action: Mouse moved to (868, 349)
Screenshot: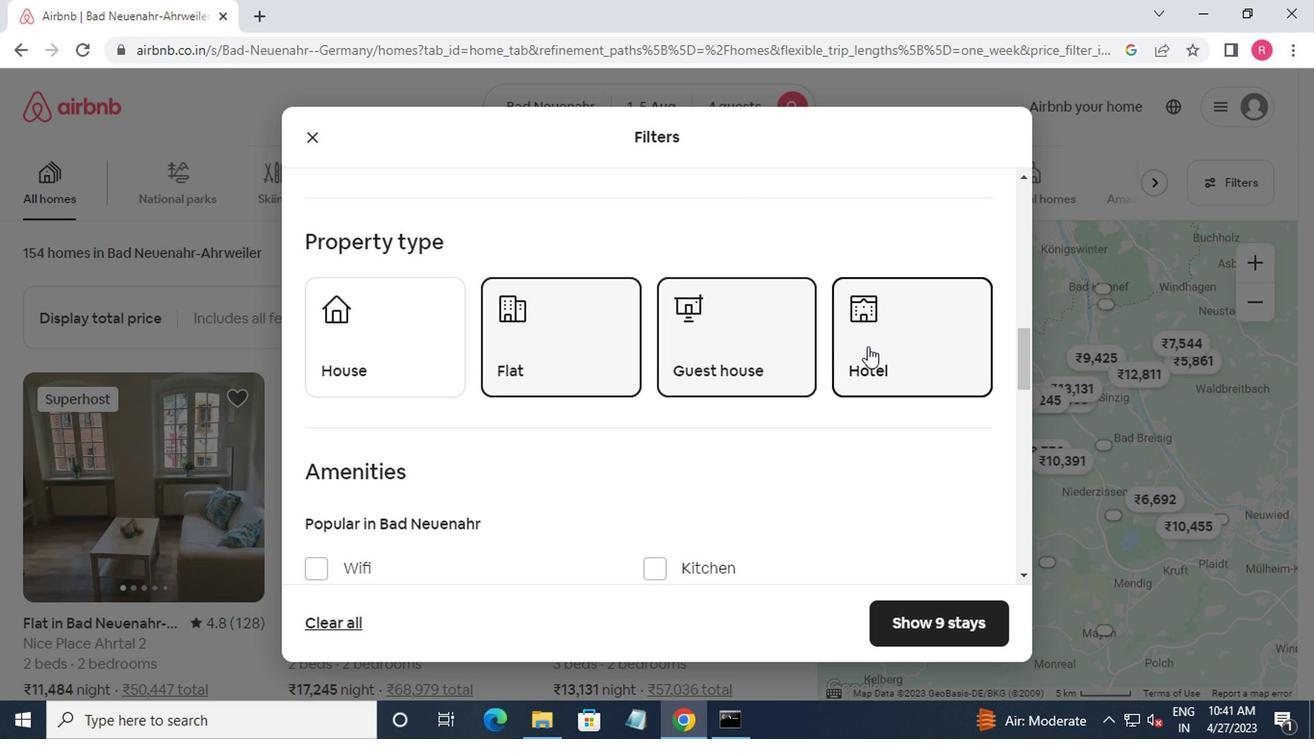 
Action: Mouse scrolled (868, 348) with delta (0, -1)
Screenshot: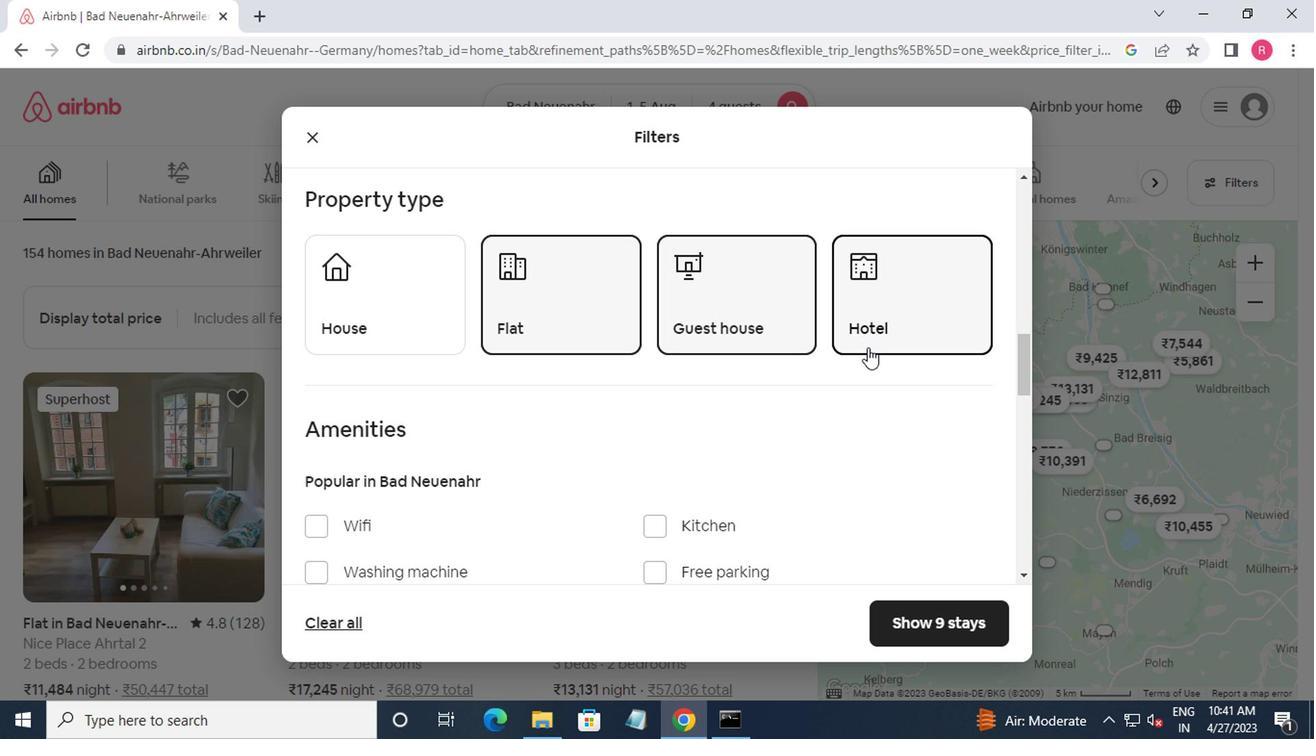
Action: Mouse moved to (866, 362)
Screenshot: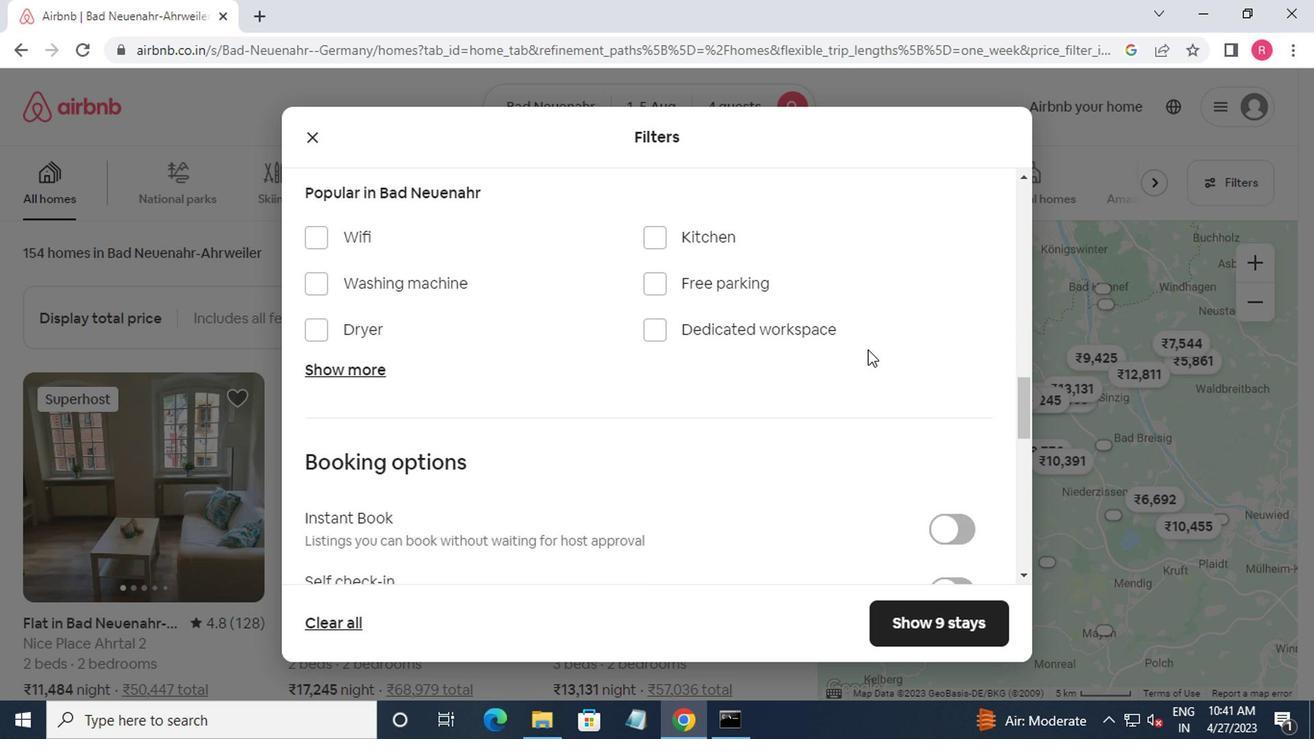 
Action: Mouse scrolled (866, 362) with delta (0, 0)
Screenshot: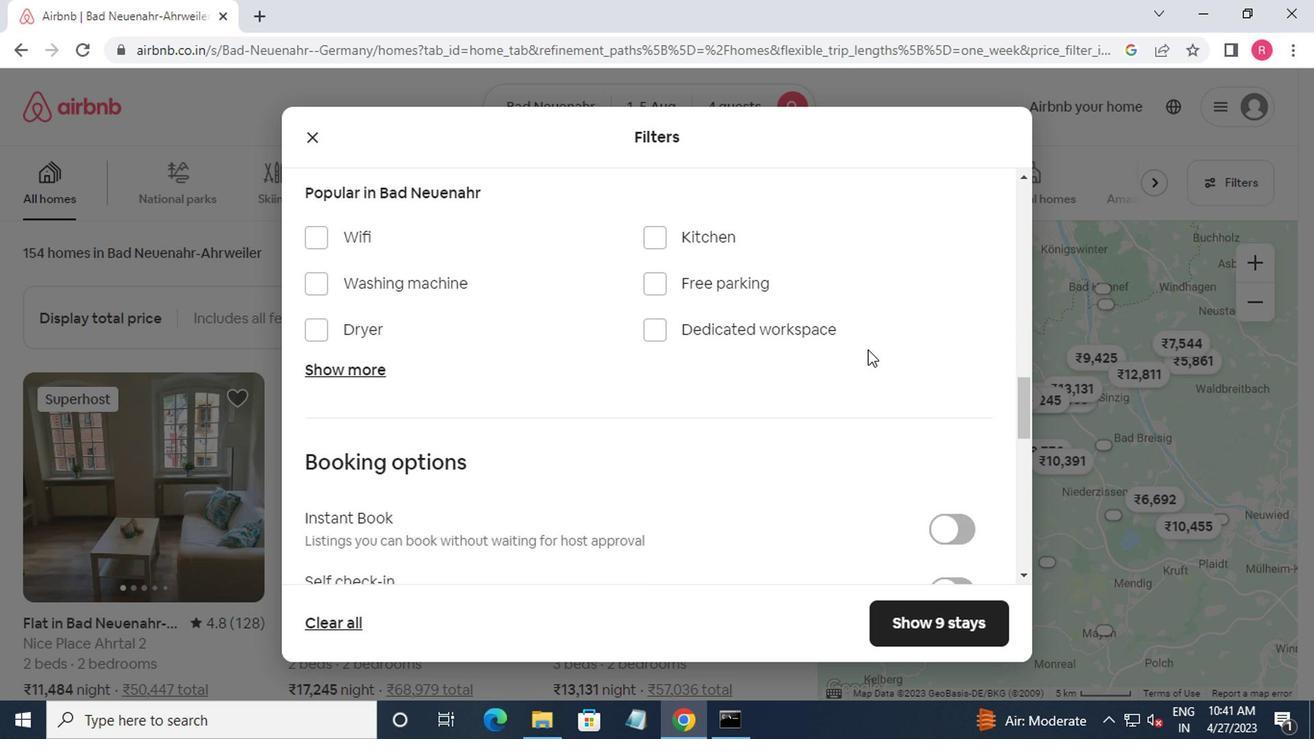 
Action: Mouse moved to (952, 447)
Screenshot: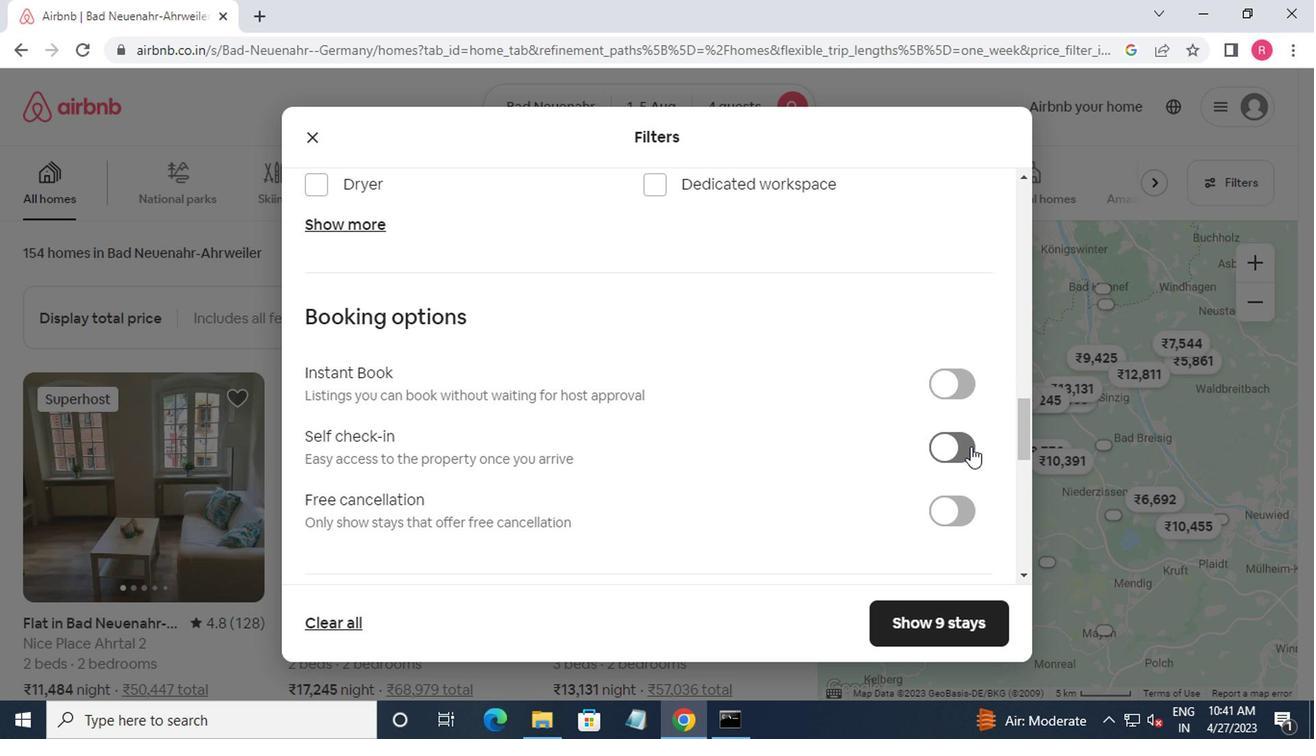 
Action: Mouse pressed left at (952, 447)
Screenshot: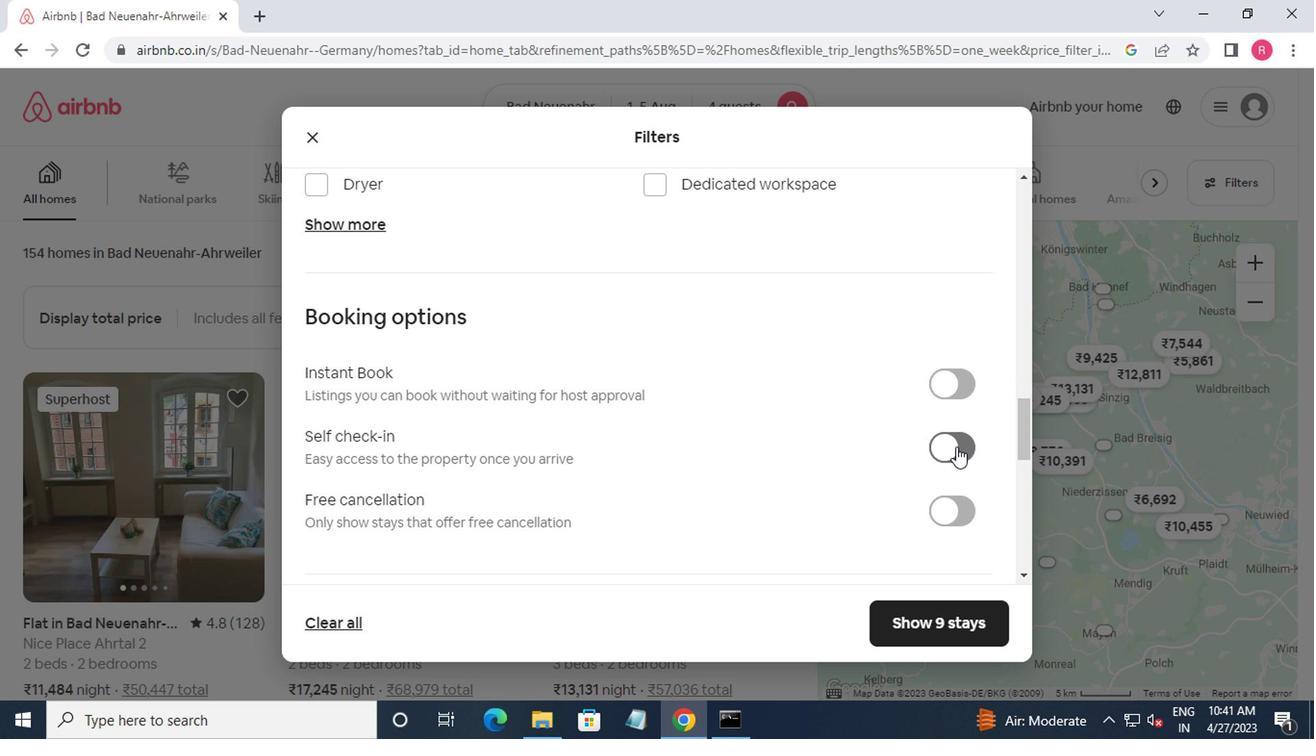 
Action: Mouse moved to (939, 442)
Screenshot: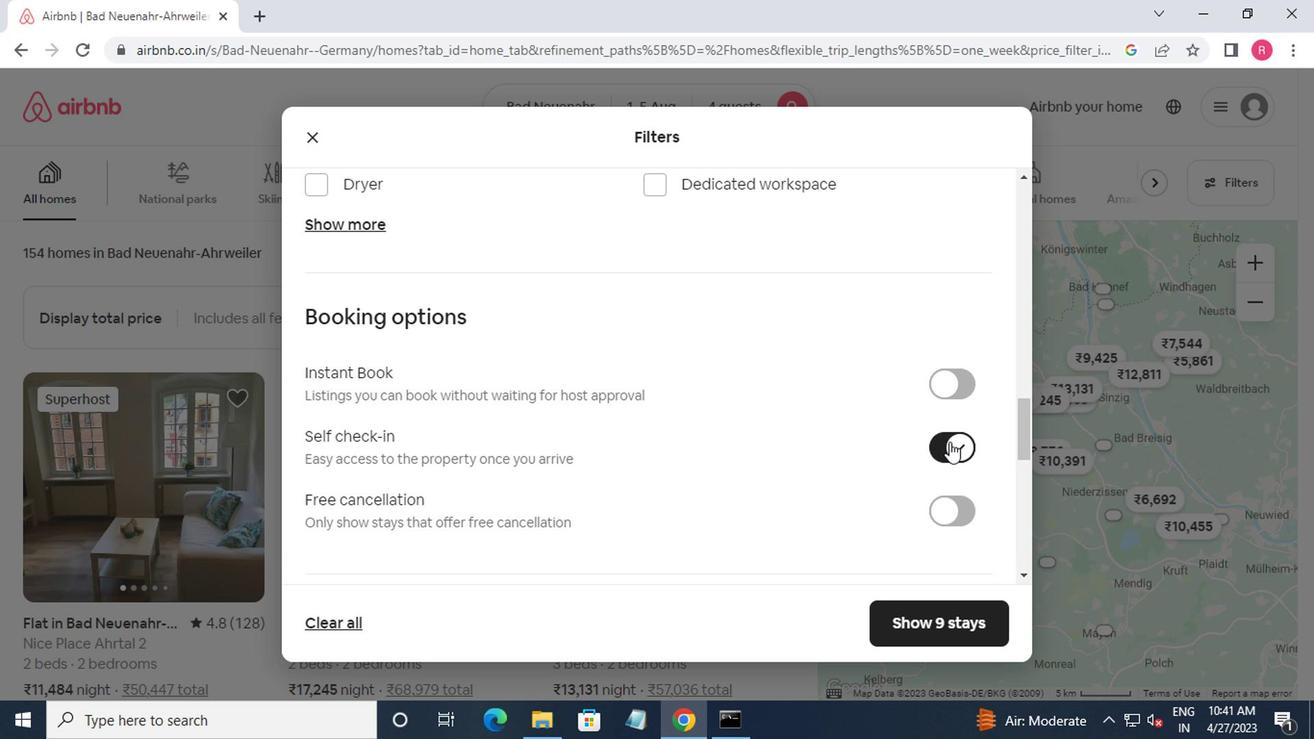 
Action: Mouse scrolled (939, 440) with delta (0, -1)
Screenshot: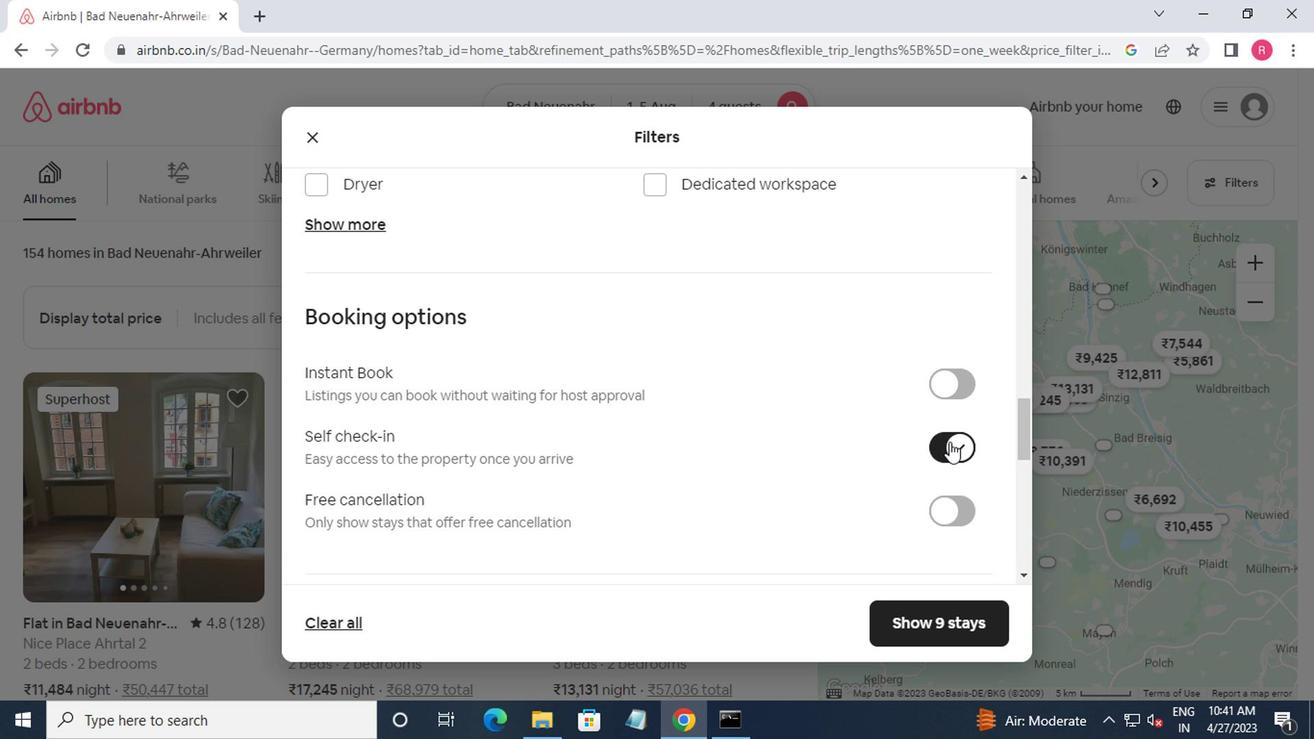 
Action: Mouse moved to (938, 442)
Screenshot: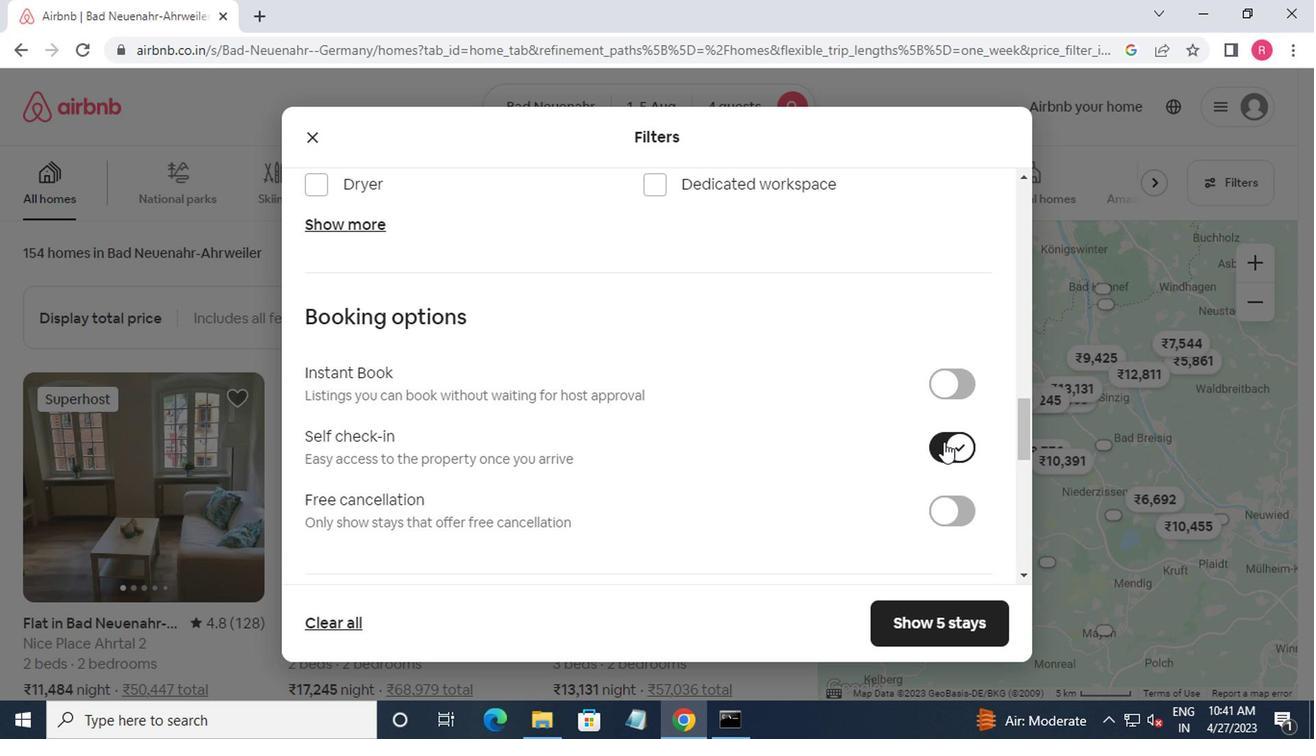 
Action: Mouse scrolled (938, 440) with delta (0, -1)
Screenshot: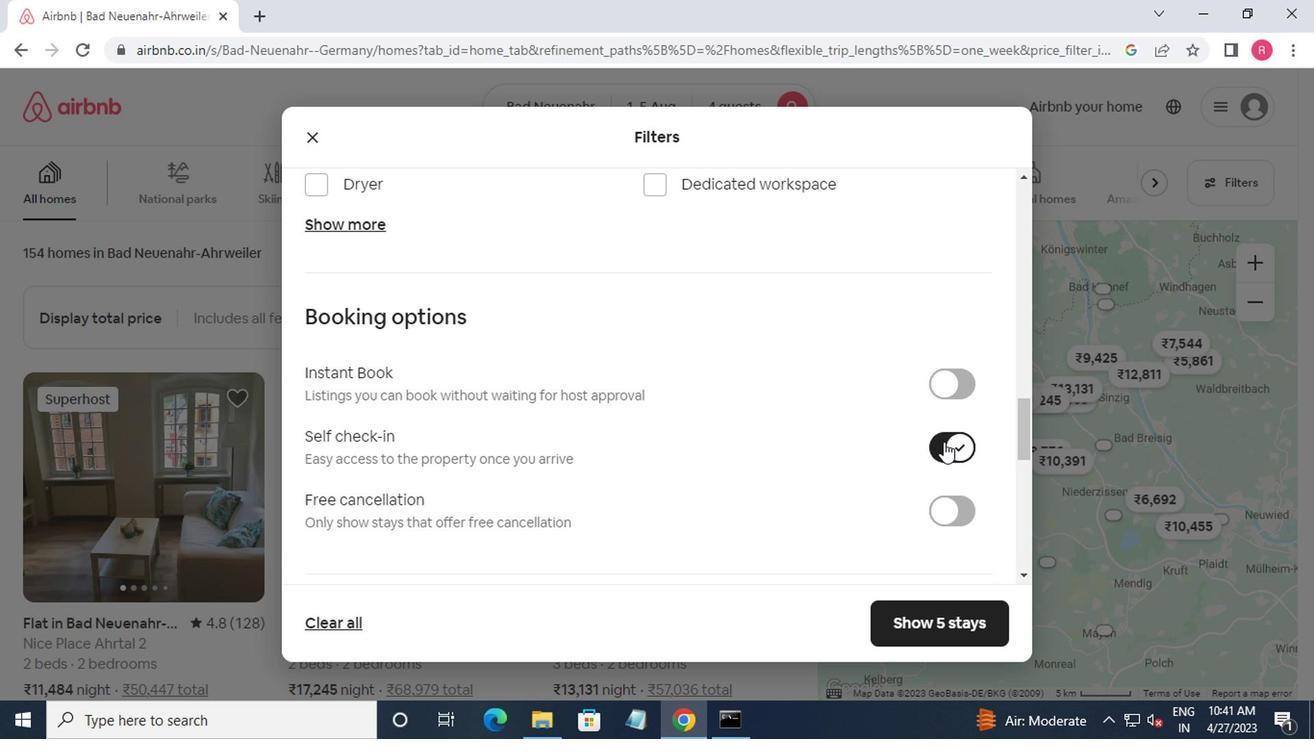 
Action: Mouse moved to (935, 442)
Screenshot: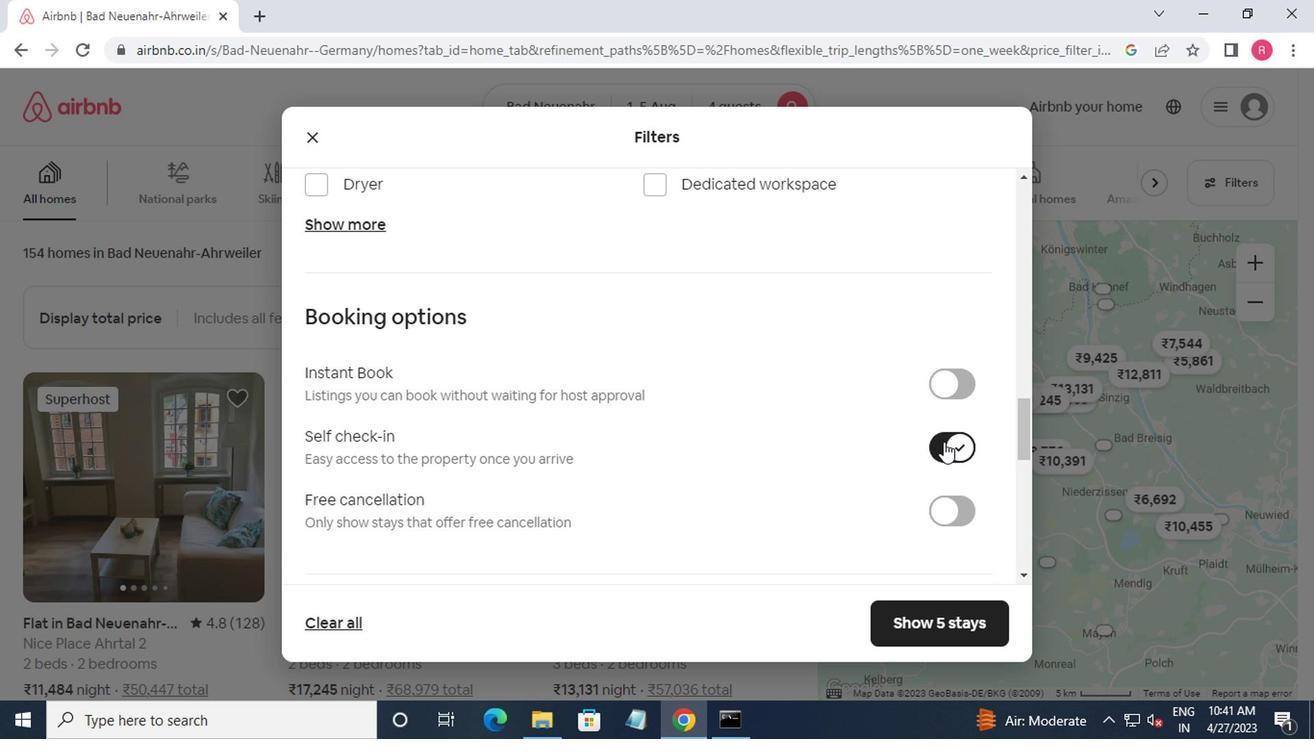
Action: Mouse scrolled (935, 440) with delta (0, -1)
Screenshot: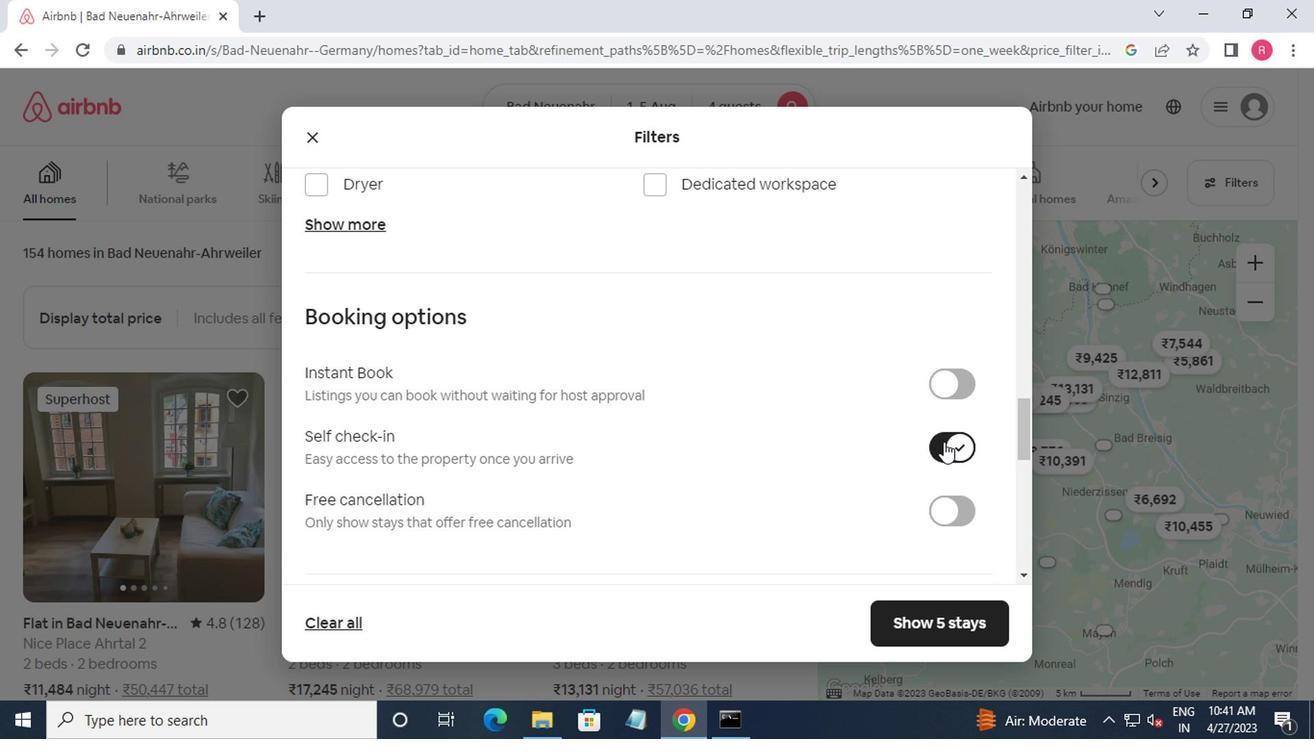 
Action: Mouse moved to (935, 442)
Screenshot: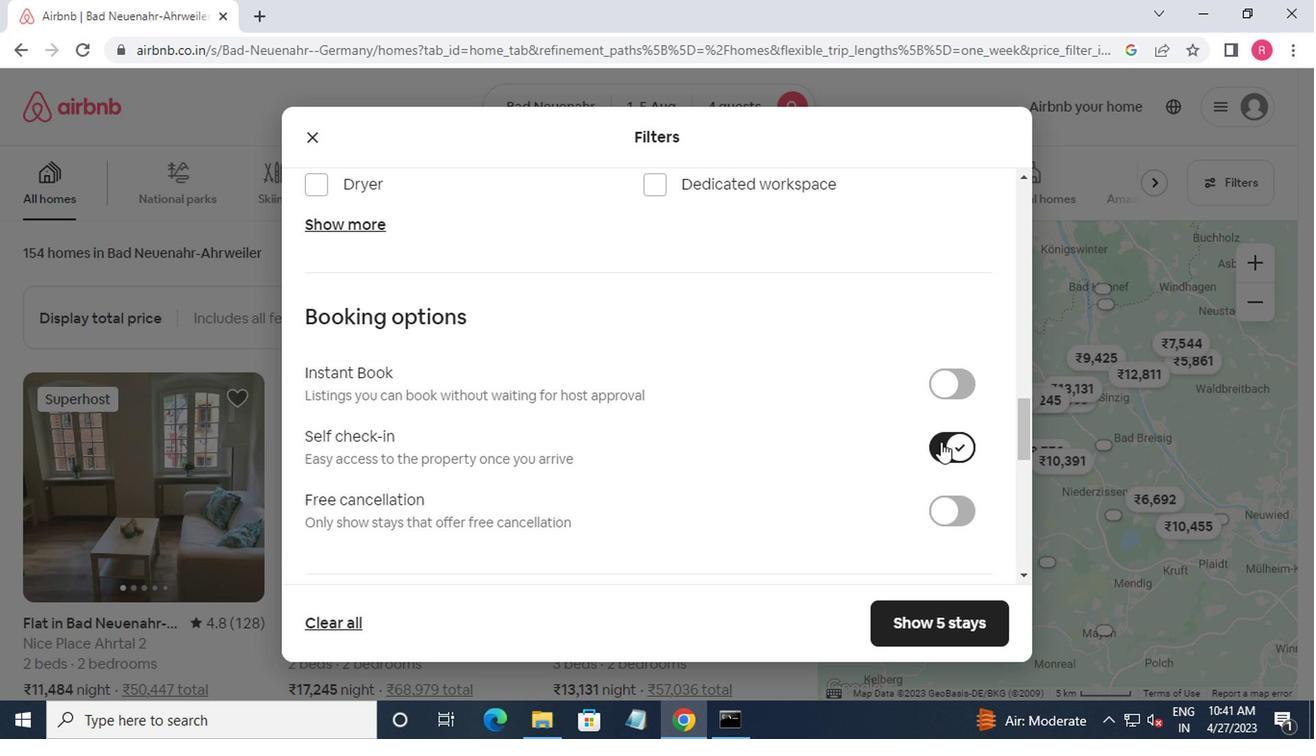 
Action: Mouse scrolled (935, 440) with delta (0, -1)
Screenshot: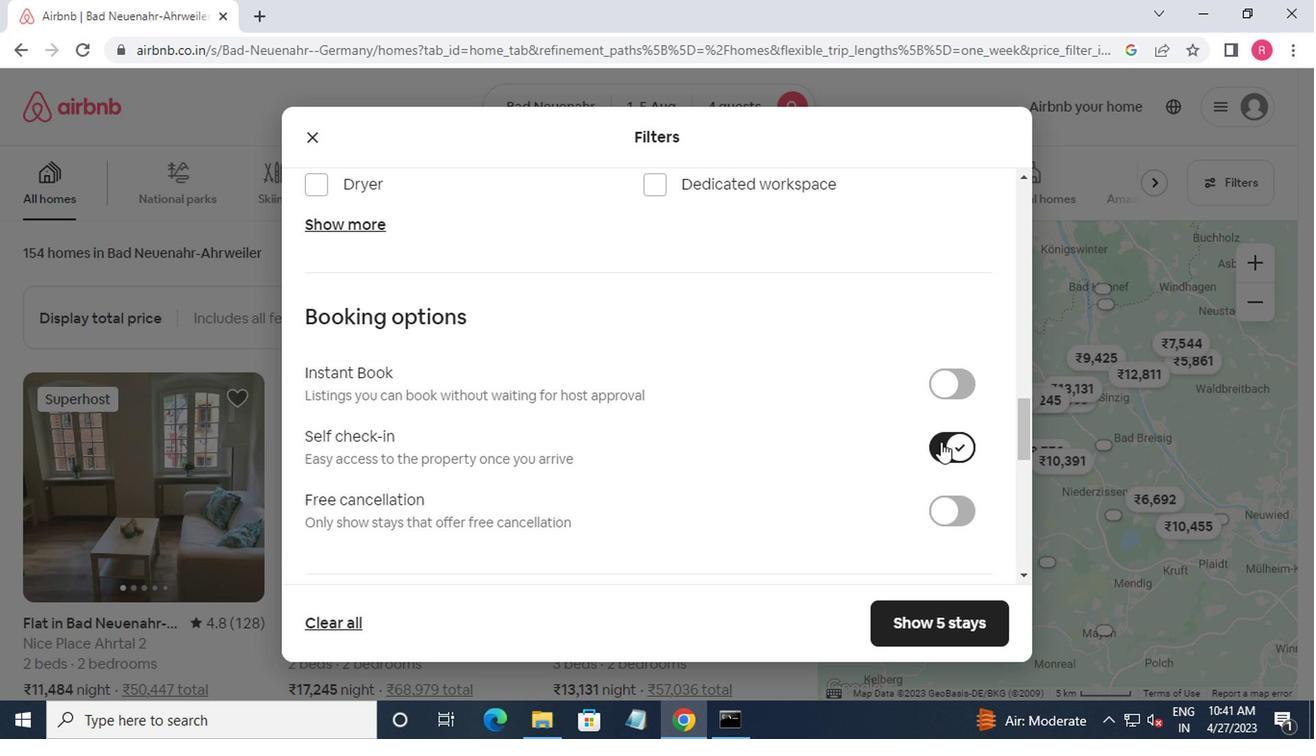 
Action: Mouse moved to (934, 442)
Screenshot: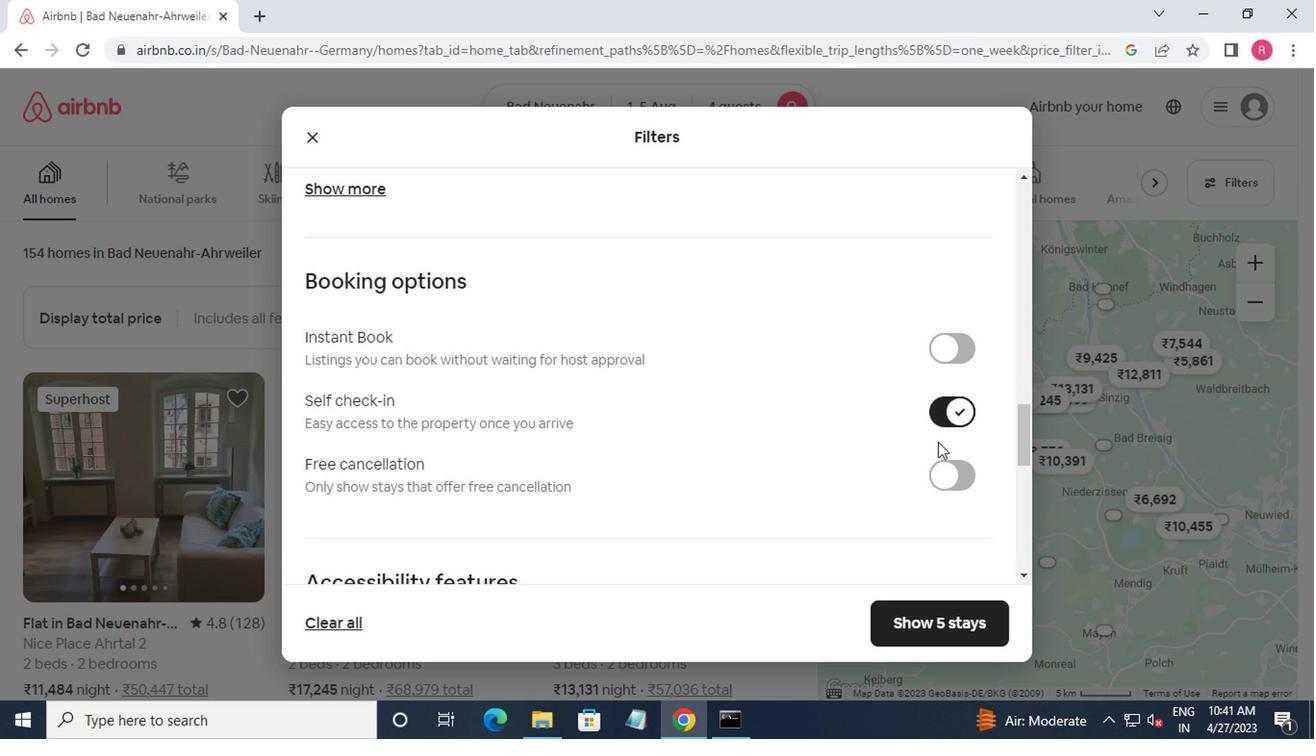 
Action: Mouse scrolled (934, 440) with delta (0, -1)
Screenshot: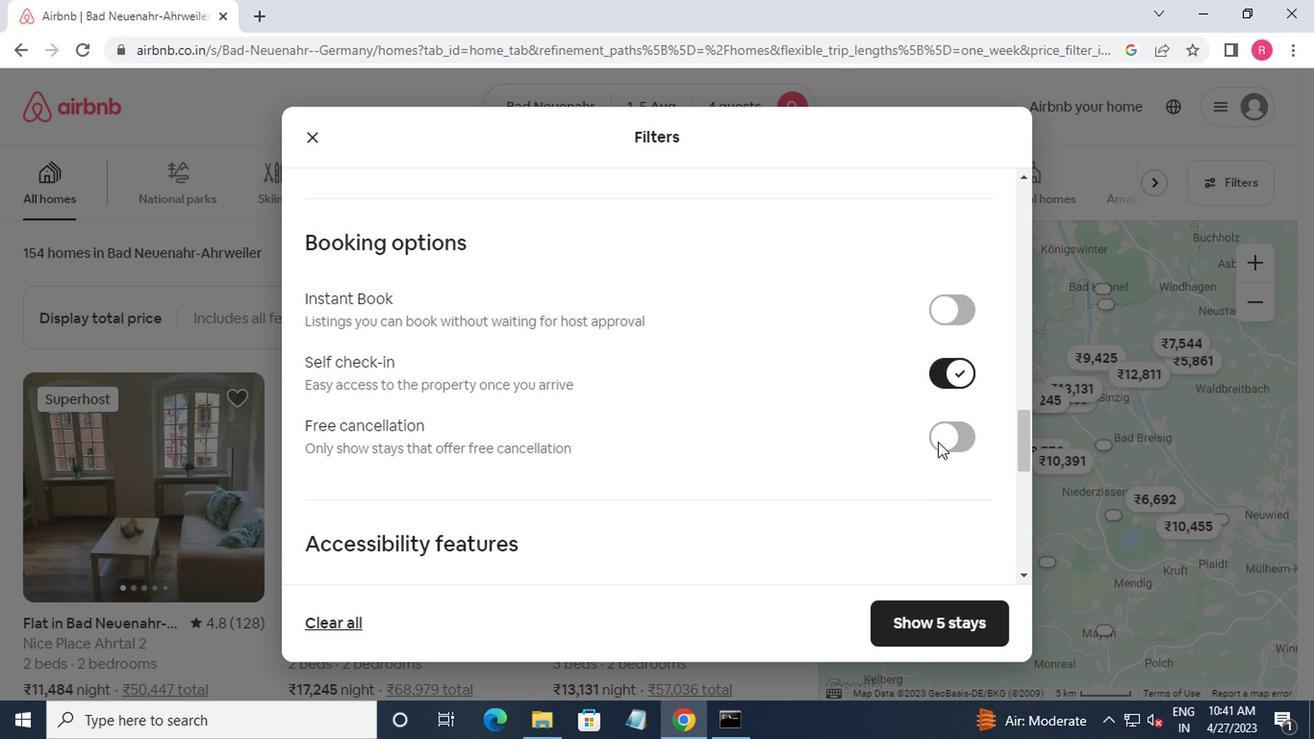 
Action: Mouse moved to (931, 442)
Screenshot: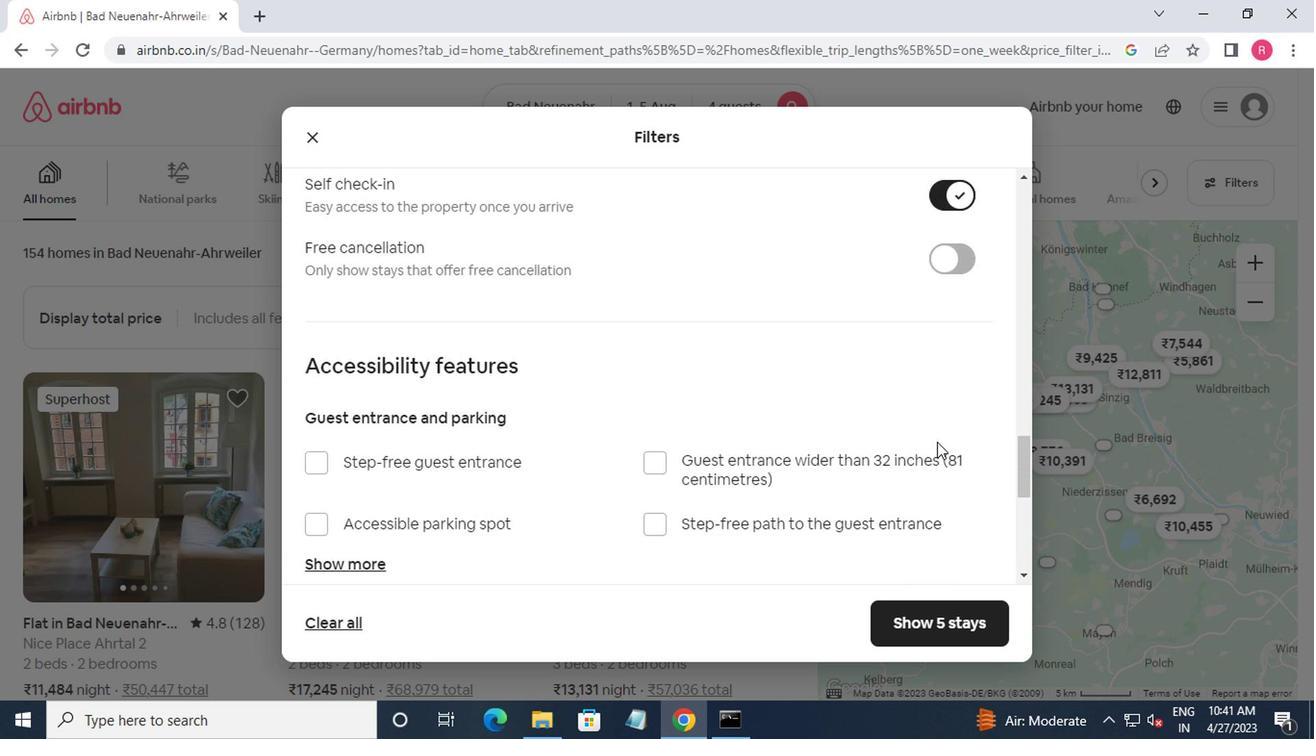 
Action: Mouse scrolled (931, 440) with delta (0, -1)
Screenshot: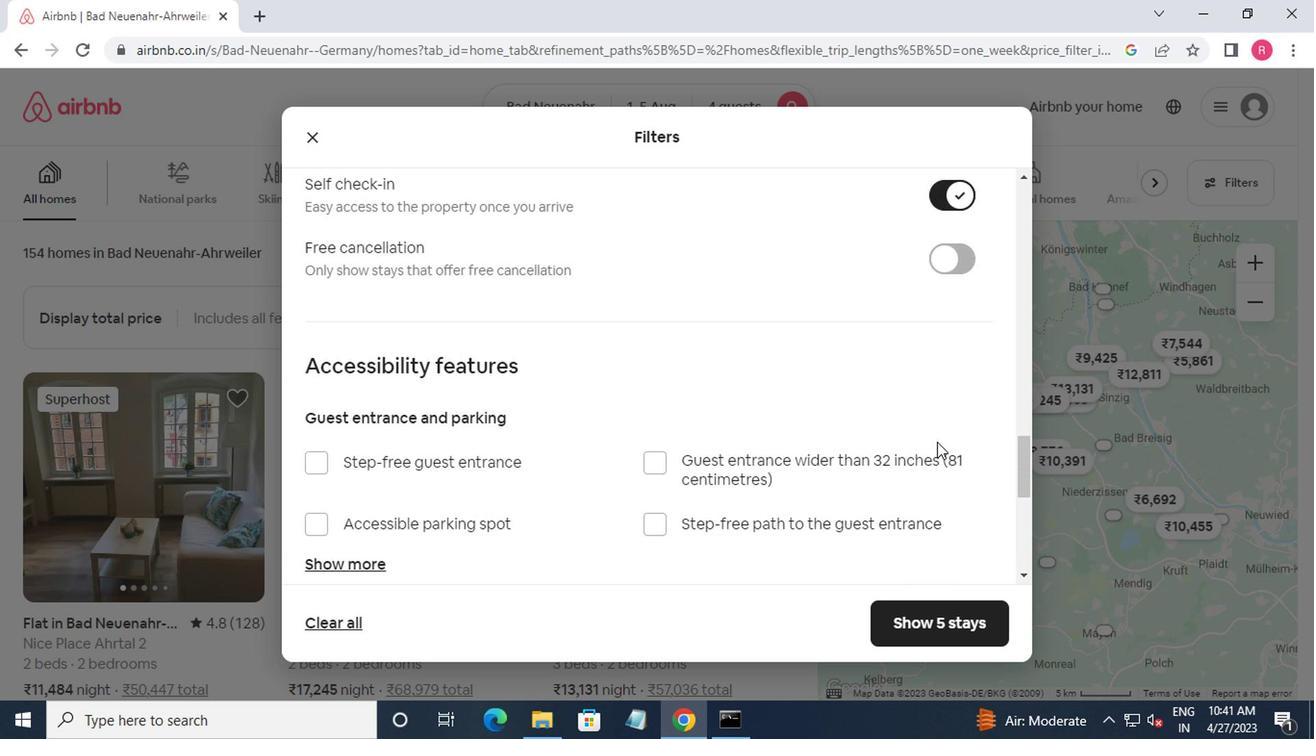 
Action: Mouse moved to (919, 447)
Screenshot: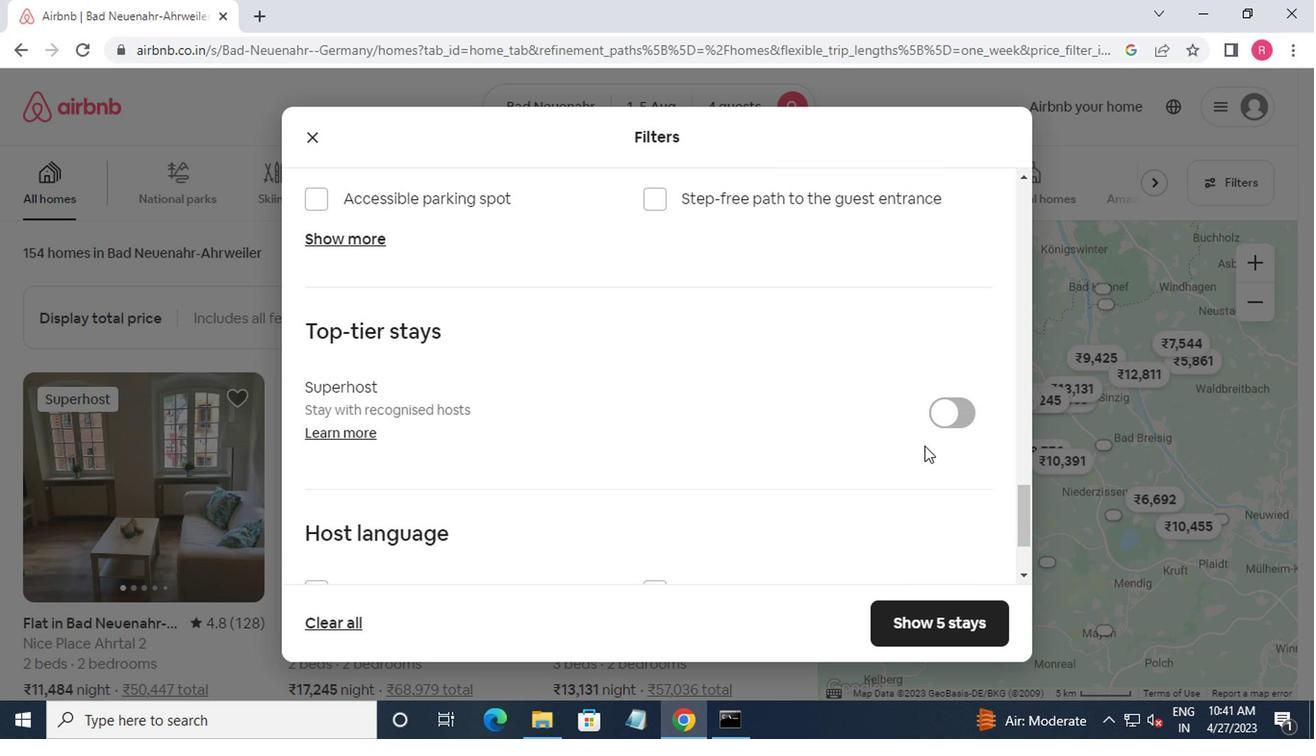 
Action: Mouse scrolled (919, 445) with delta (0, -1)
Screenshot: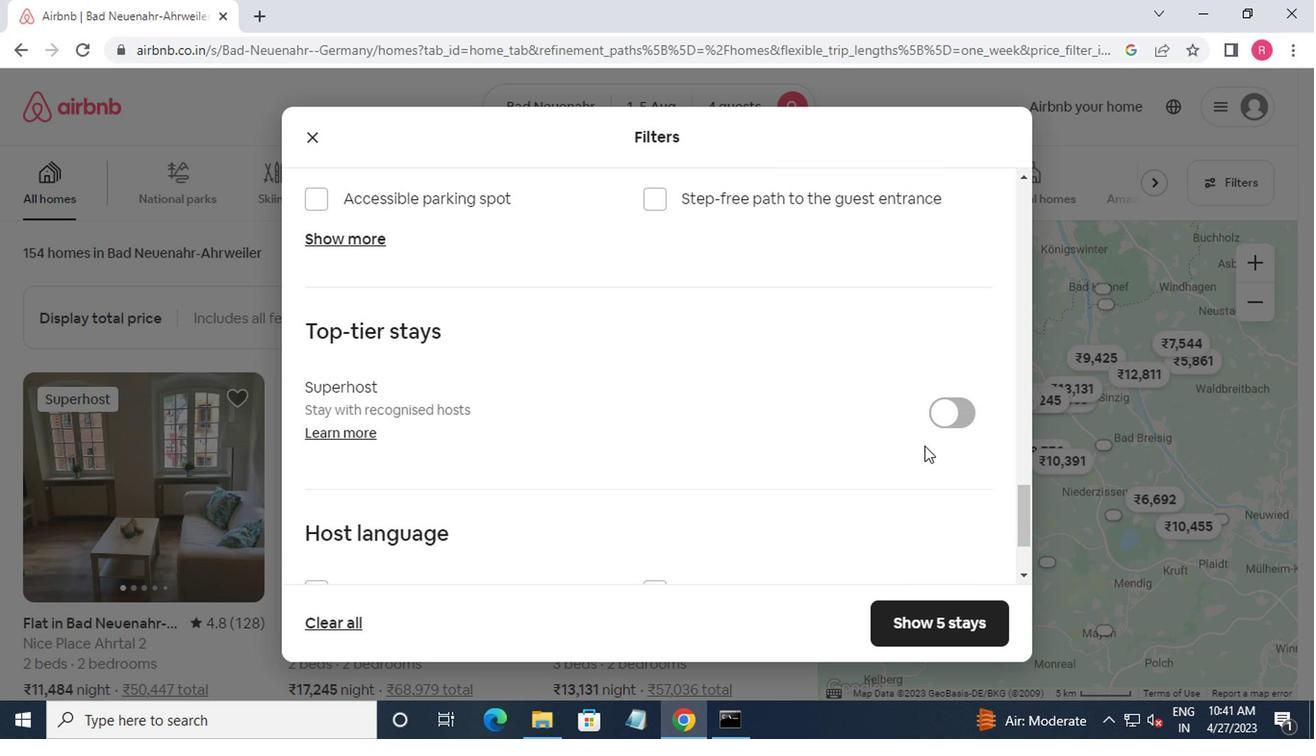 
Action: Mouse moved to (917, 447)
Screenshot: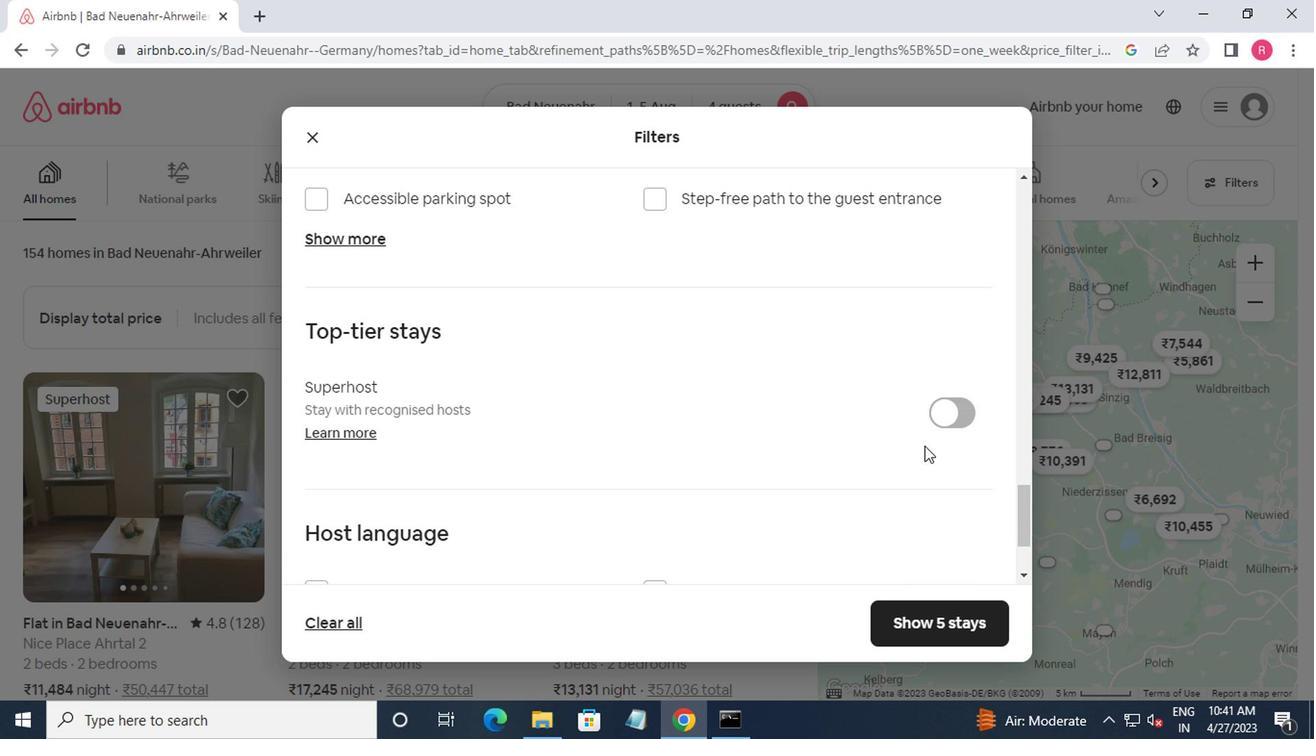 
Action: Mouse scrolled (917, 447) with delta (0, 0)
Screenshot: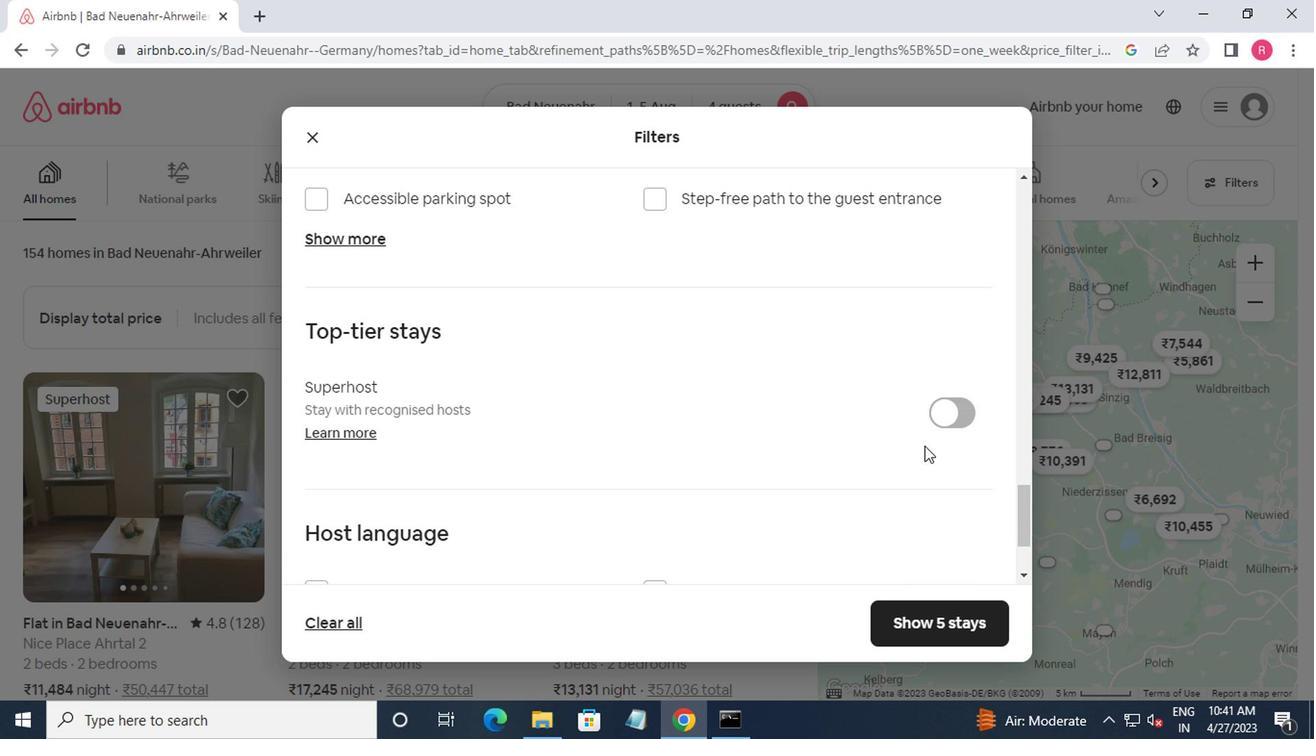 
Action: Mouse moved to (917, 448)
Screenshot: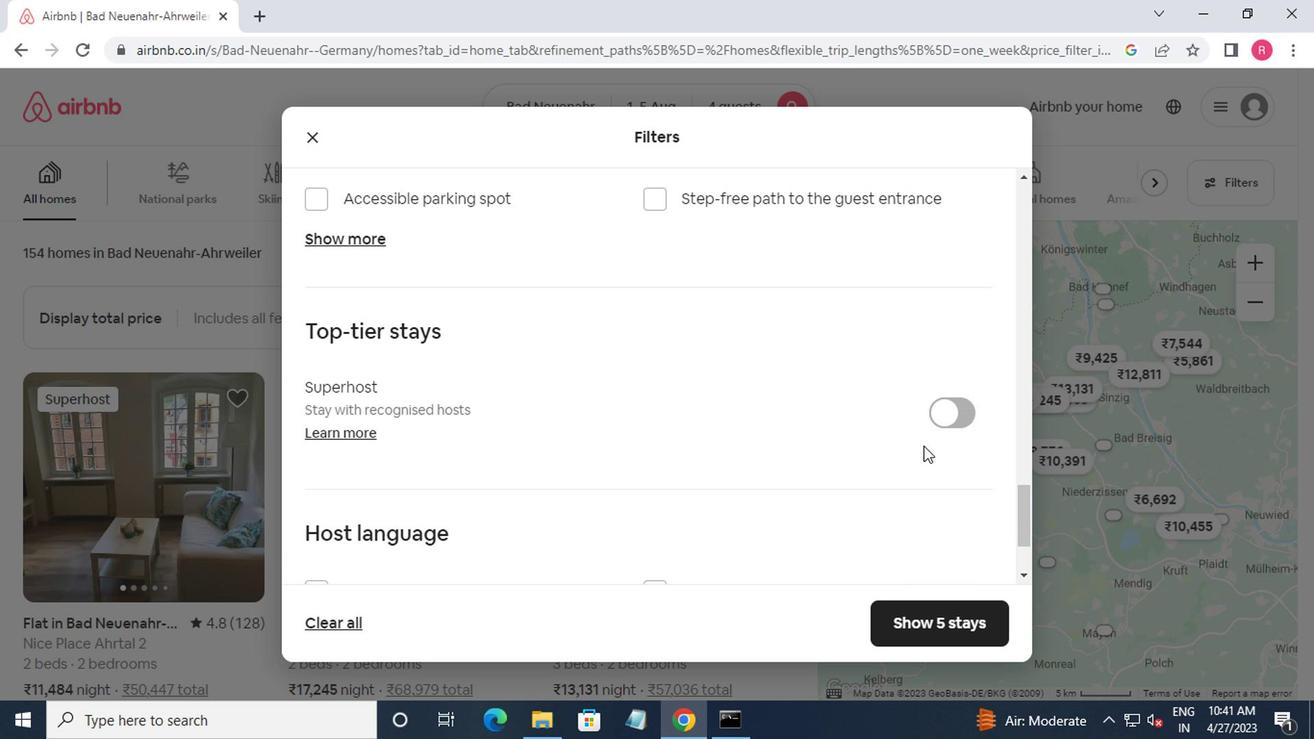 
Action: Mouse scrolled (917, 447) with delta (0, 0)
Screenshot: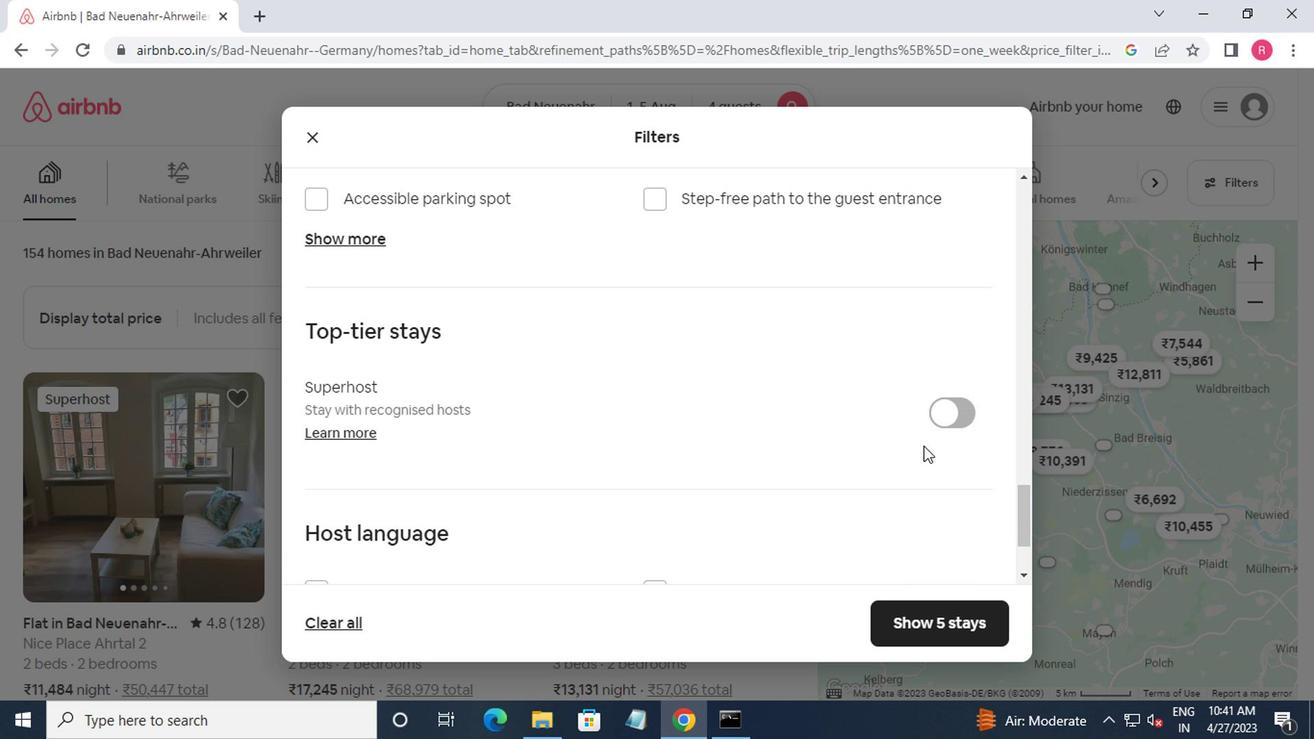 
Action: Mouse moved to (927, 448)
Screenshot: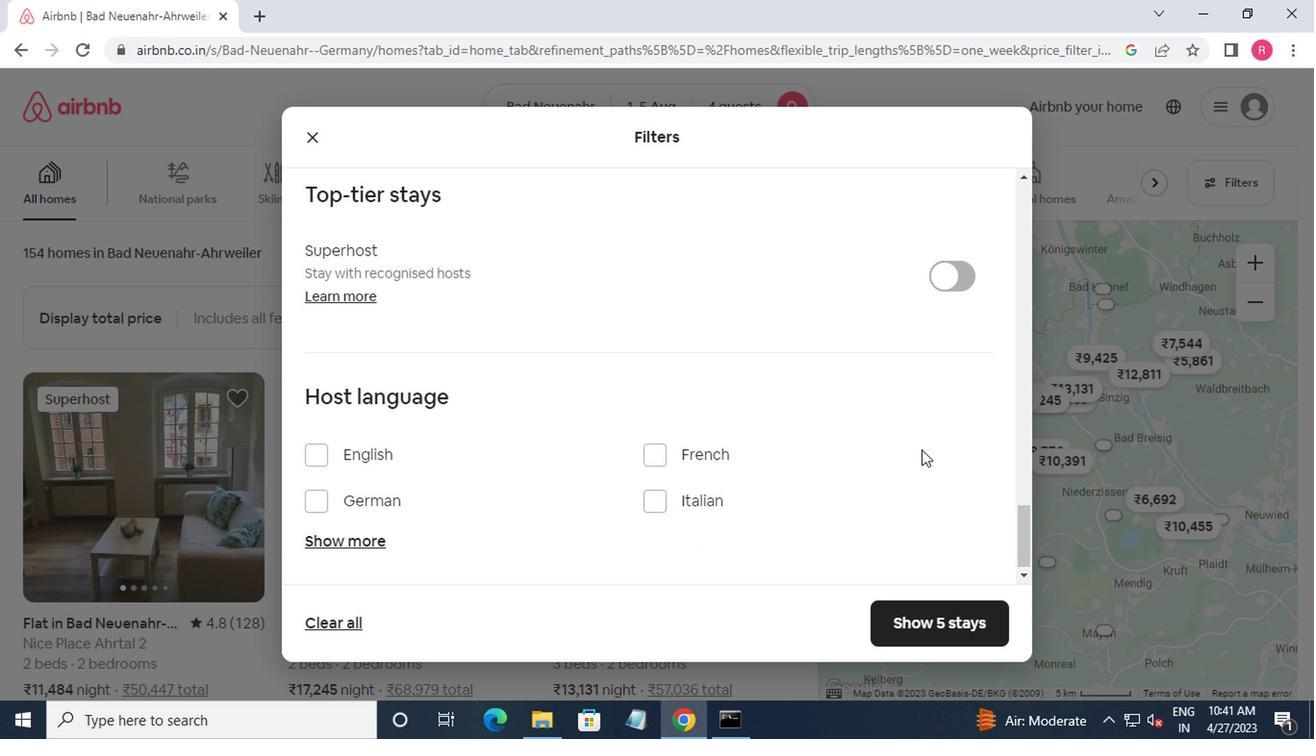 
Action: Mouse scrolled (927, 447) with delta (0, 0)
Screenshot: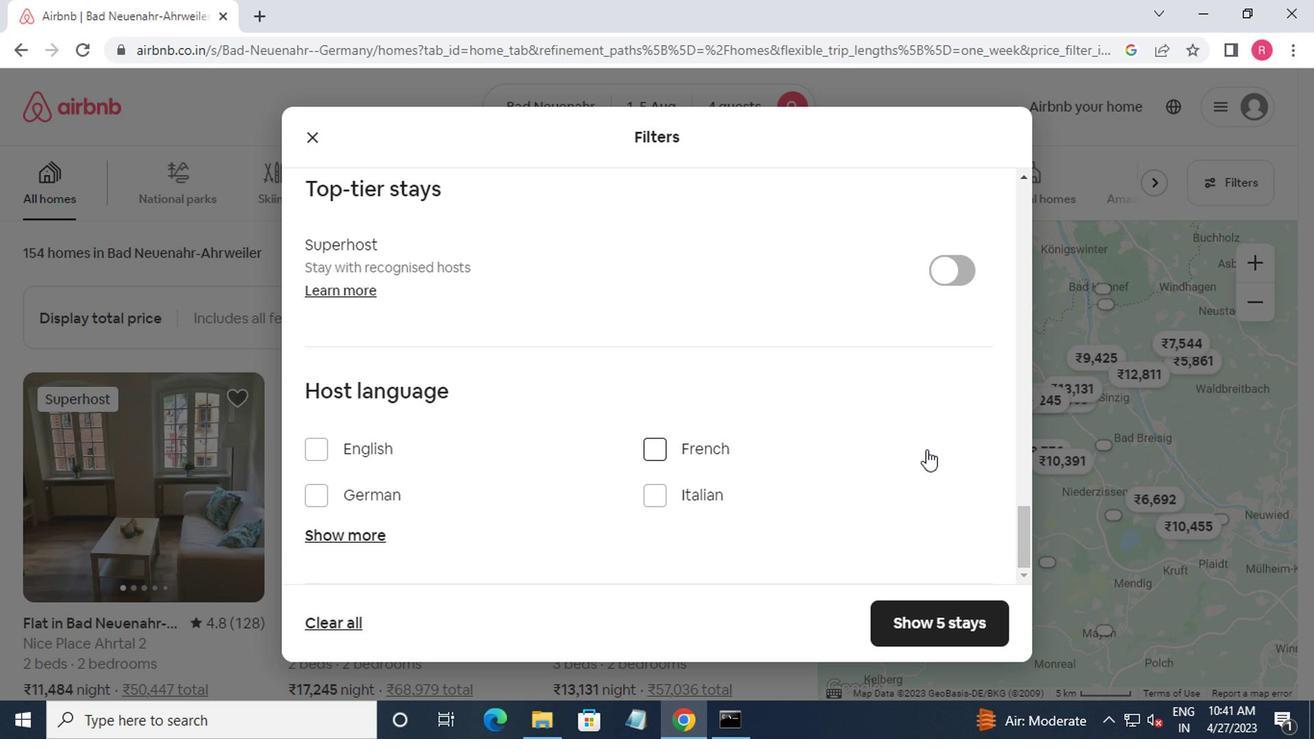 
Action: Mouse moved to (927, 448)
Screenshot: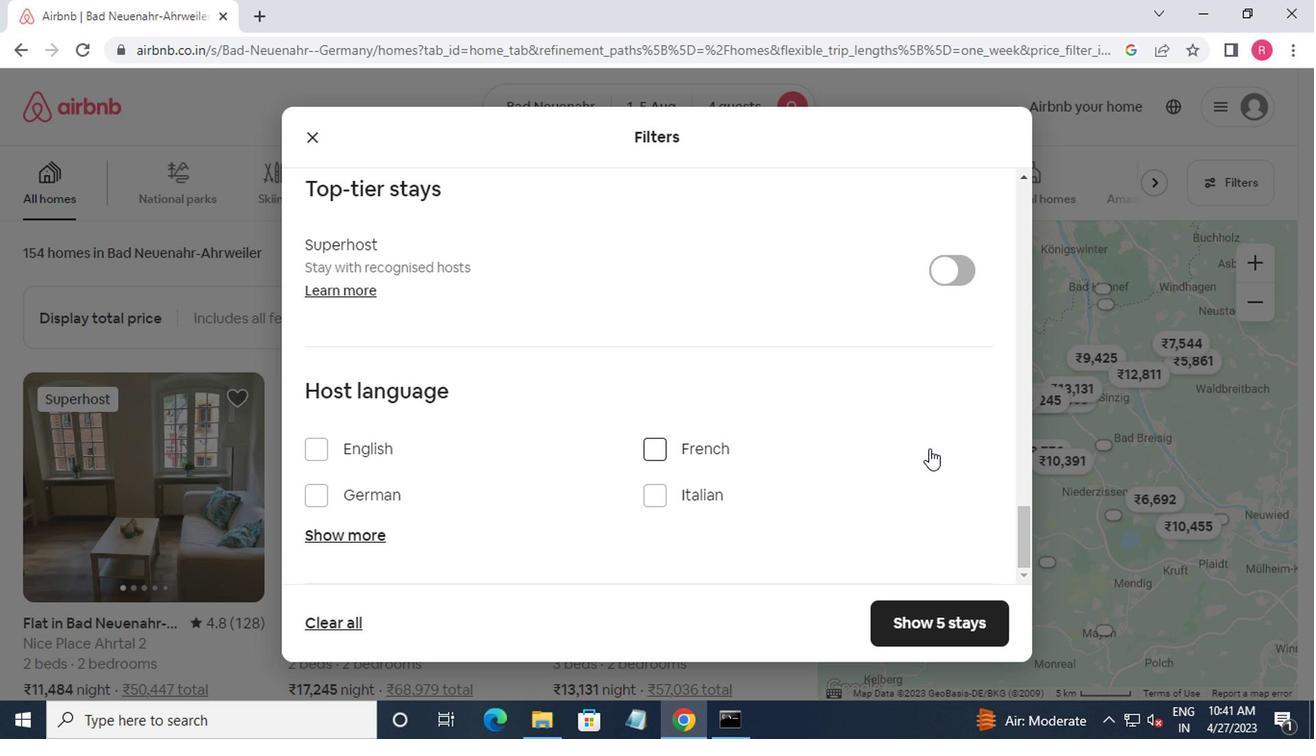 
Action: Mouse scrolled (927, 447) with delta (0, 0)
Screenshot: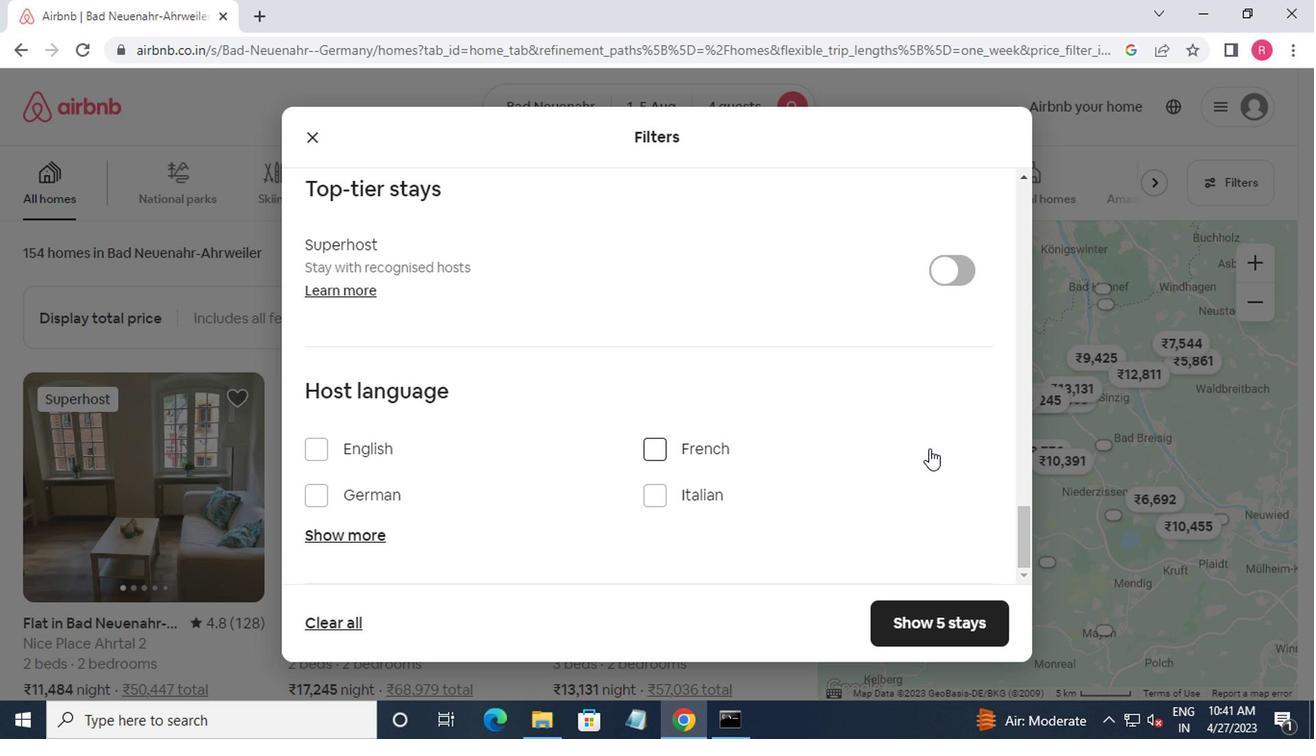 
Action: Mouse scrolled (927, 447) with delta (0, 0)
Screenshot: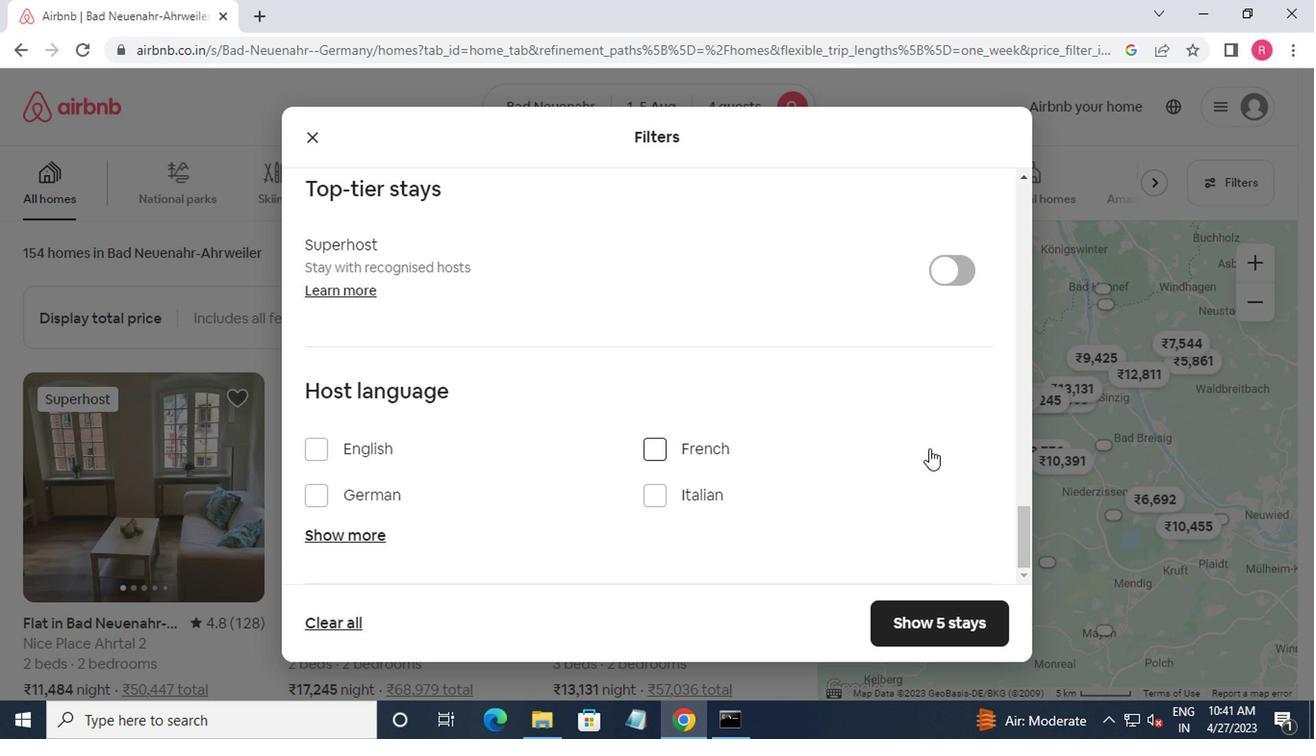 
Action: Mouse moved to (330, 447)
Screenshot: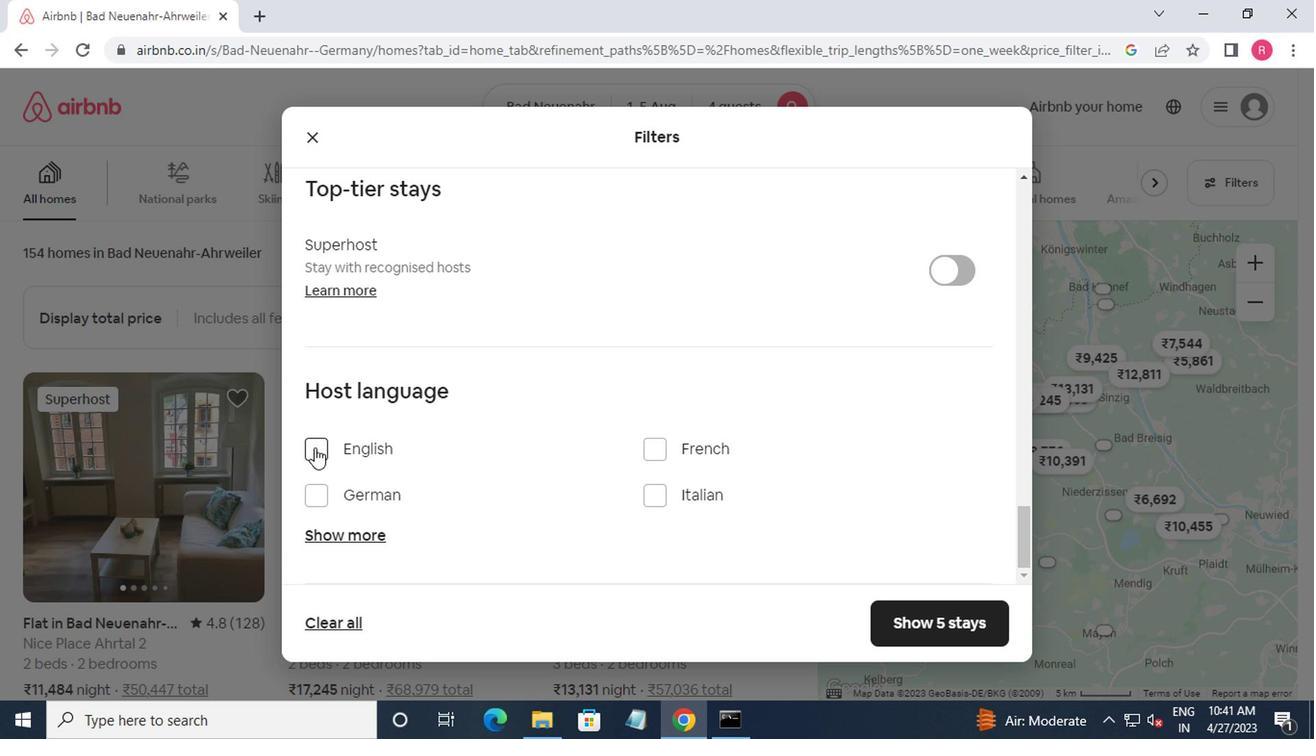 
Action: Mouse pressed left at (330, 447)
Screenshot: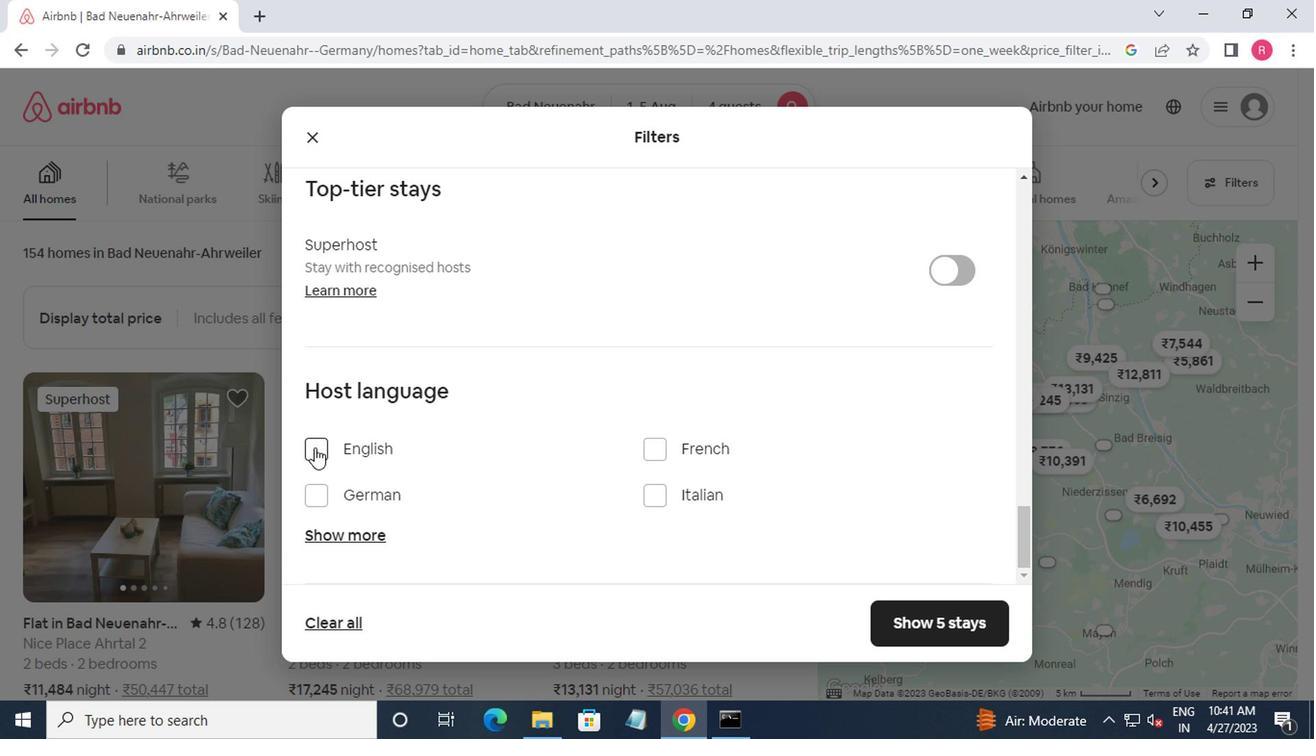 
Action: Mouse moved to (943, 624)
Screenshot: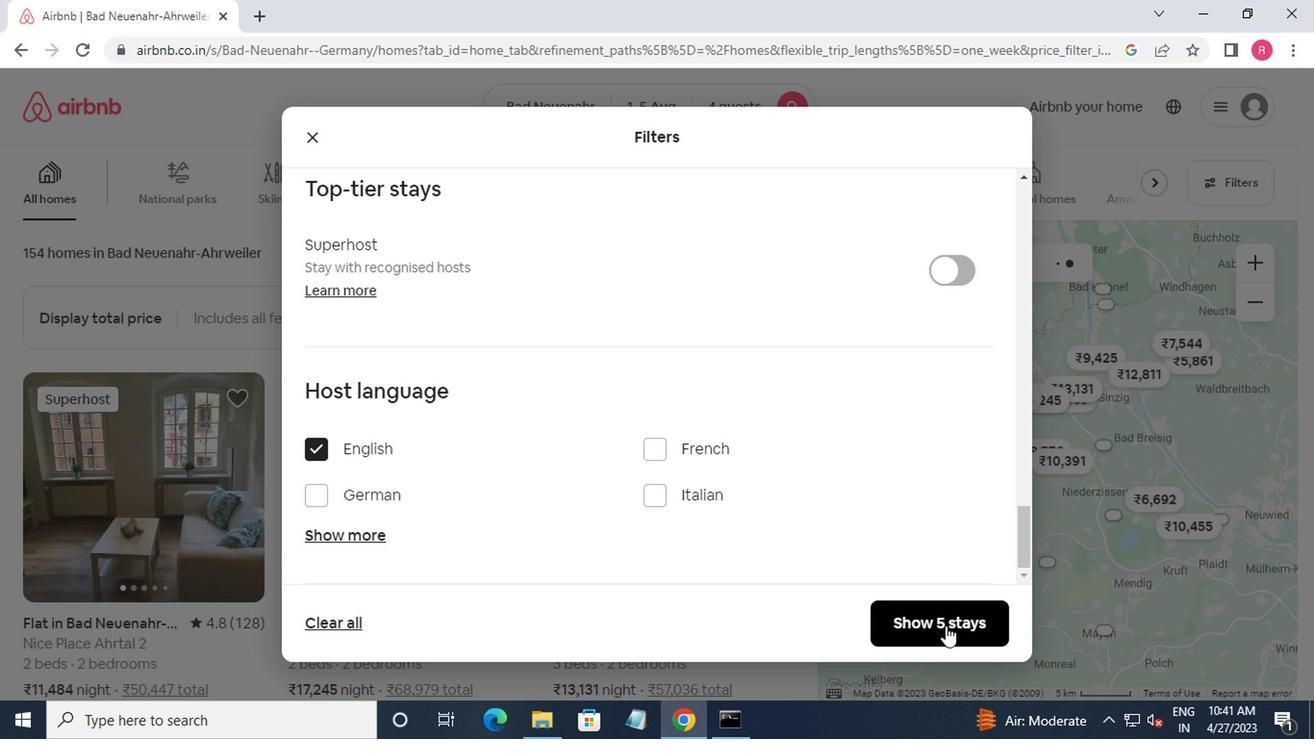 
Action: Mouse pressed left at (943, 624)
Screenshot: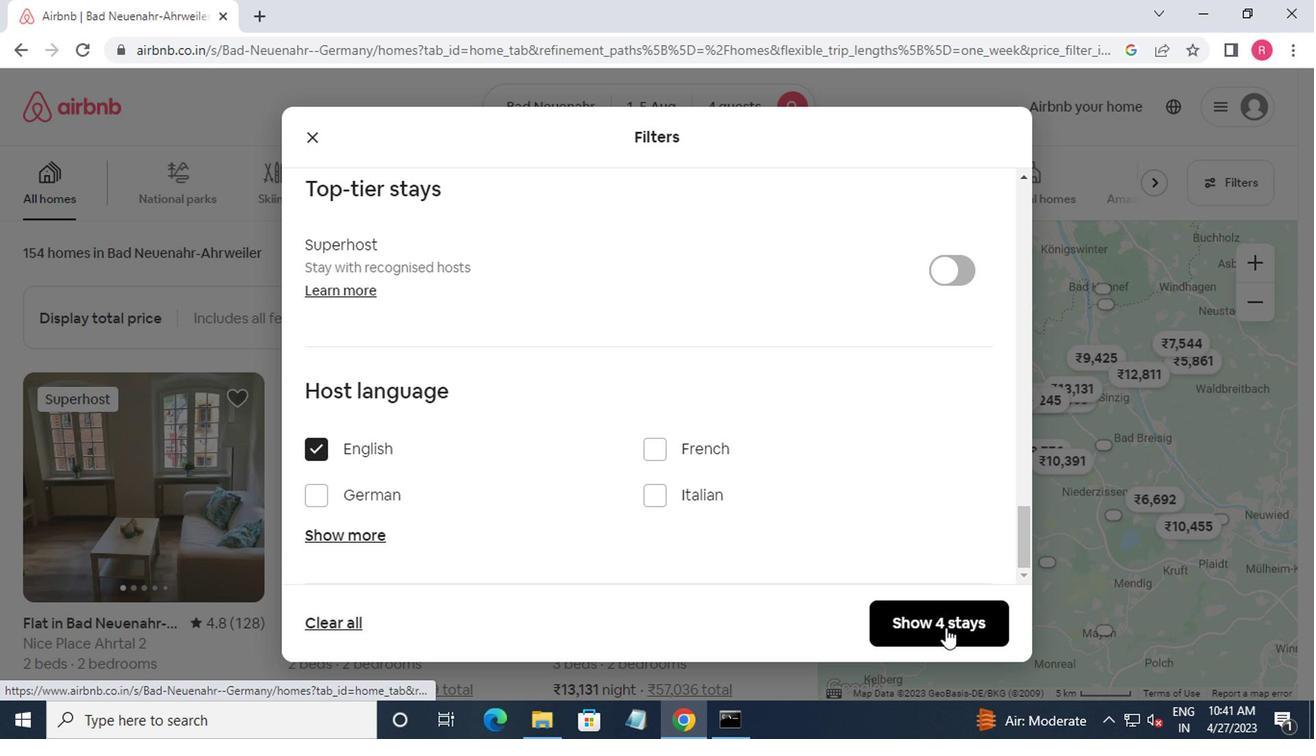 
Action: Mouse moved to (907, 618)
Screenshot: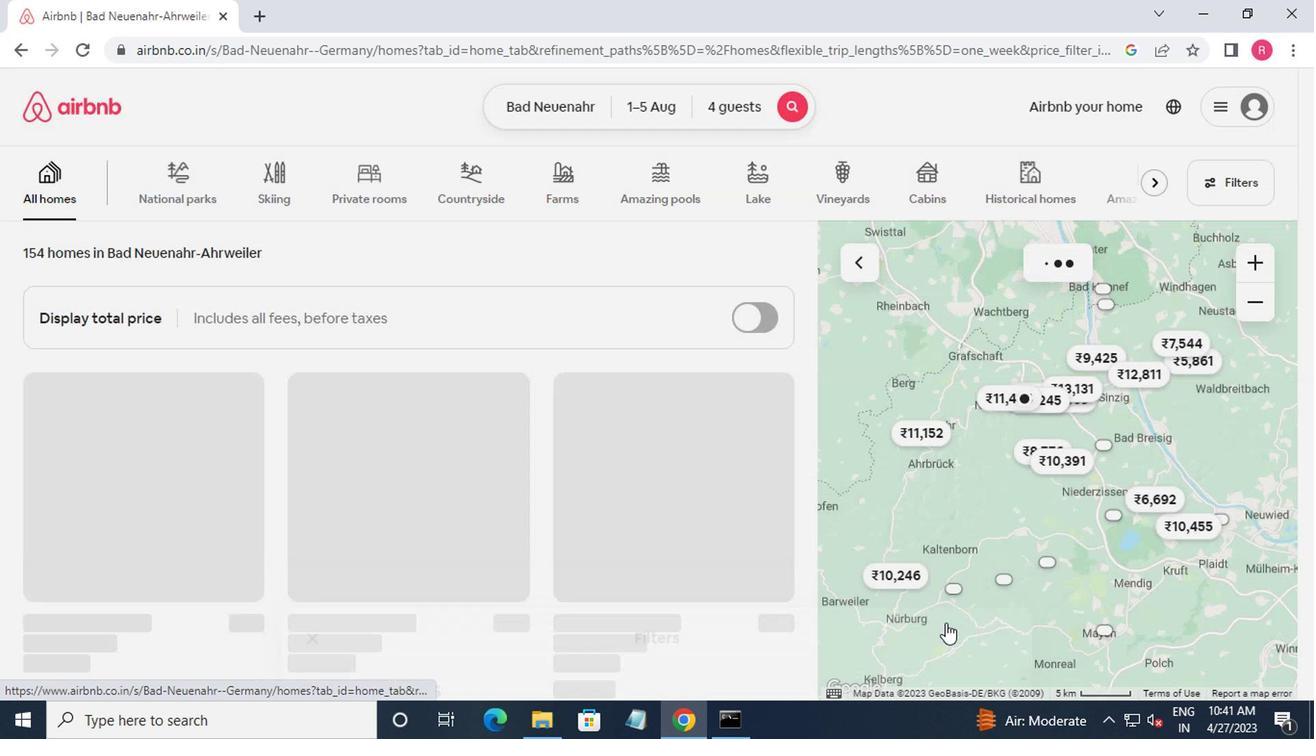 
